 Task: Look for space in Simi Valley, United States from 6th September, 2023 to 15th September, 2023 for 6 adults in price range Rs.8000 to Rs.12000. Place can be entire place or private room with 6 bedrooms having 6 beds and 6 bathrooms. Property type can be house, flat, guest house. Amenities needed are: wifi, TV, free parkinig on premises, gym, breakfast. Booking option can be shelf check-in. Required host language is English.
Action: Mouse moved to (489, 119)
Screenshot: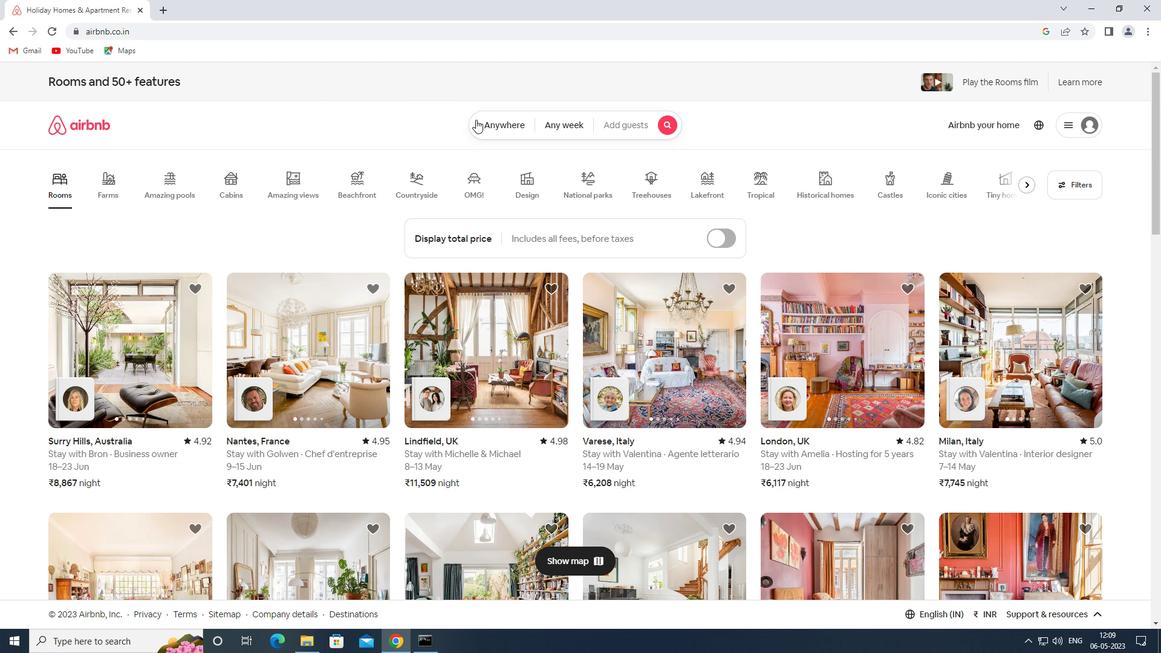 
Action: Mouse pressed left at (489, 119)
Screenshot: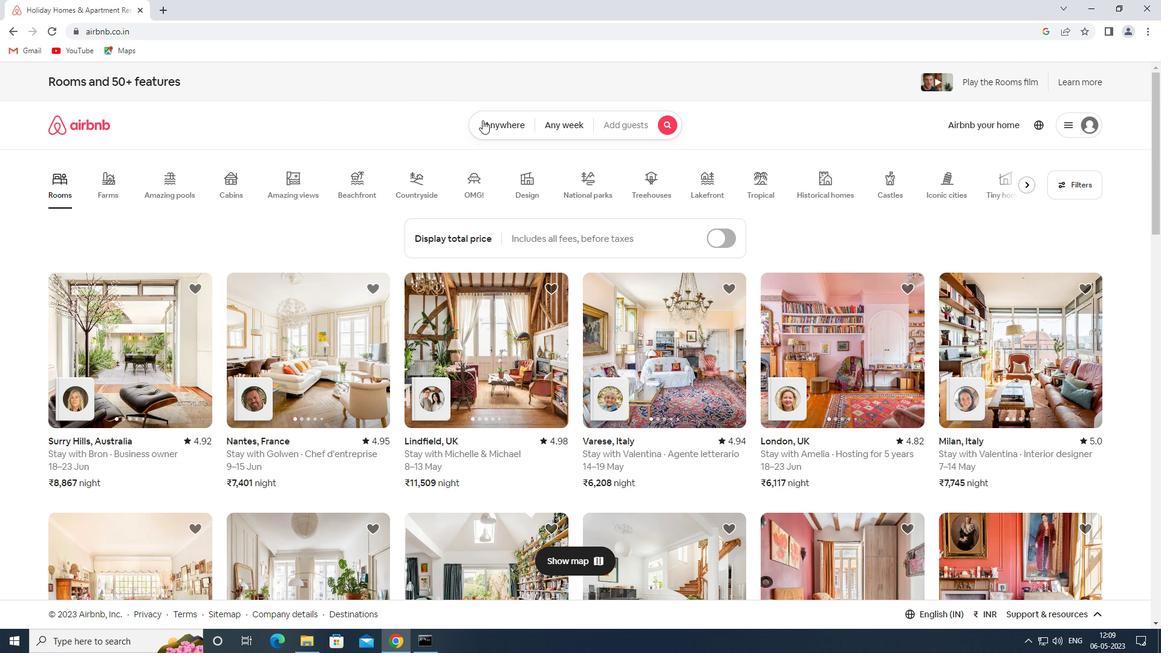 
Action: Mouse moved to (337, 182)
Screenshot: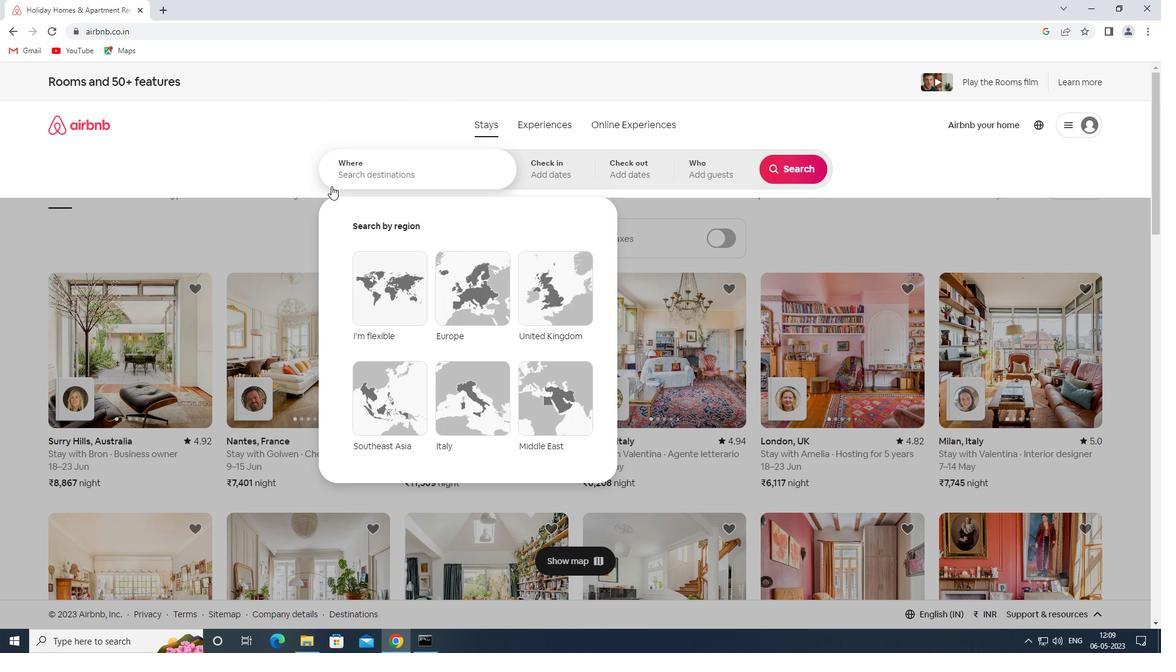 
Action: Mouse pressed left at (337, 182)
Screenshot: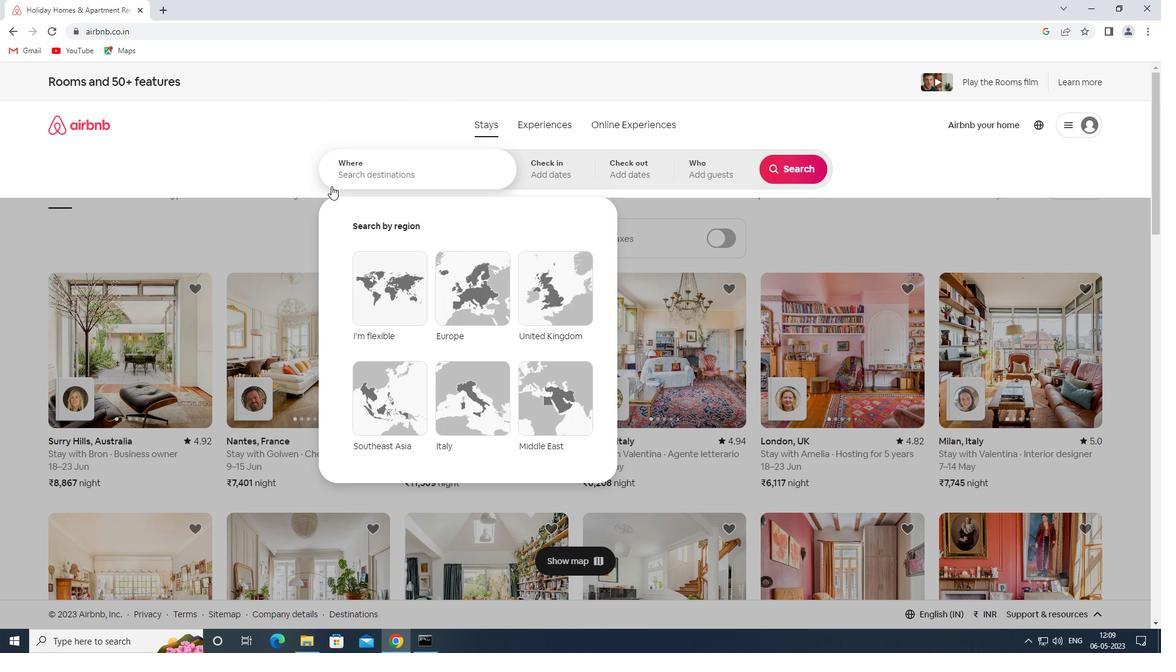 
Action: Key pressed <Key.shift>SPACE<Key.space>IN<Key.space><Key.shift>SIMI<Key.space><Key.shift>VALLEY,<Key.shift>UNITED<Key.space><Key.shift>STATES
Screenshot: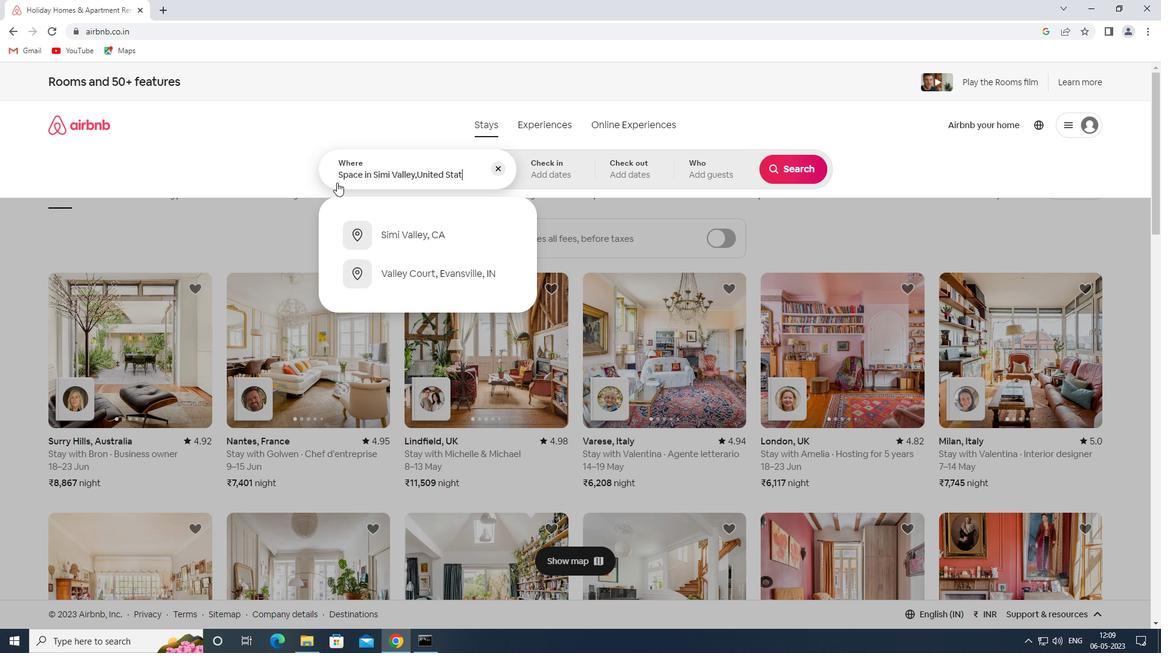 
Action: Mouse moved to (550, 162)
Screenshot: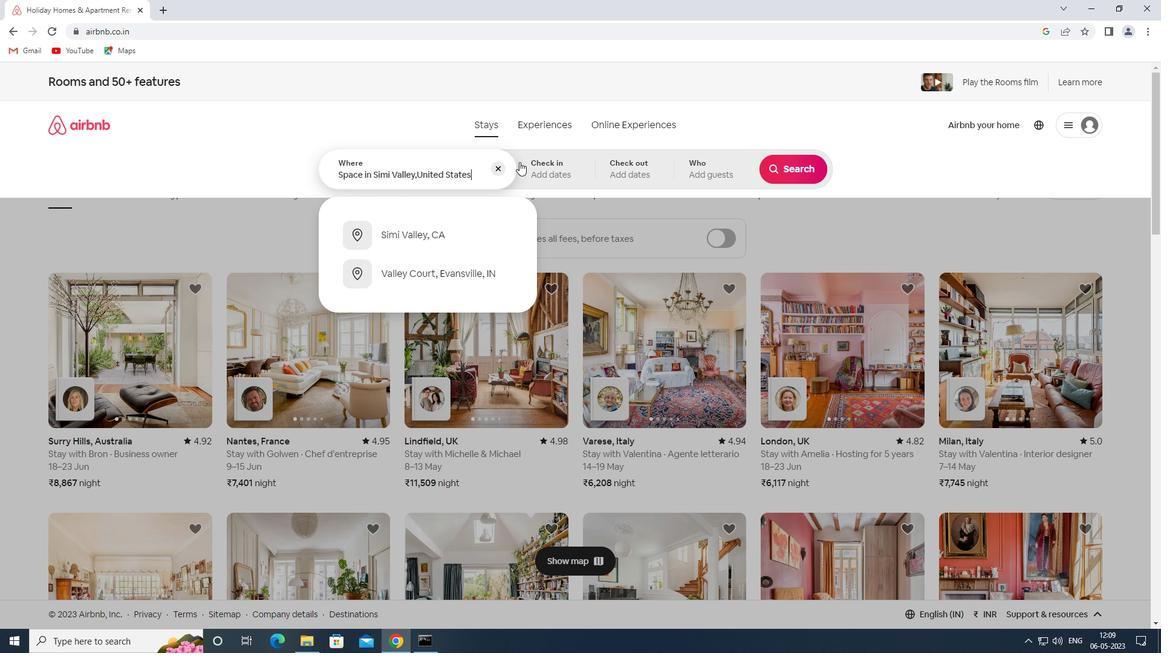 
Action: Mouse pressed left at (550, 162)
Screenshot: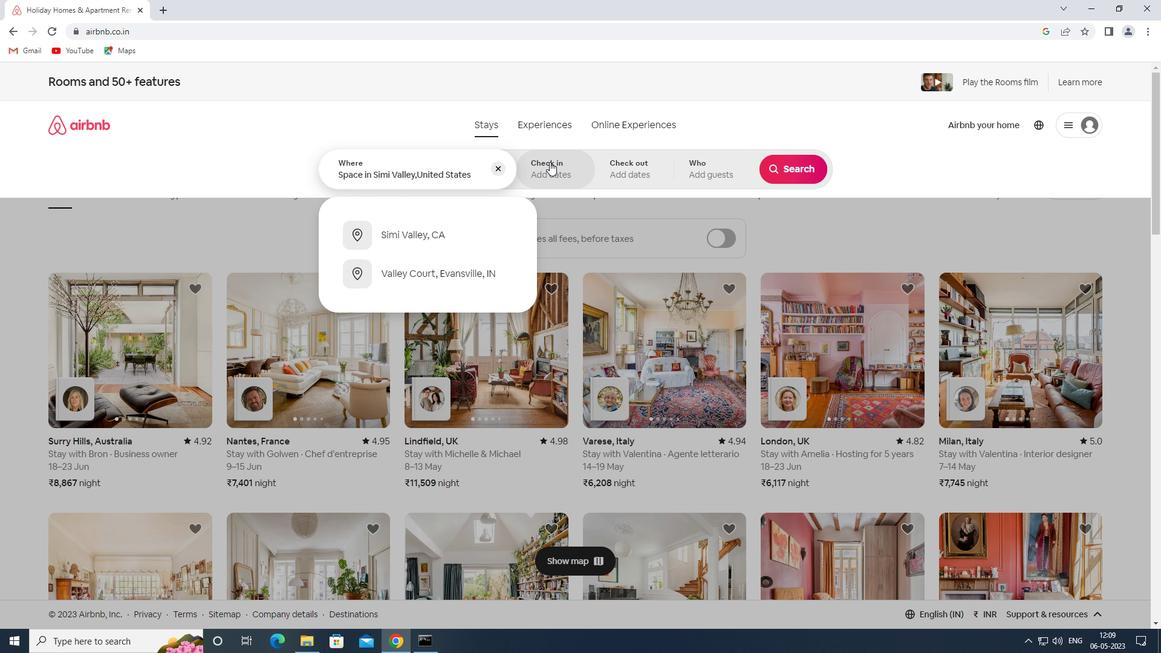 
Action: Mouse moved to (796, 269)
Screenshot: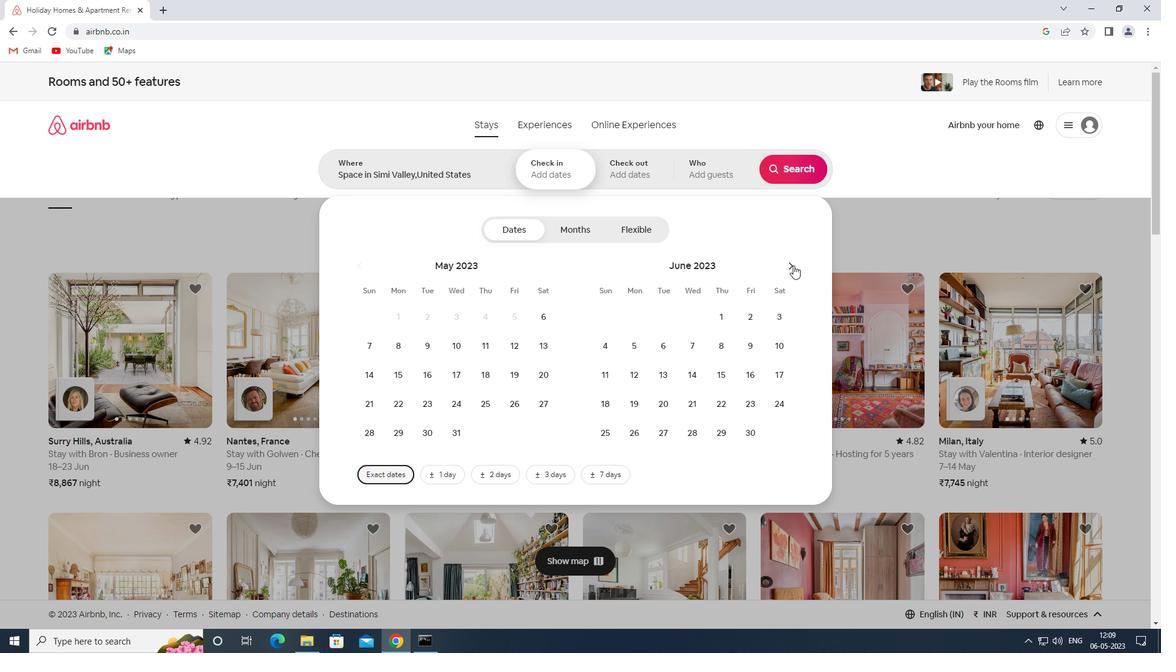 
Action: Mouse pressed left at (796, 269)
Screenshot: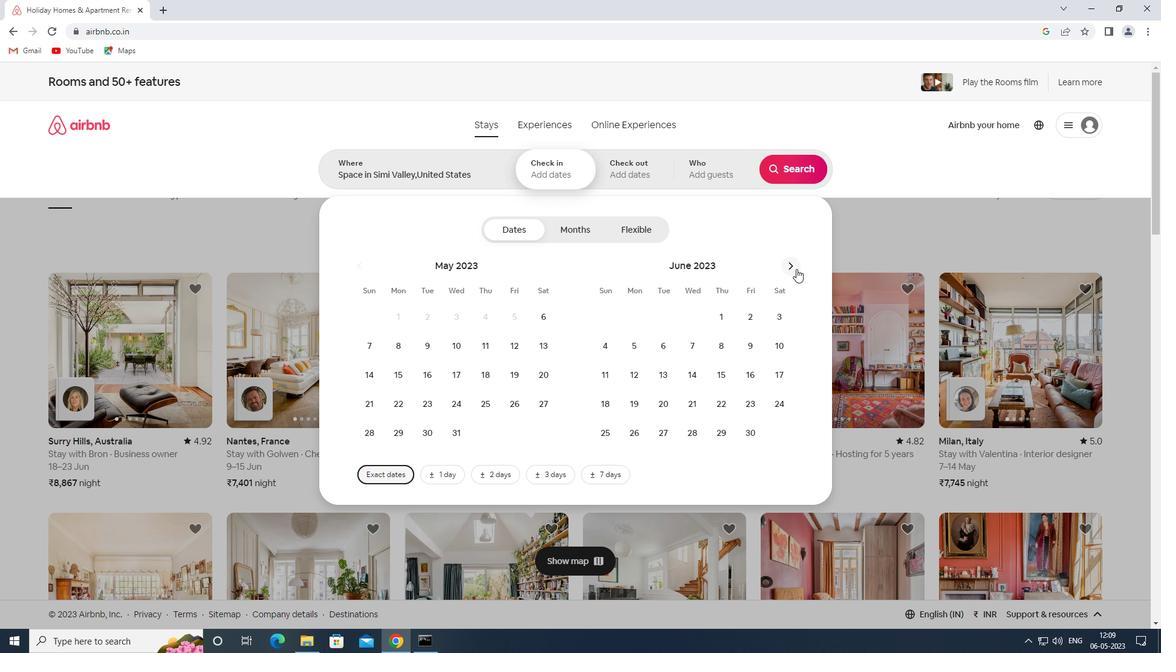 
Action: Mouse moved to (797, 269)
Screenshot: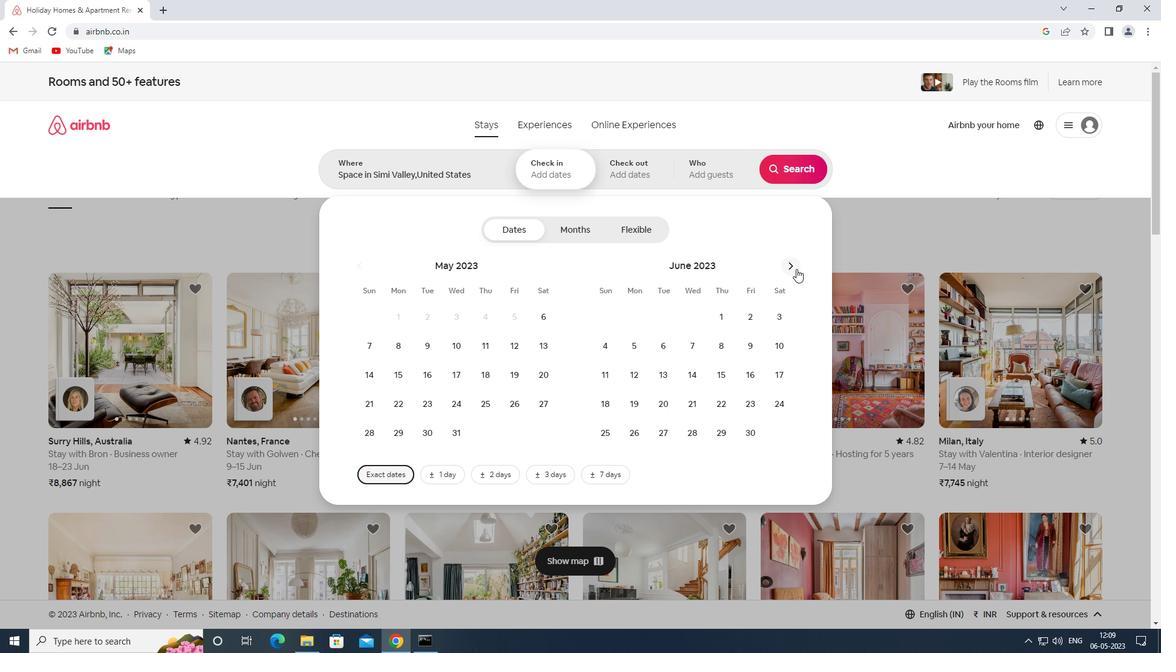 
Action: Mouse pressed left at (797, 269)
Screenshot: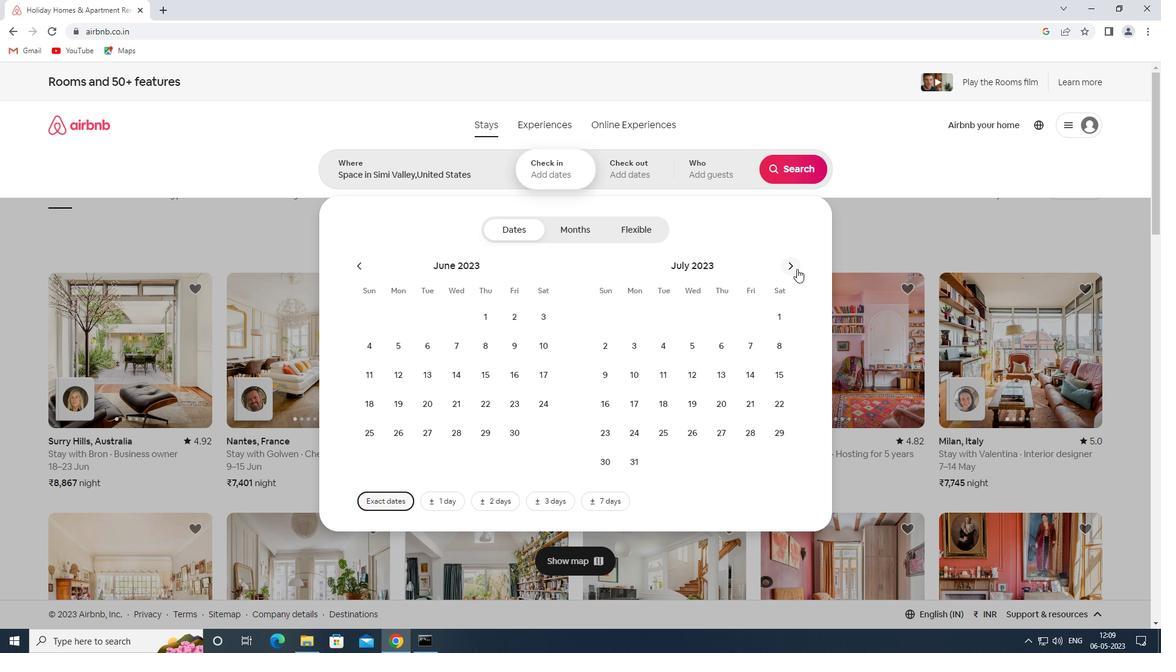 
Action: Mouse pressed left at (797, 269)
Screenshot: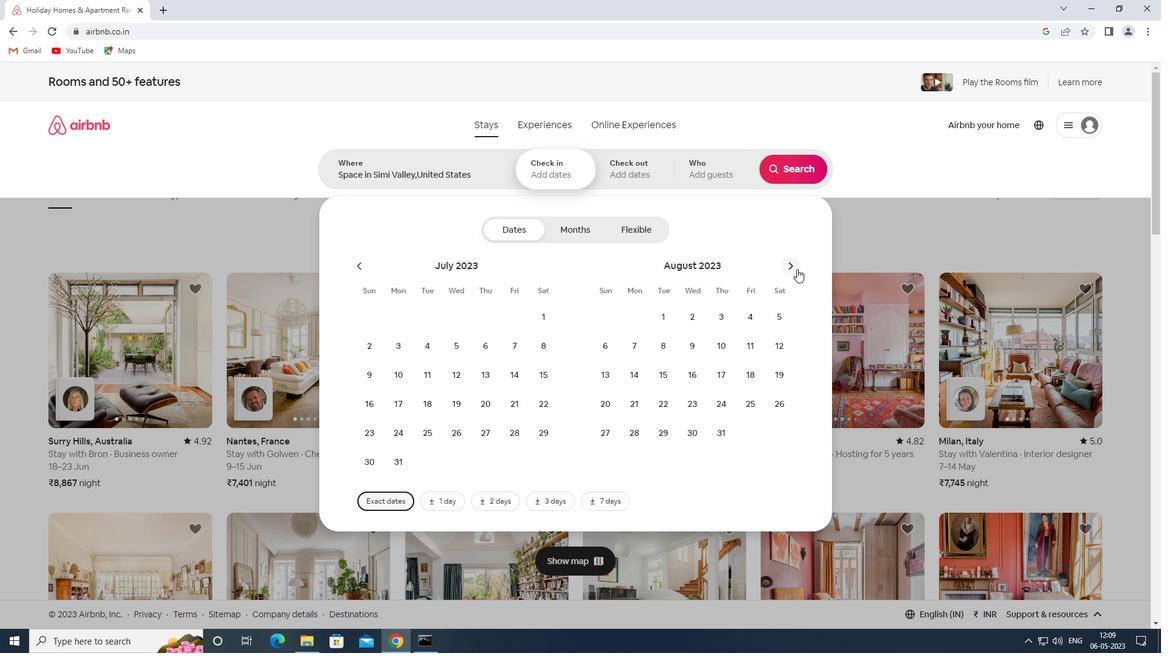 
Action: Mouse moved to (695, 340)
Screenshot: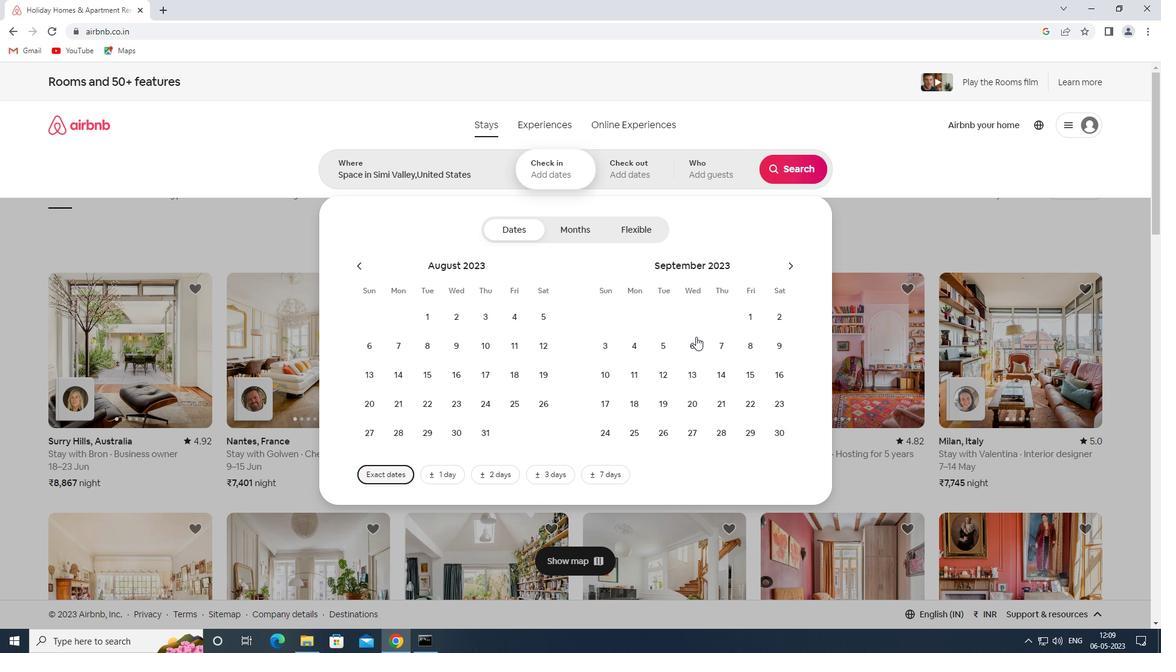 
Action: Mouse pressed left at (695, 340)
Screenshot: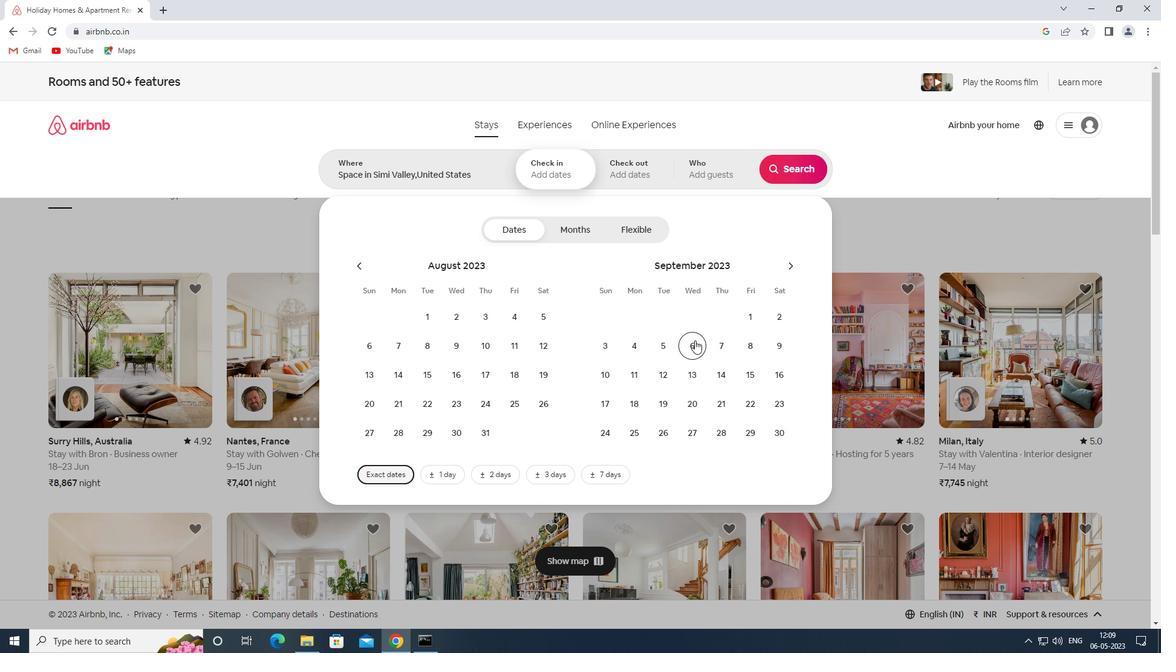 
Action: Mouse moved to (751, 374)
Screenshot: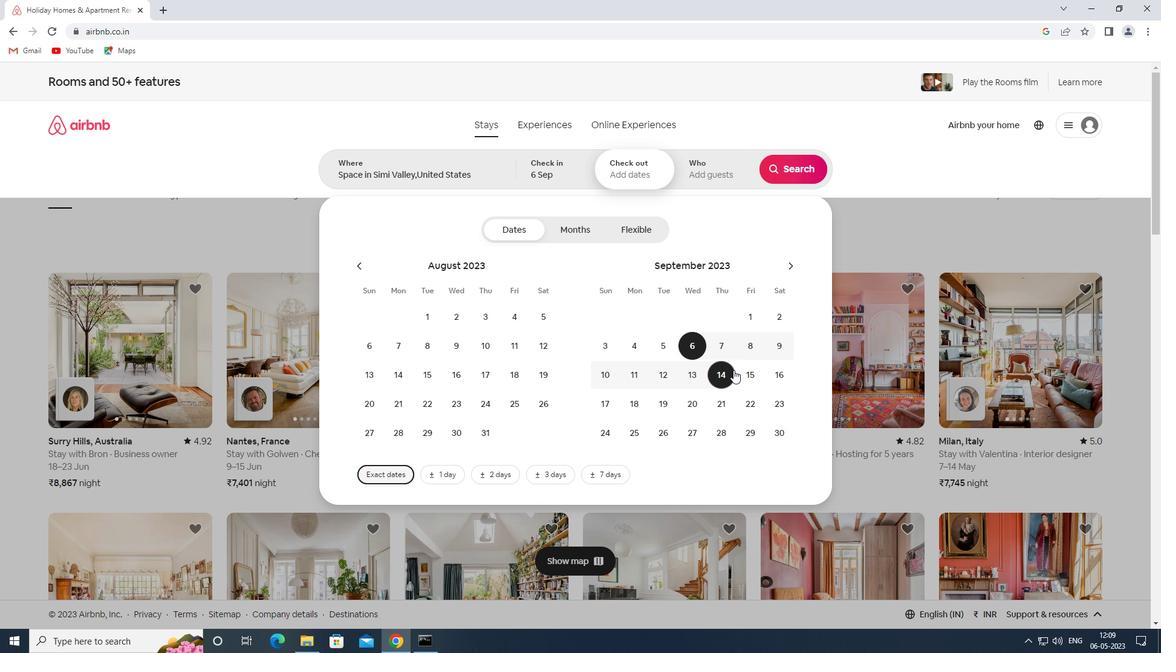 
Action: Mouse pressed left at (751, 374)
Screenshot: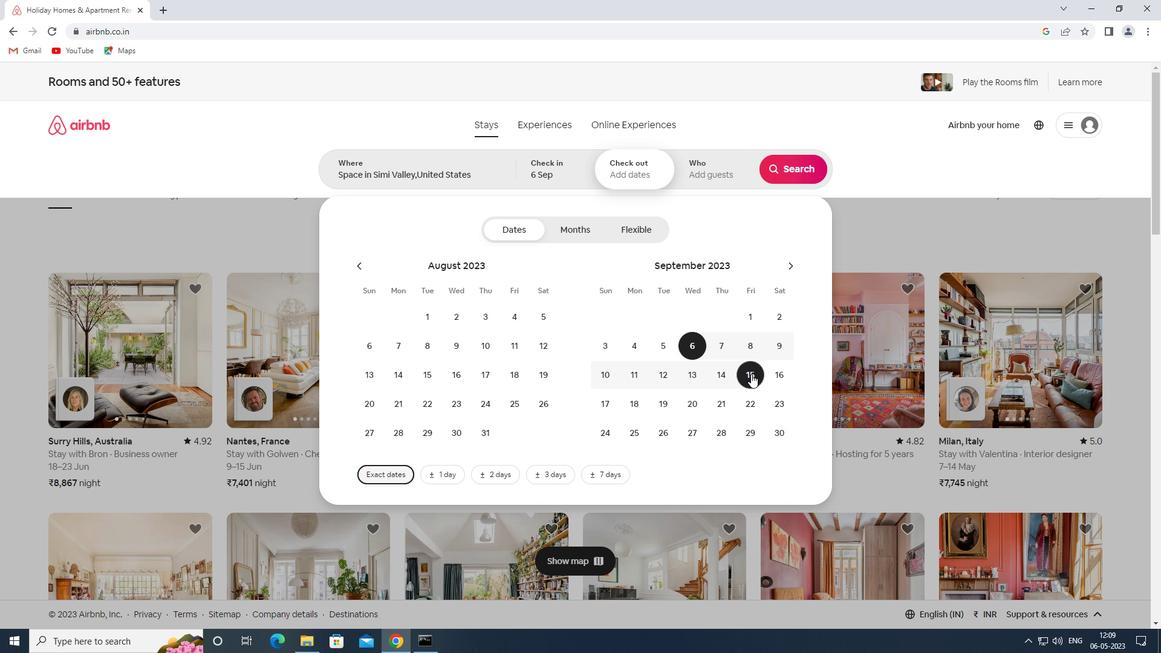 
Action: Mouse moved to (736, 168)
Screenshot: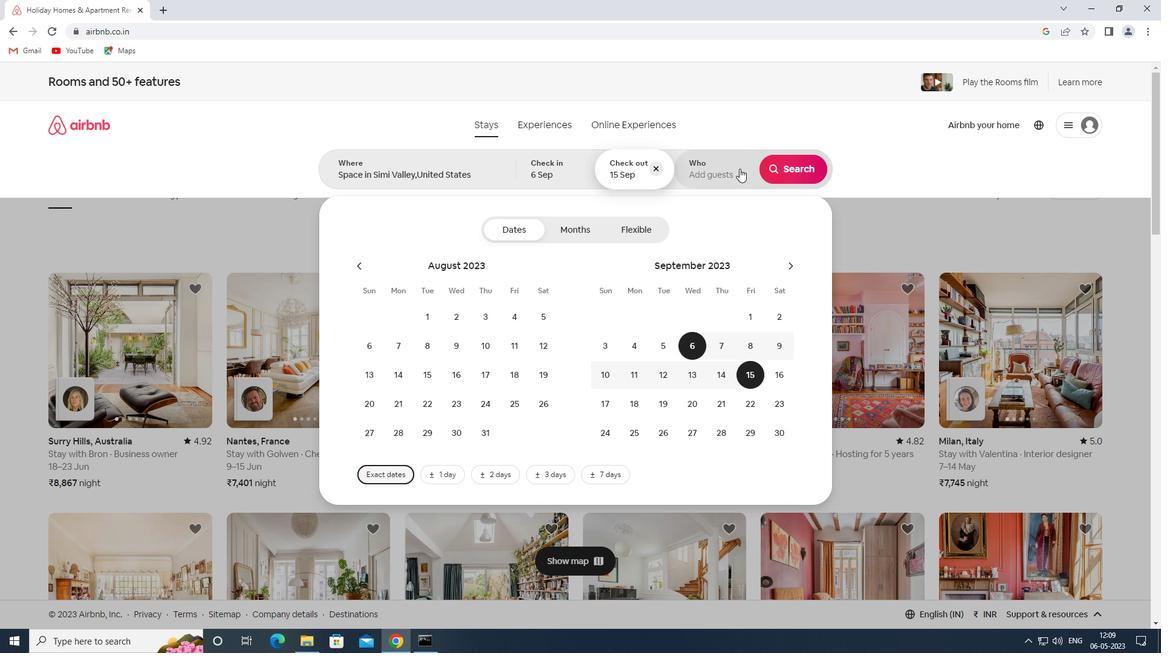 
Action: Mouse pressed left at (736, 168)
Screenshot: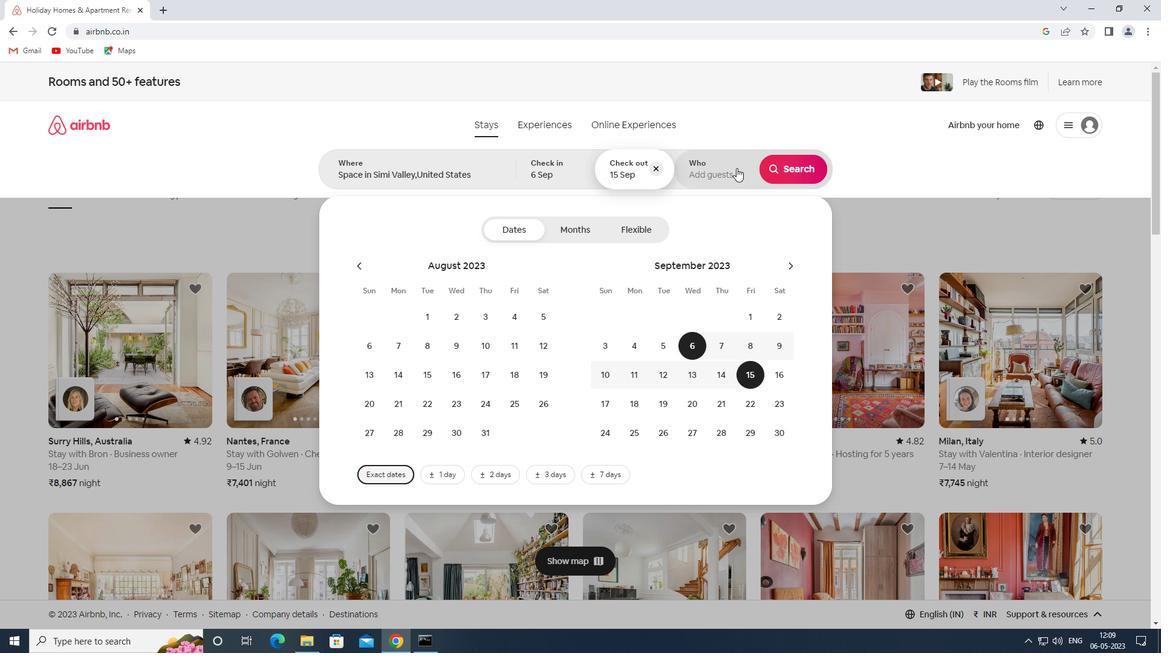 
Action: Mouse moved to (790, 235)
Screenshot: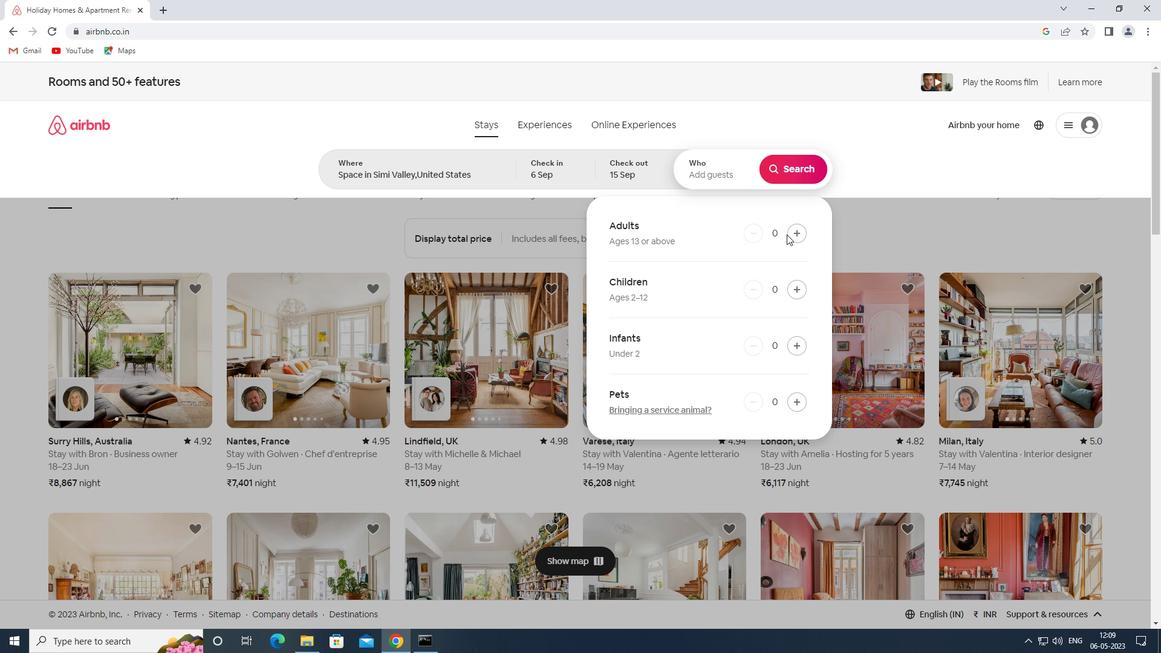 
Action: Mouse pressed left at (790, 235)
Screenshot: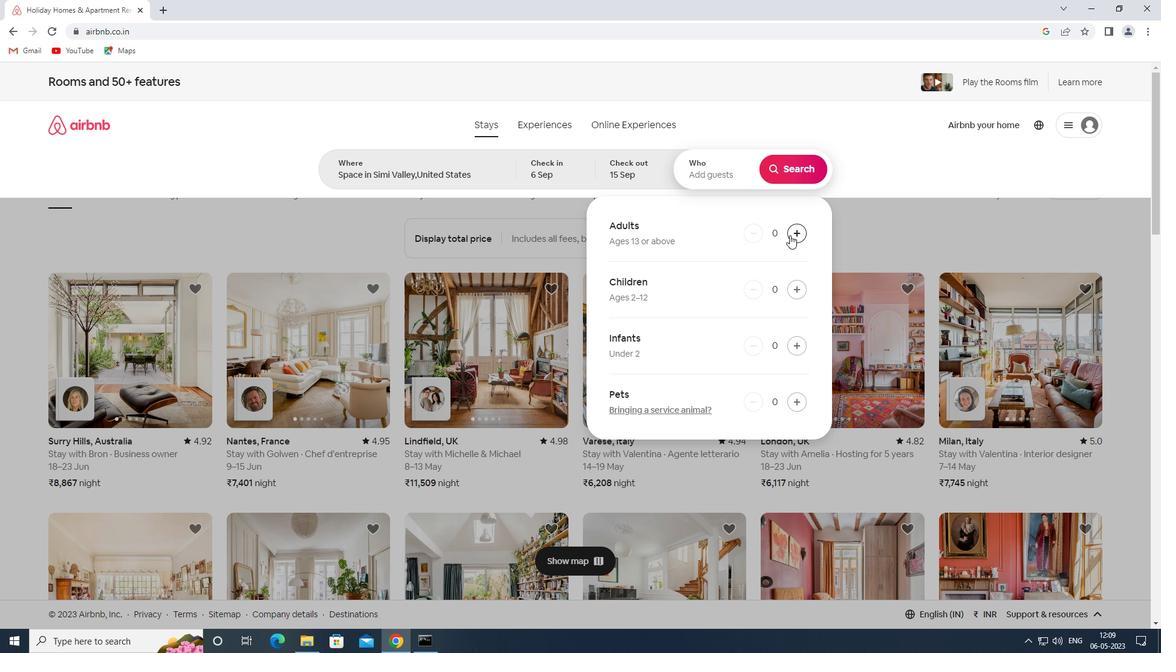 
Action: Mouse moved to (790, 235)
Screenshot: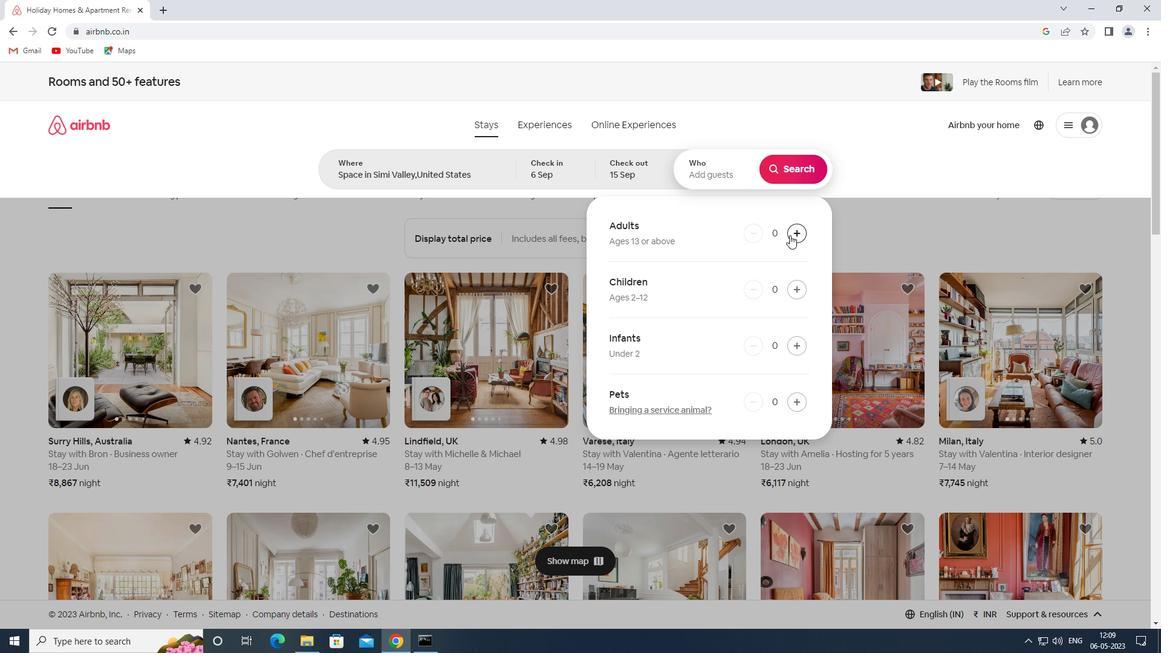 
Action: Mouse pressed left at (790, 235)
Screenshot: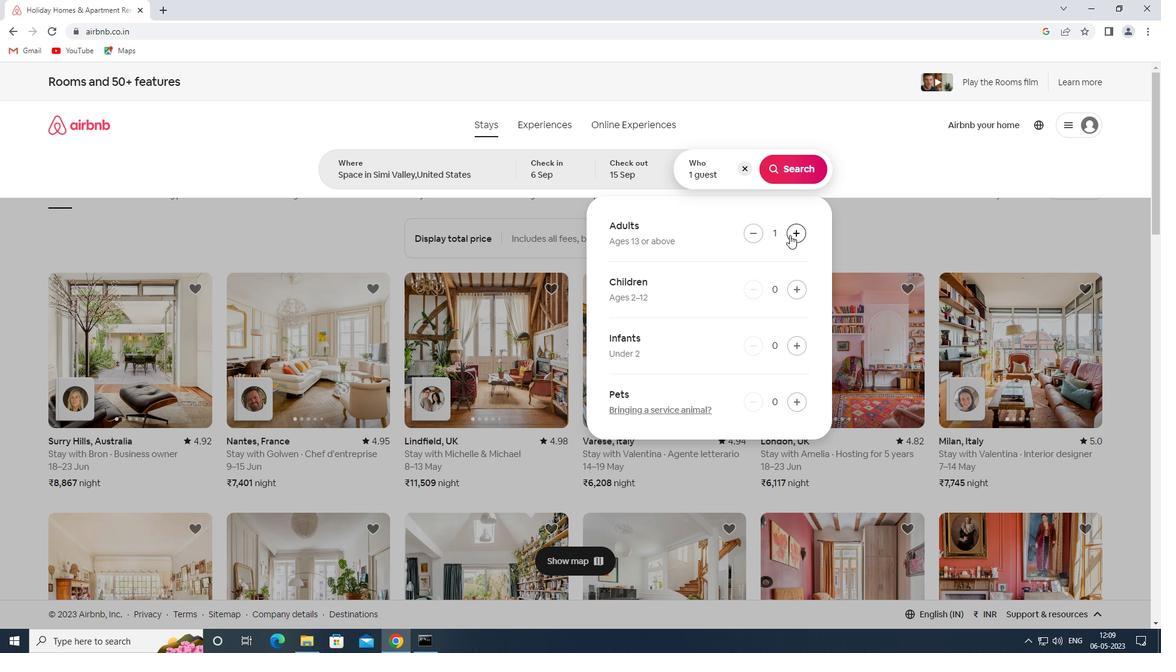 
Action: Mouse pressed left at (790, 235)
Screenshot: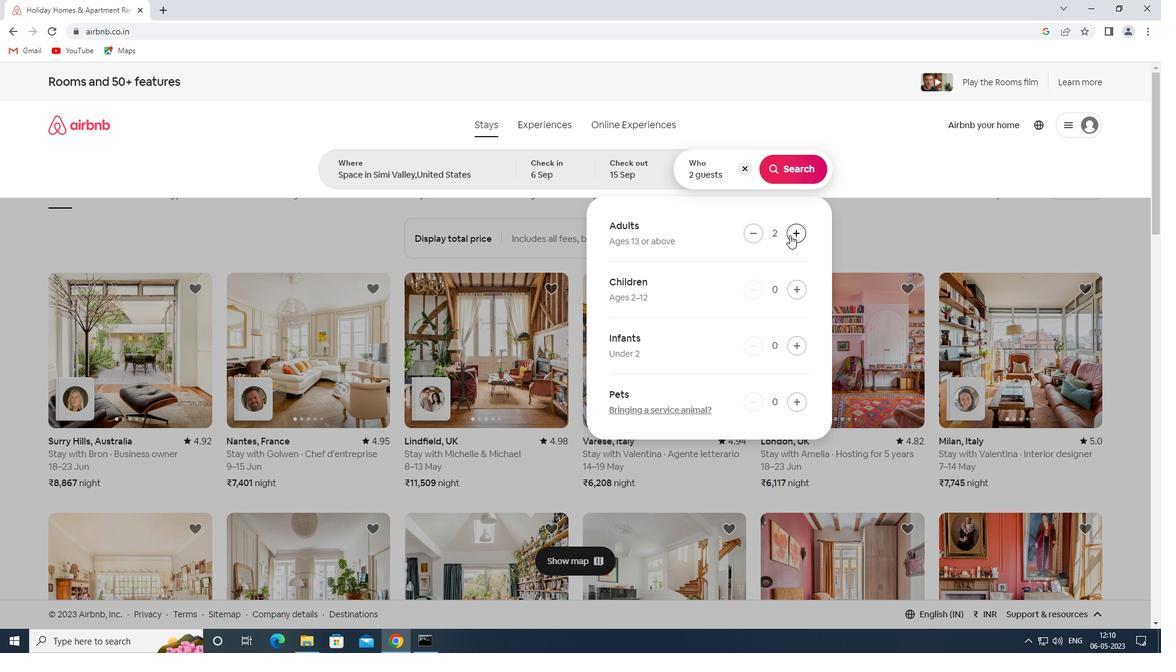 
Action: Mouse pressed left at (790, 235)
Screenshot: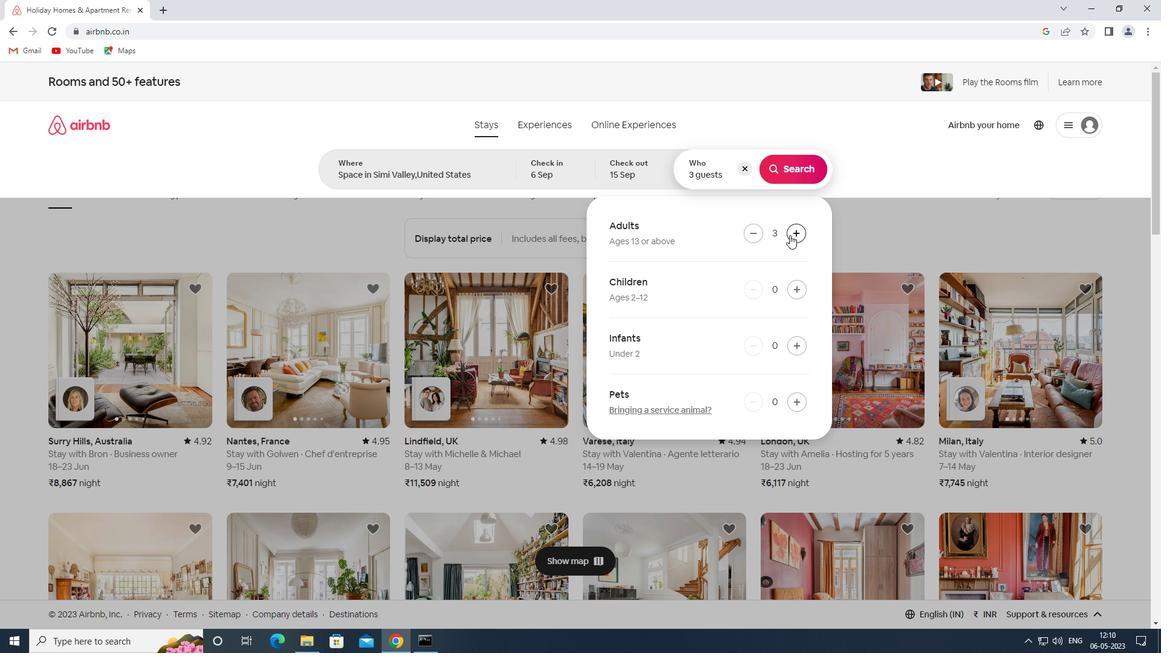 
Action: Mouse pressed left at (790, 235)
Screenshot: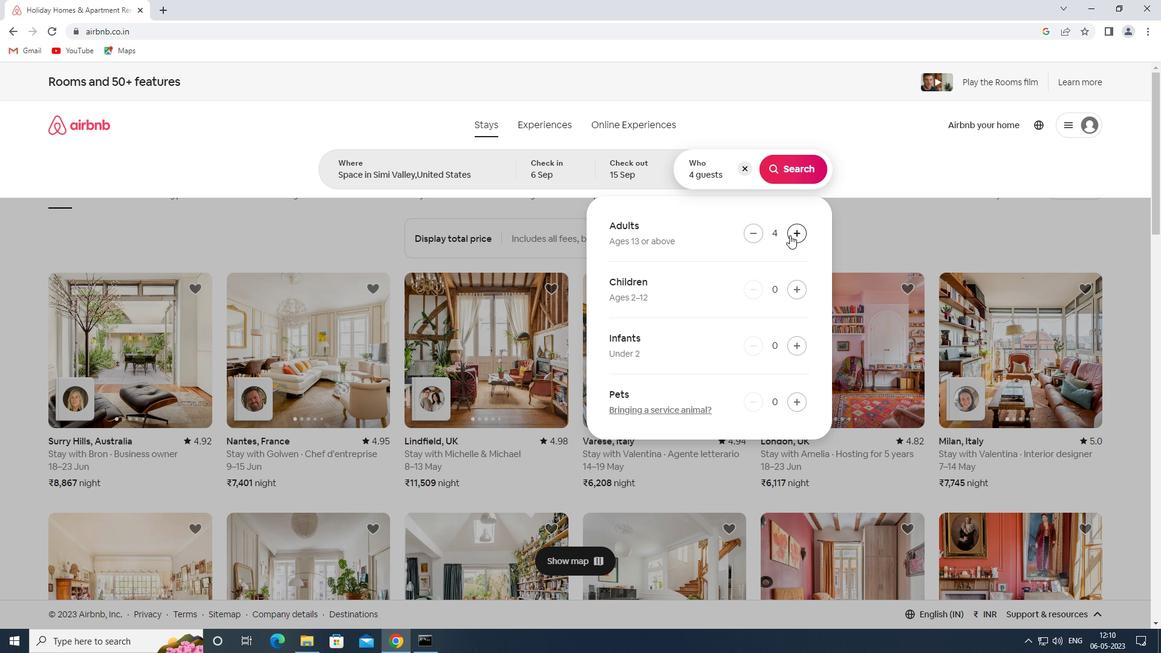 
Action: Mouse pressed left at (790, 235)
Screenshot: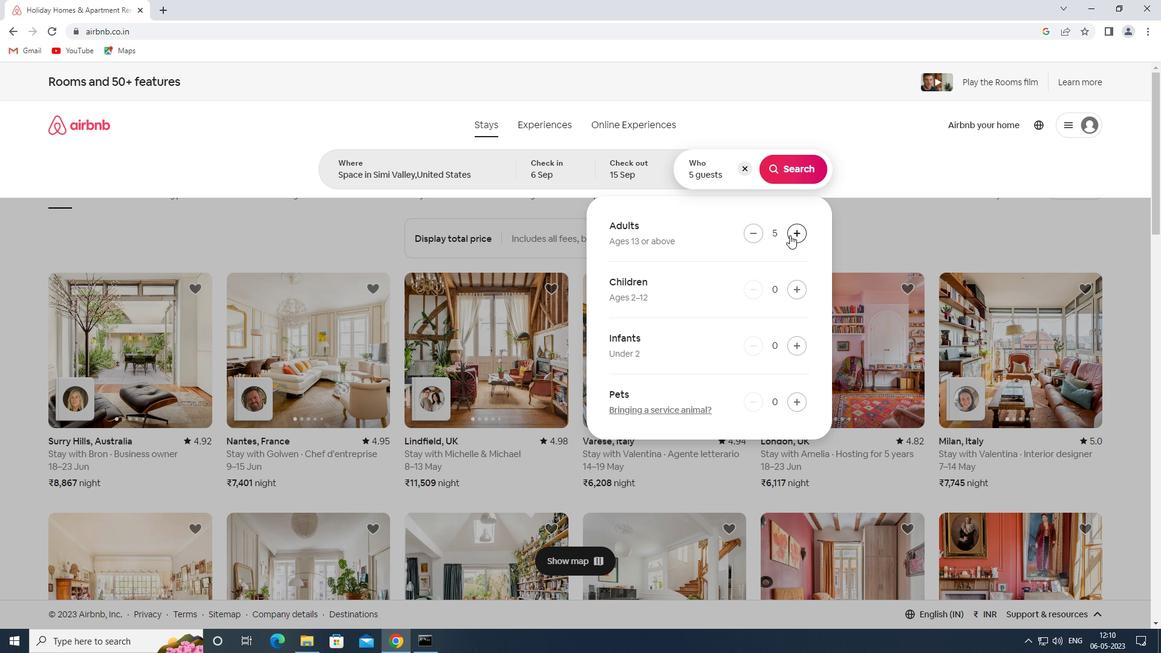 
Action: Mouse moved to (790, 165)
Screenshot: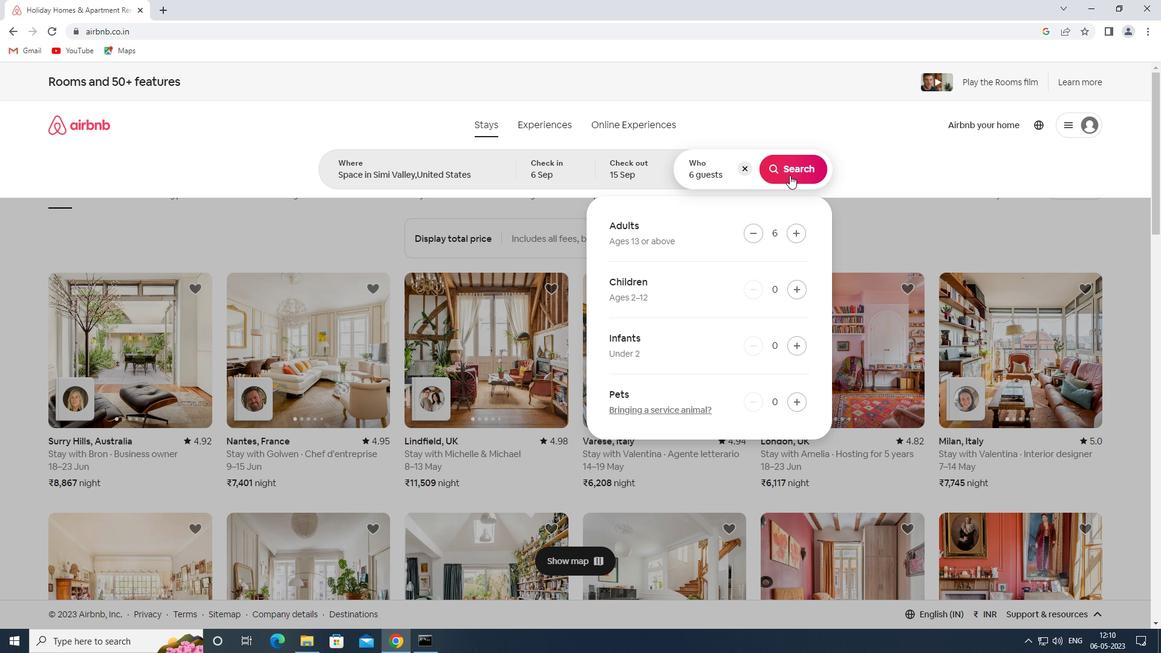 
Action: Mouse pressed left at (790, 165)
Screenshot: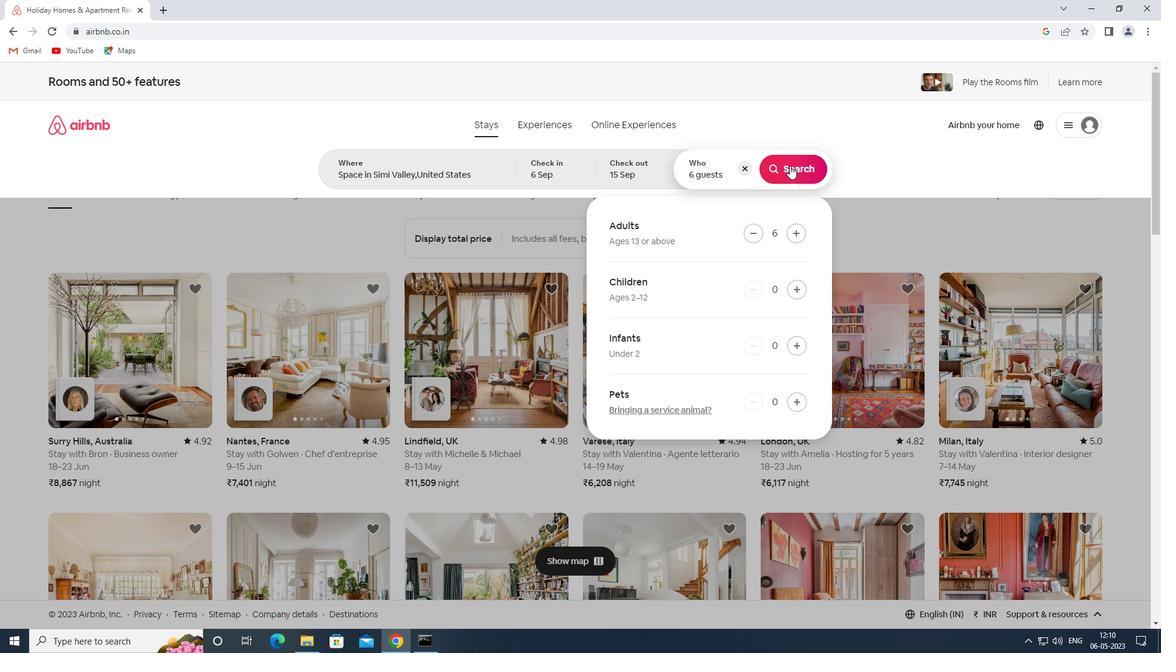 
Action: Mouse moved to (1097, 140)
Screenshot: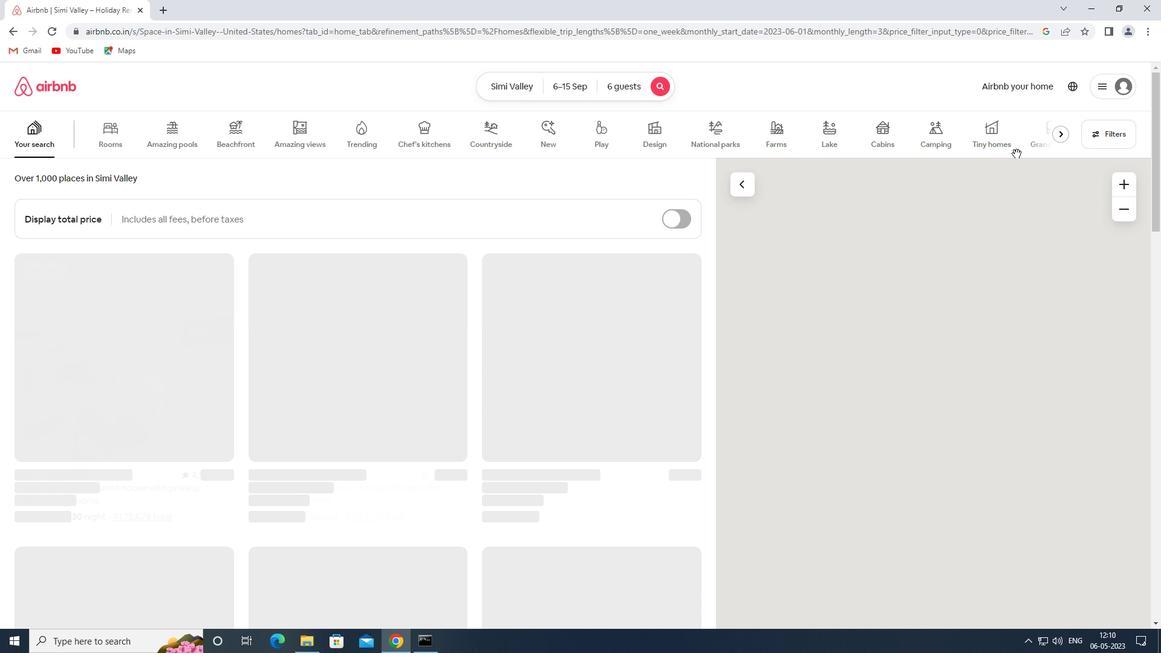 
Action: Mouse pressed left at (1097, 140)
Screenshot: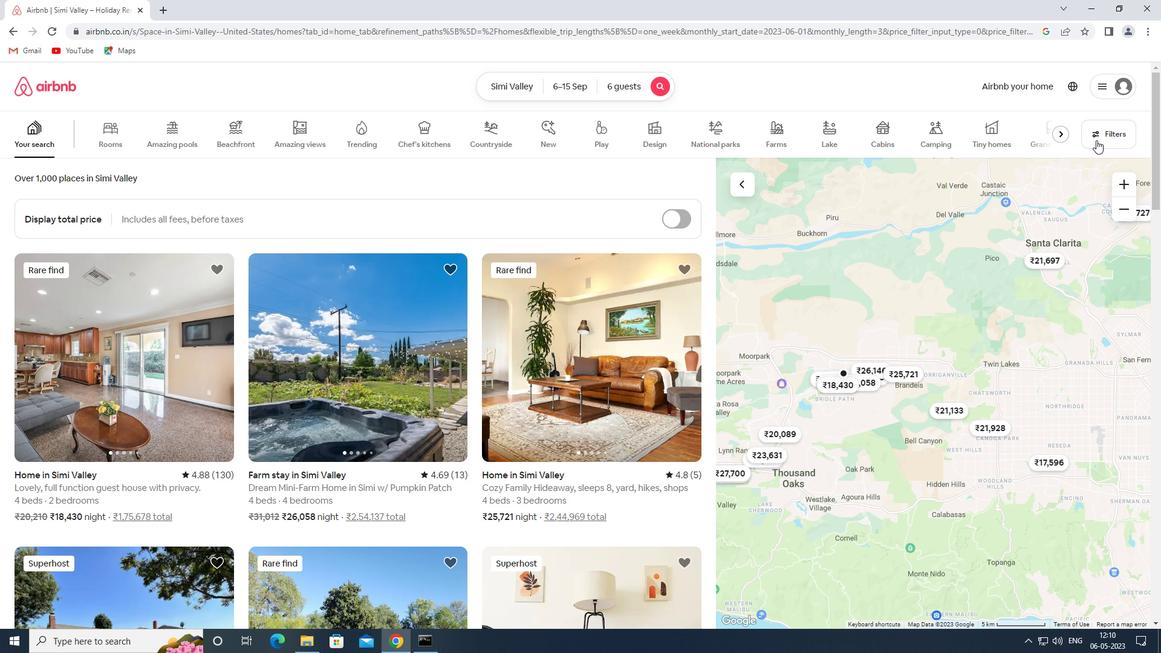 
Action: Mouse moved to (422, 434)
Screenshot: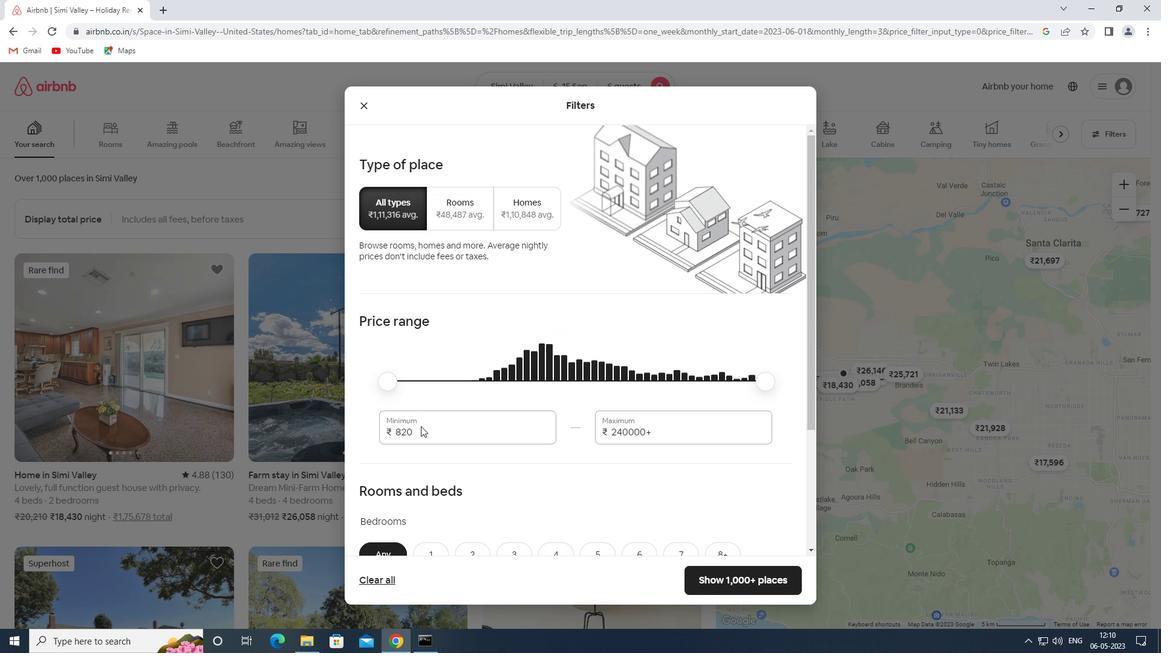 
Action: Mouse pressed left at (422, 434)
Screenshot: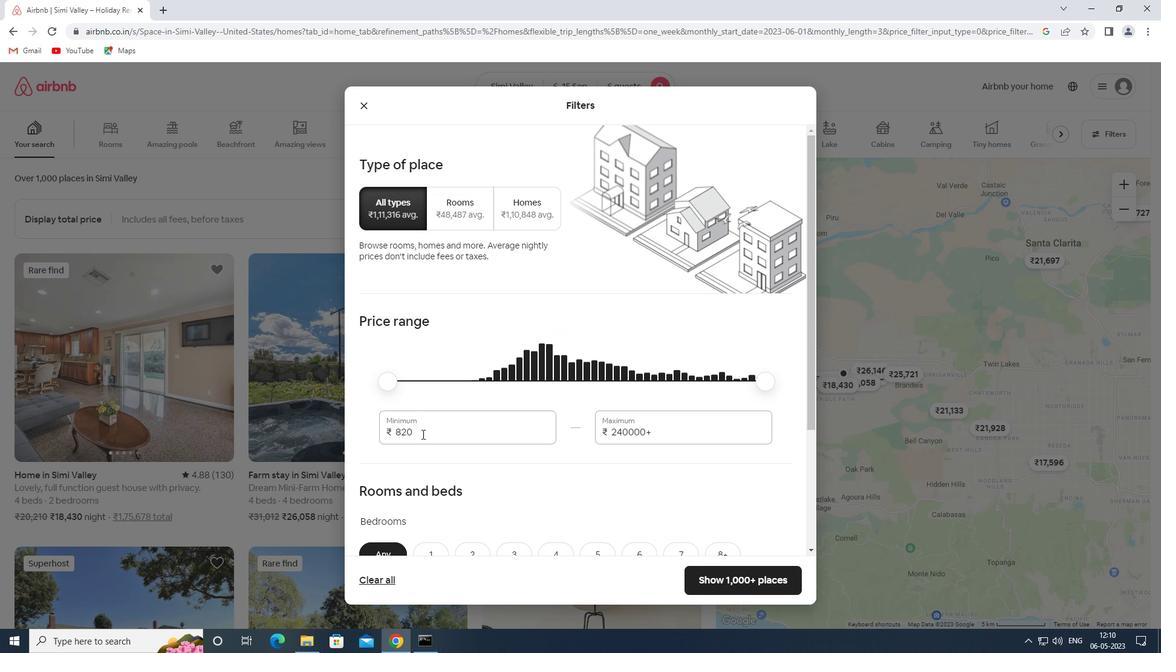 
Action: Mouse moved to (372, 435)
Screenshot: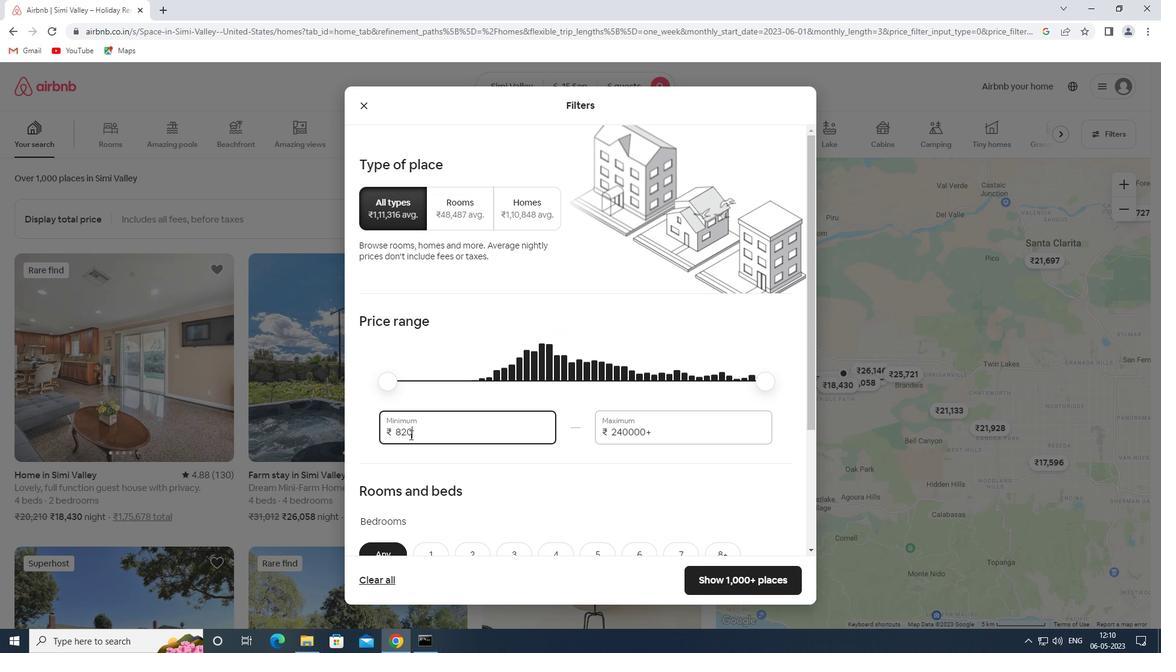 
Action: Key pressed 8000
Screenshot: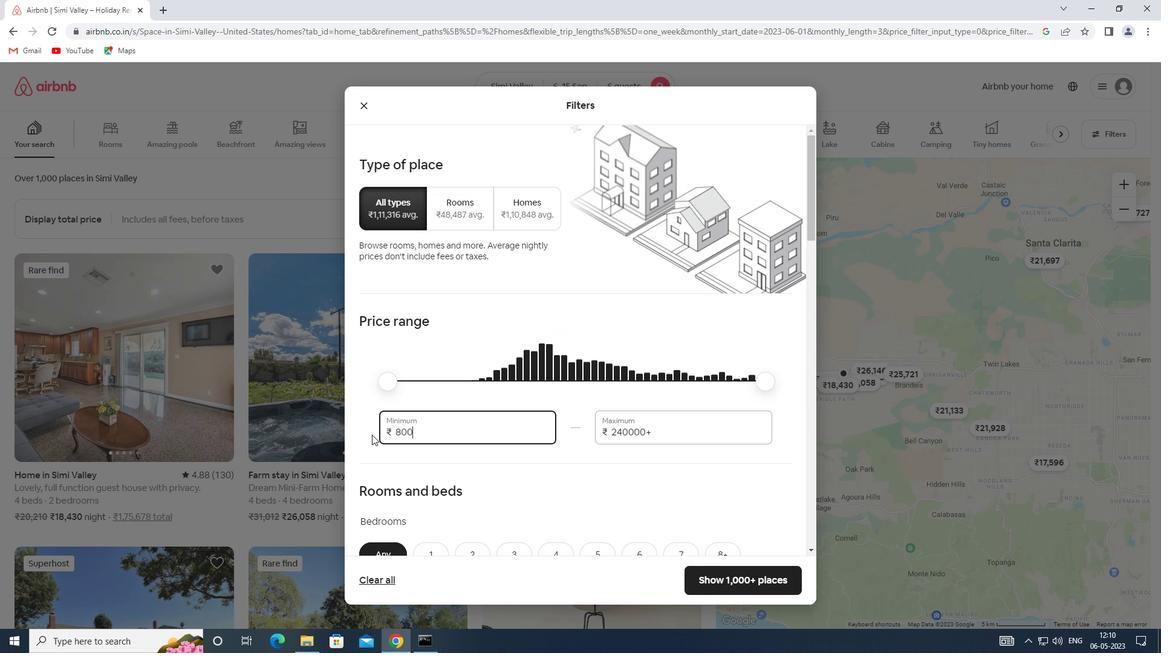 
Action: Mouse moved to (666, 432)
Screenshot: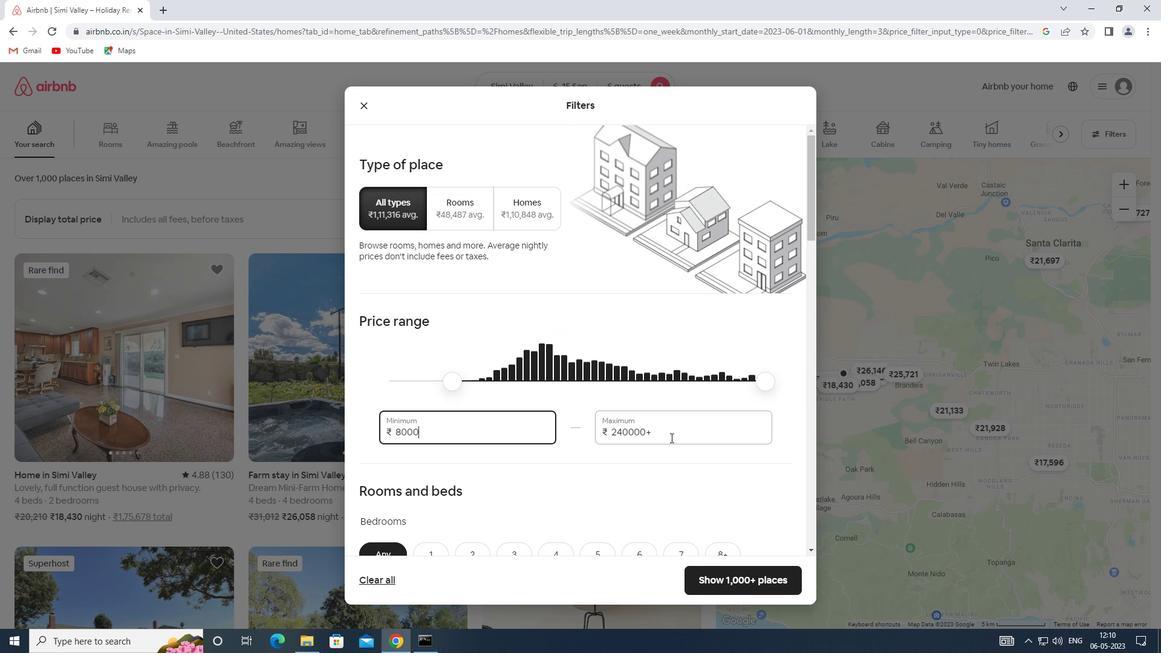 
Action: Mouse pressed left at (666, 432)
Screenshot: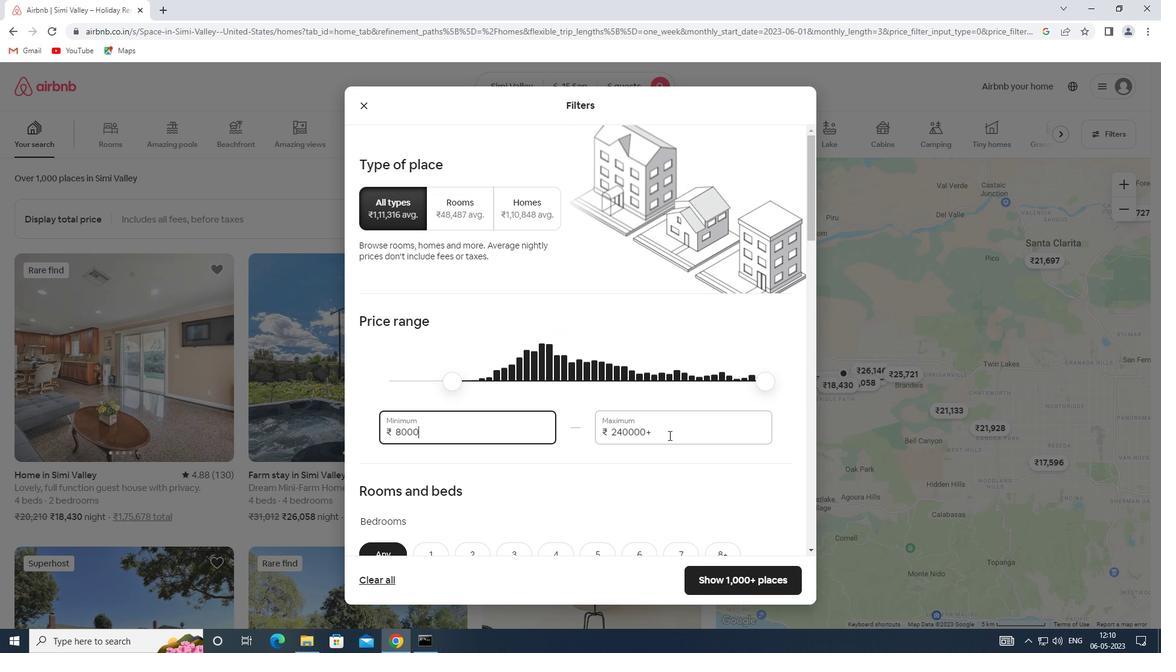 
Action: Mouse moved to (586, 432)
Screenshot: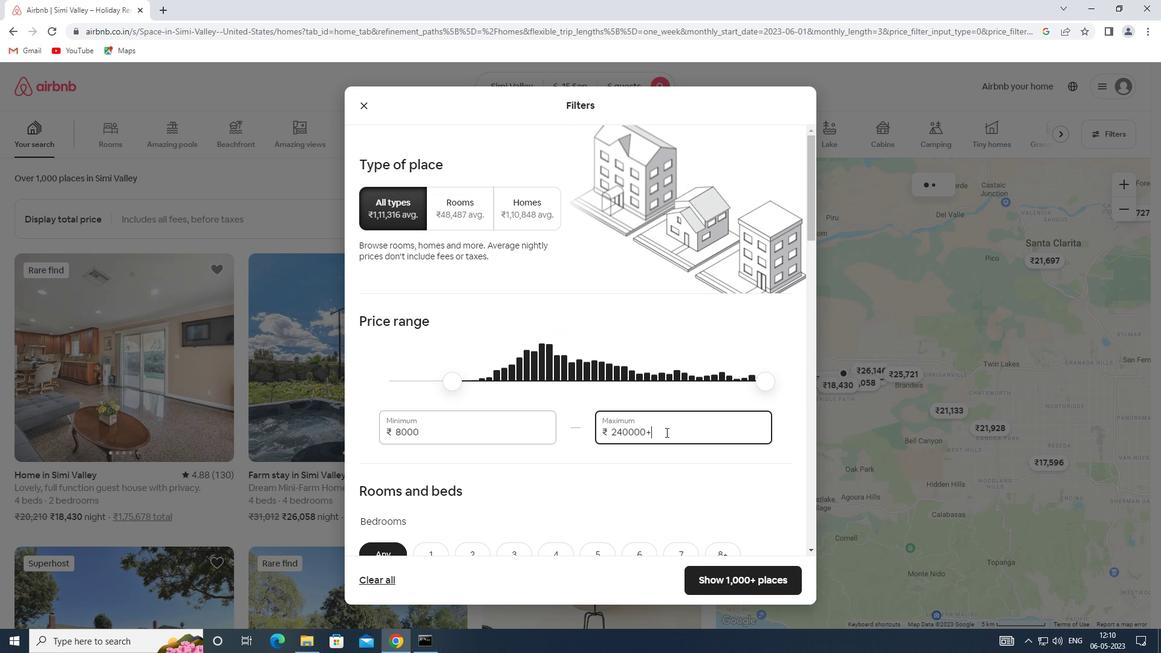 
Action: Key pressed 12000
Screenshot: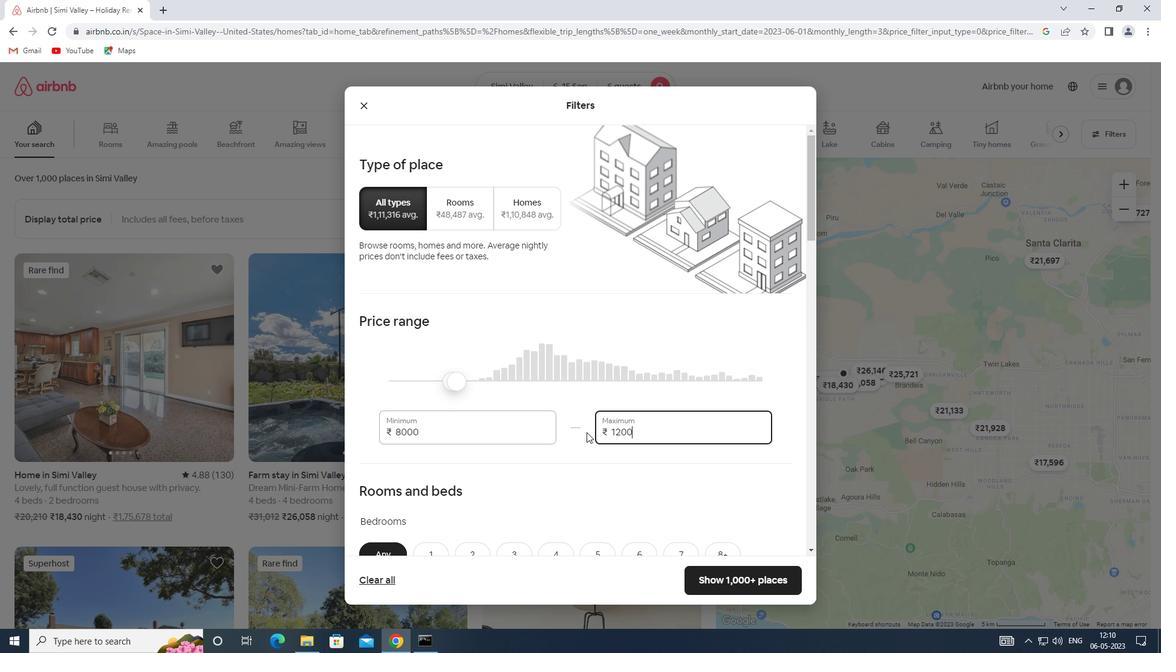 
Action: Mouse moved to (484, 432)
Screenshot: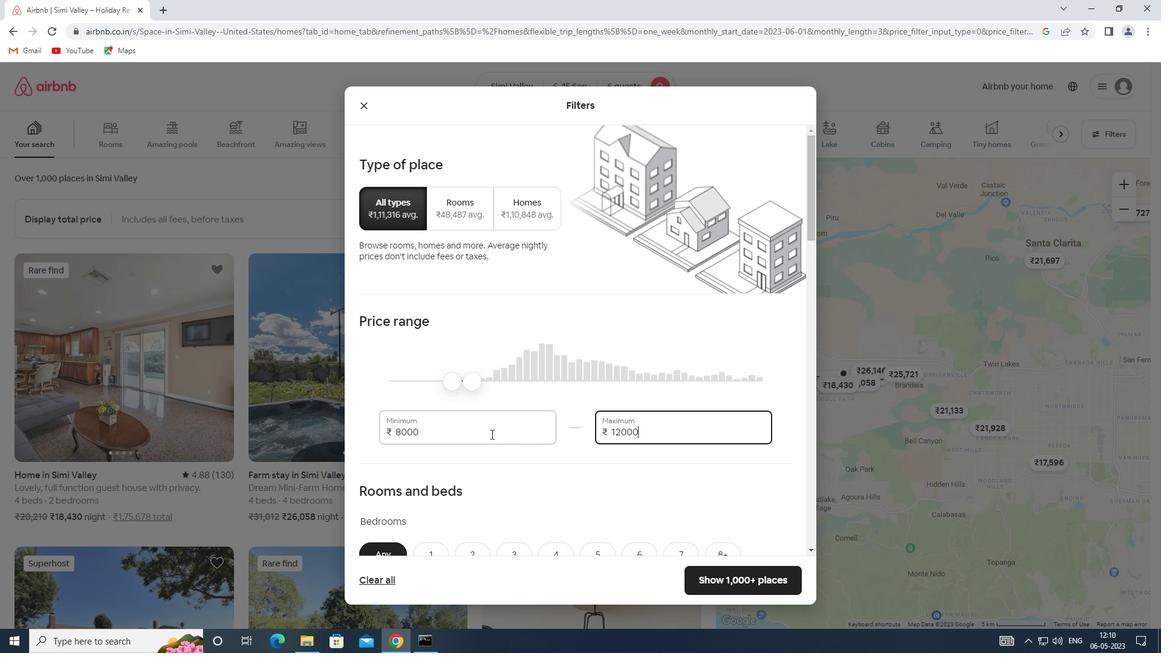 
Action: Mouse scrolled (484, 432) with delta (0, 0)
Screenshot: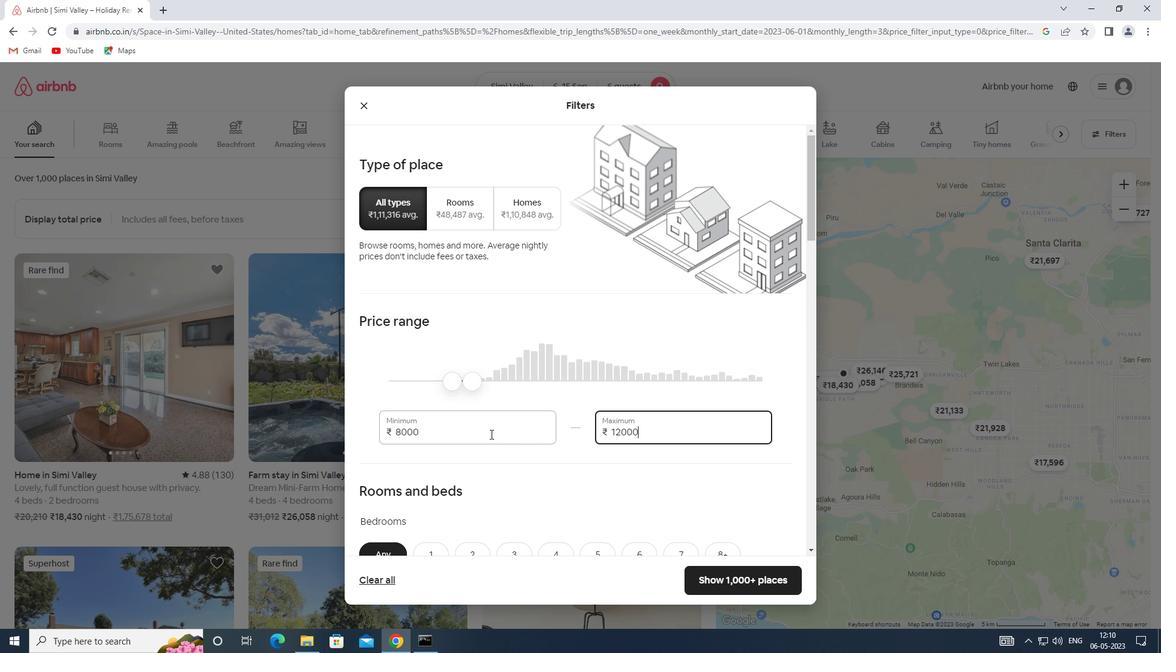 
Action: Mouse scrolled (484, 432) with delta (0, 0)
Screenshot: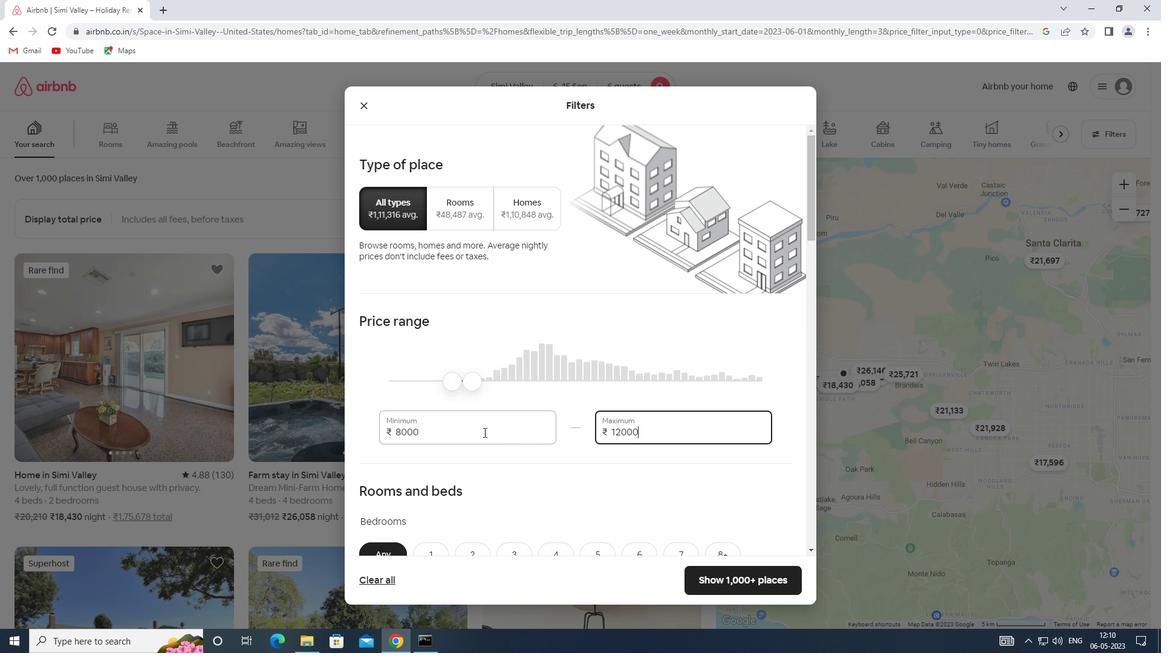
Action: Mouse scrolled (484, 432) with delta (0, 0)
Screenshot: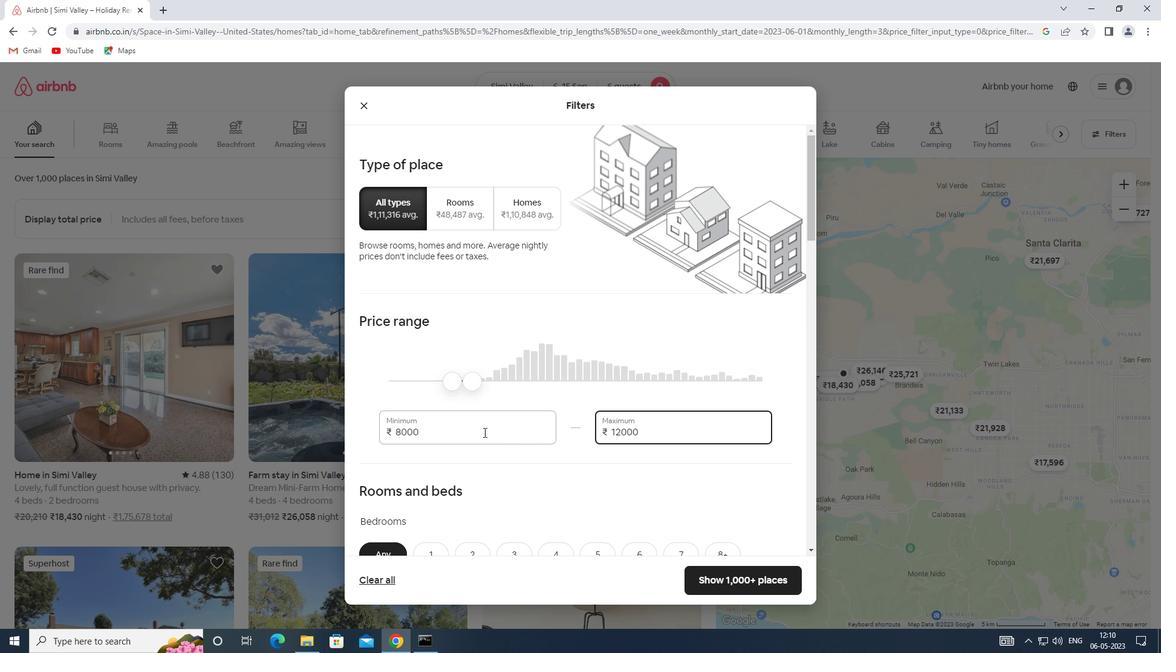 
Action: Mouse moved to (627, 381)
Screenshot: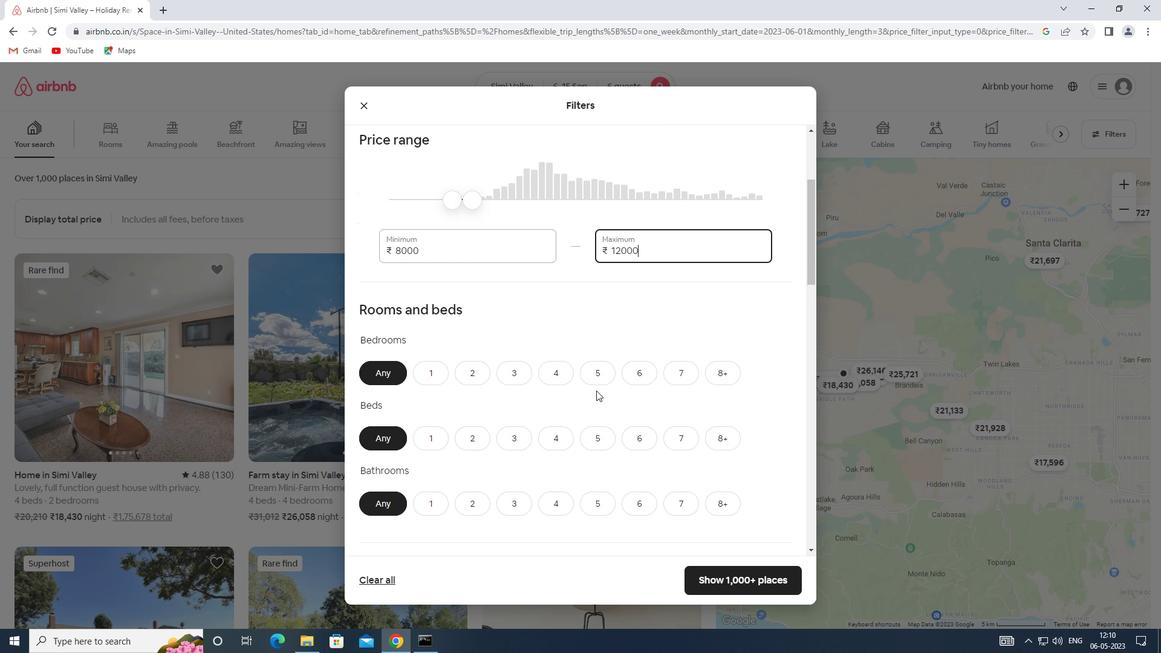 
Action: Mouse pressed left at (627, 381)
Screenshot: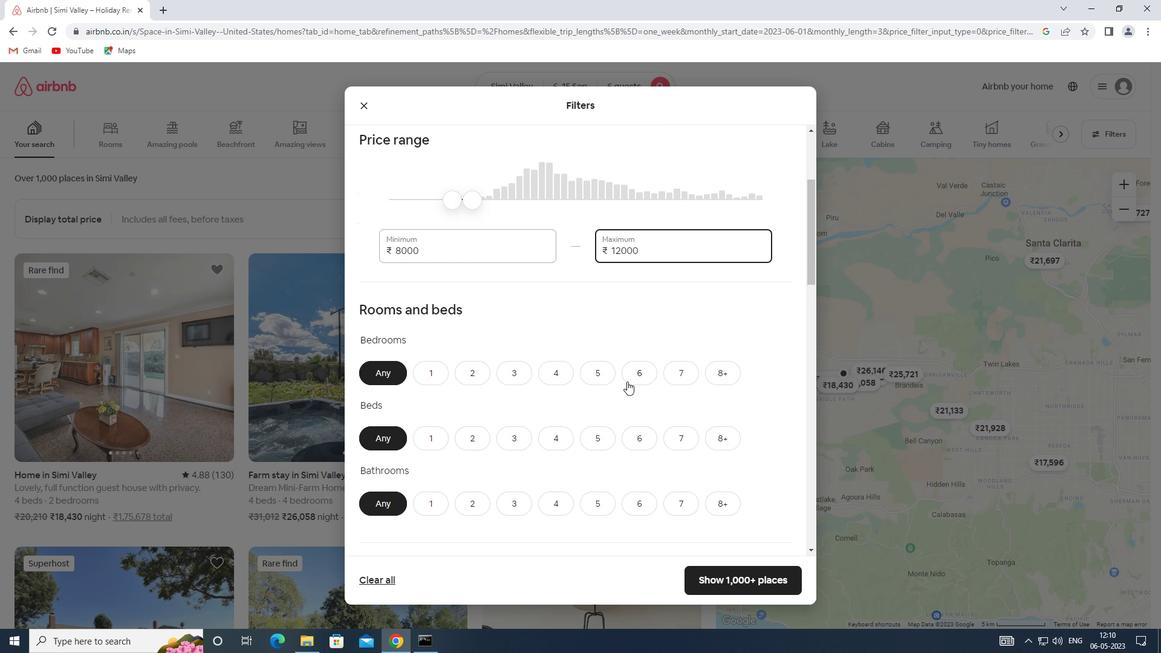 
Action: Mouse moved to (646, 438)
Screenshot: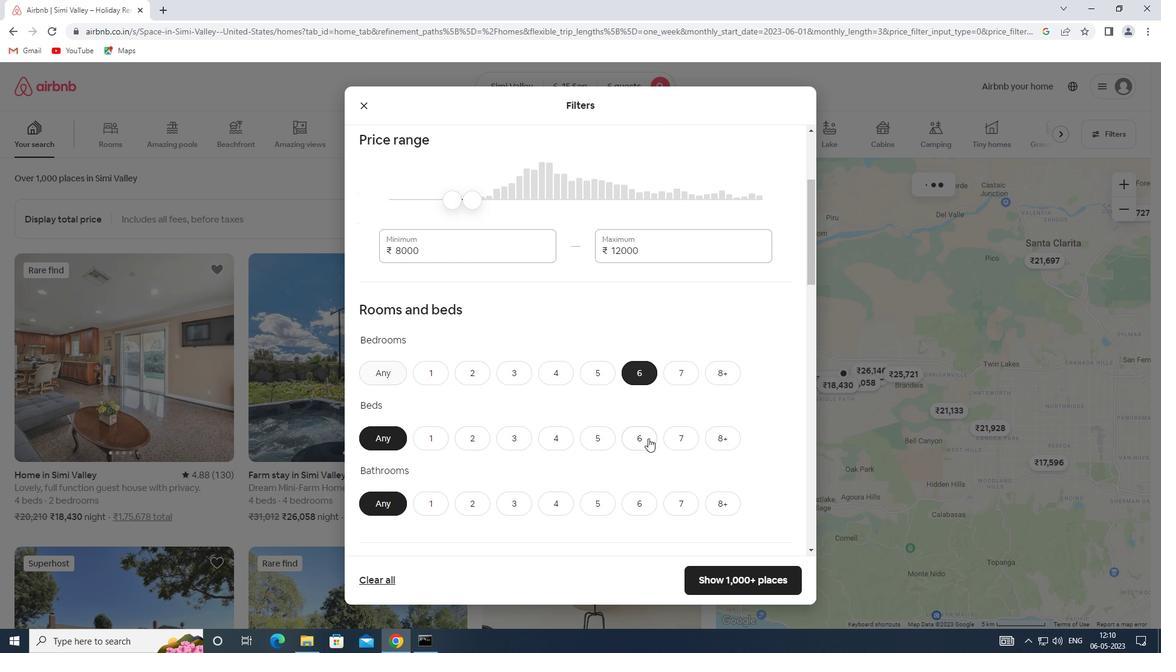 
Action: Mouse pressed left at (646, 438)
Screenshot: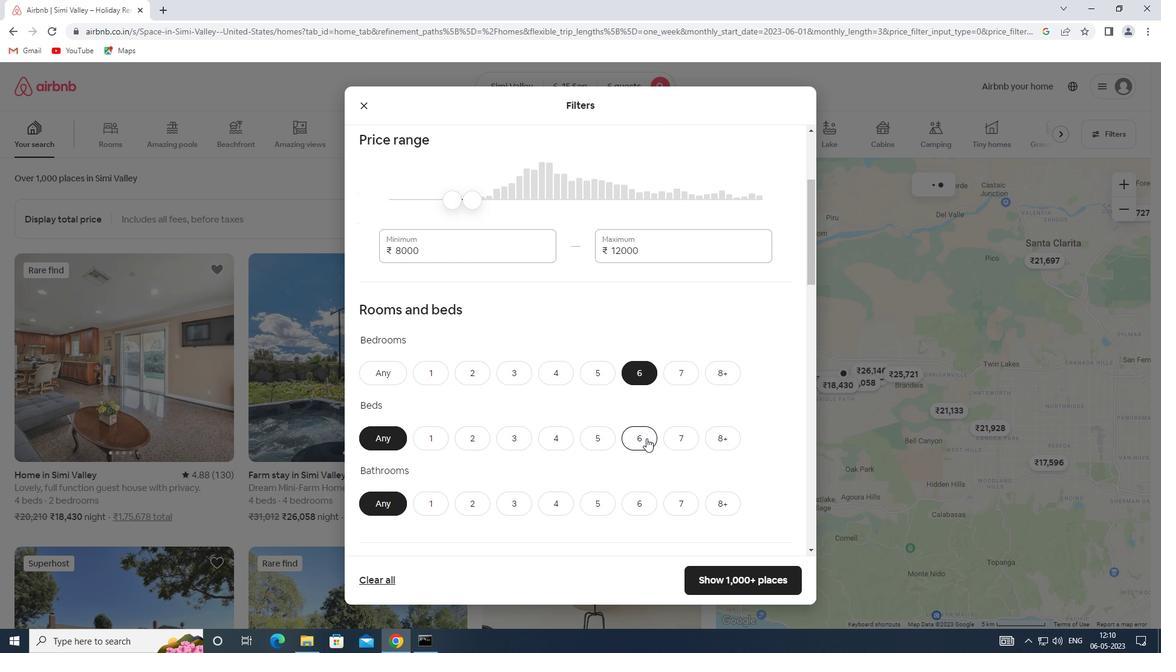 
Action: Mouse moved to (634, 497)
Screenshot: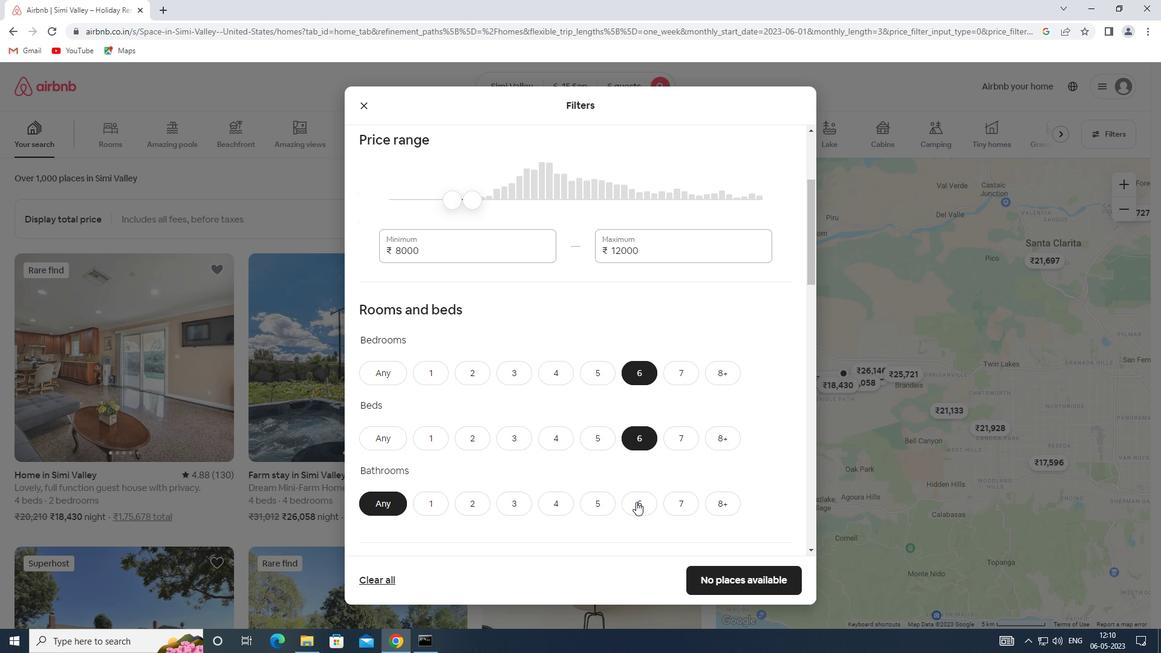 
Action: Mouse pressed left at (634, 497)
Screenshot: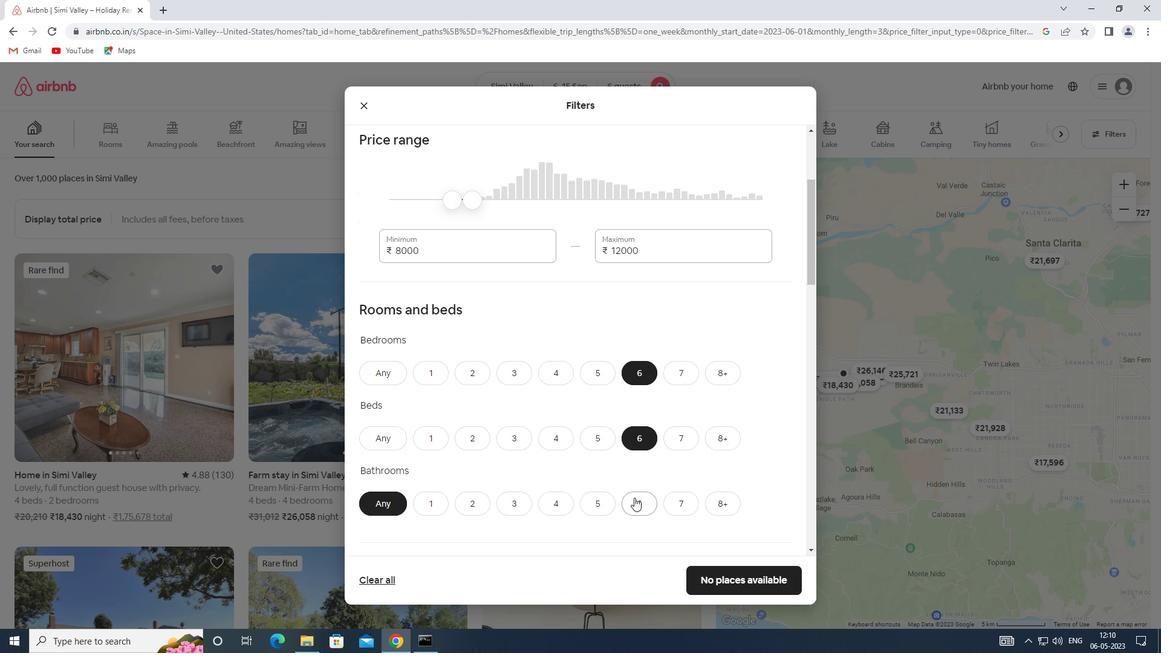 
Action: Mouse moved to (513, 481)
Screenshot: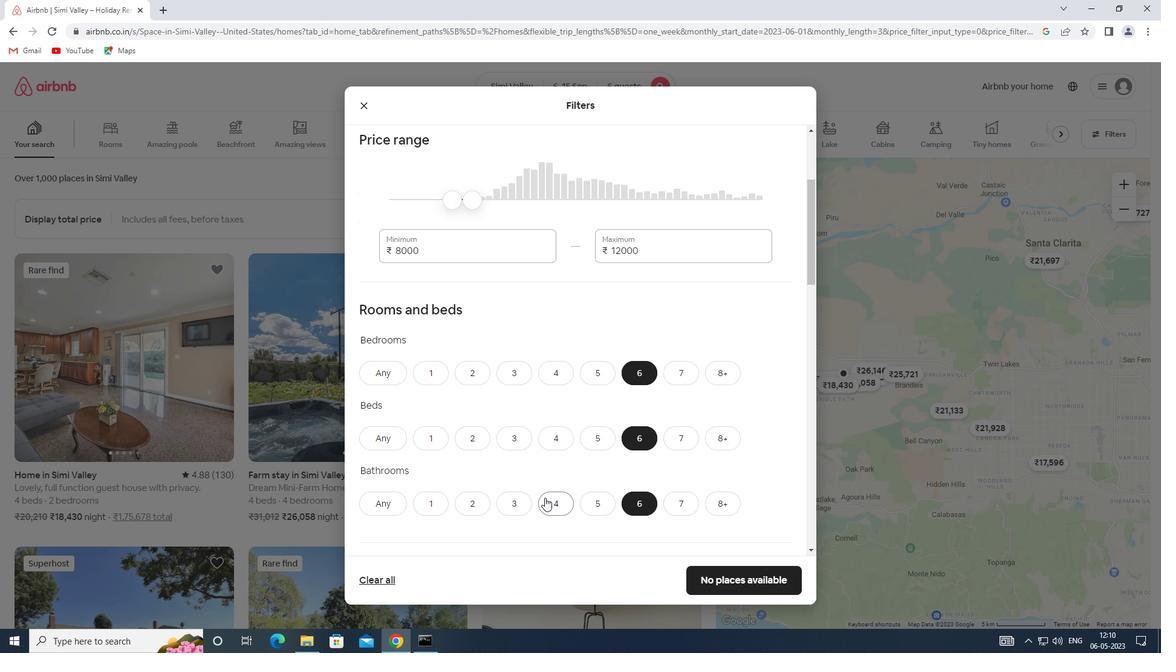 
Action: Mouse scrolled (513, 480) with delta (0, 0)
Screenshot: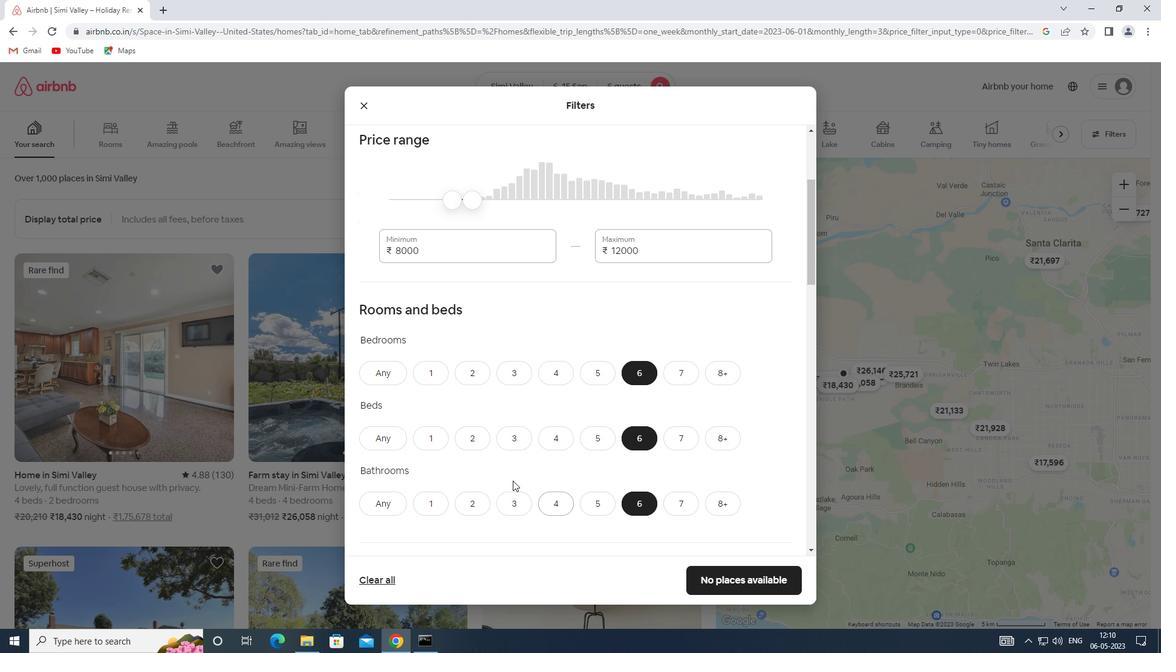 
Action: Mouse scrolled (513, 480) with delta (0, 0)
Screenshot: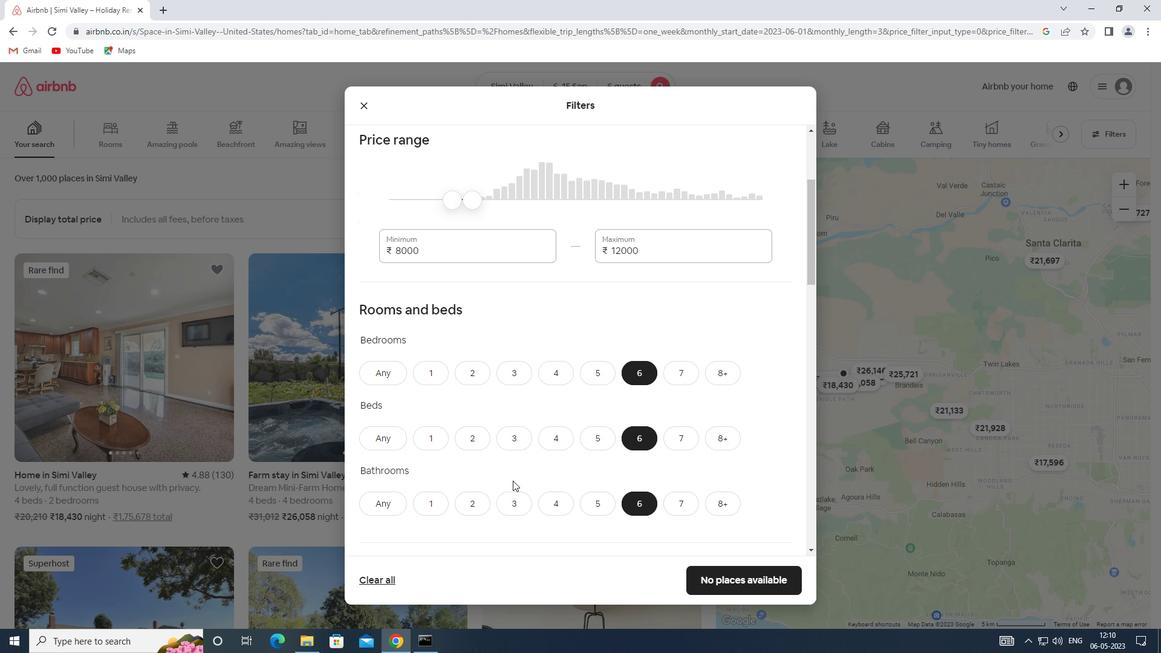 
Action: Mouse scrolled (513, 480) with delta (0, 0)
Screenshot: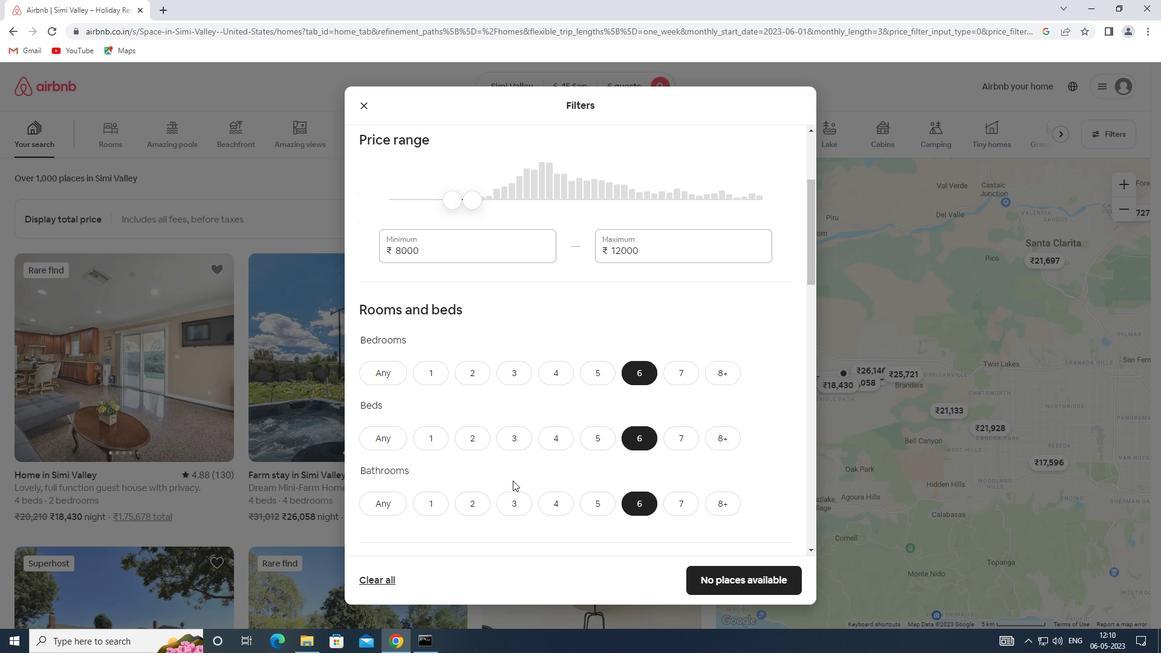 
Action: Mouse moved to (434, 459)
Screenshot: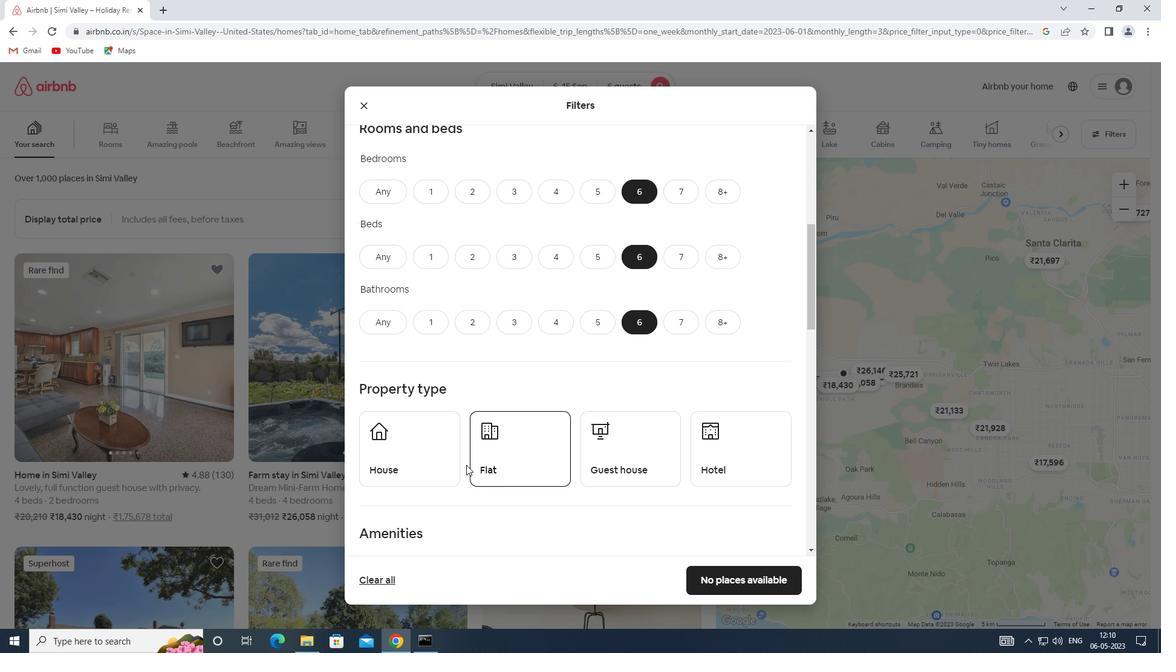 
Action: Mouse pressed left at (434, 459)
Screenshot: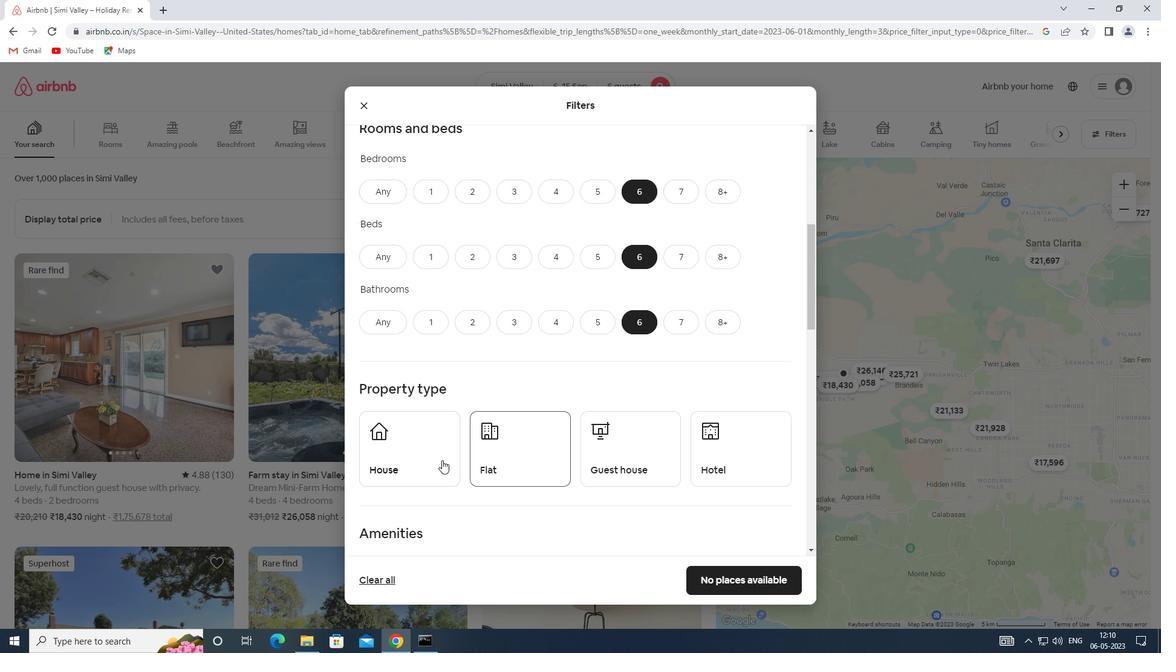 
Action: Mouse moved to (506, 464)
Screenshot: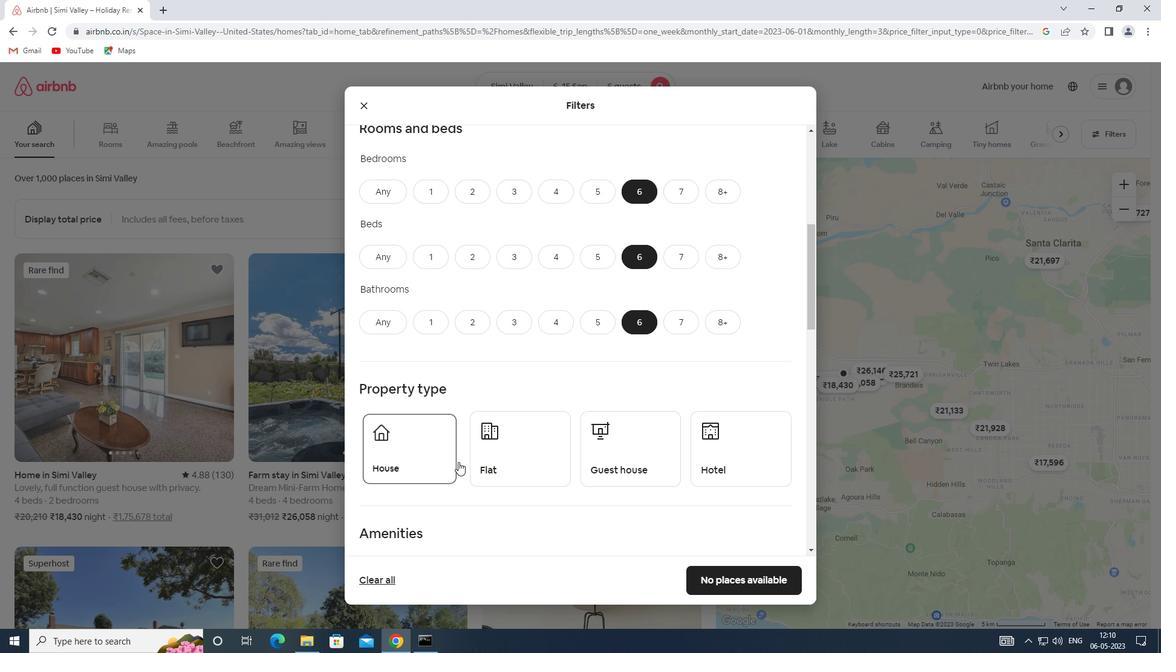 
Action: Mouse pressed left at (506, 464)
Screenshot: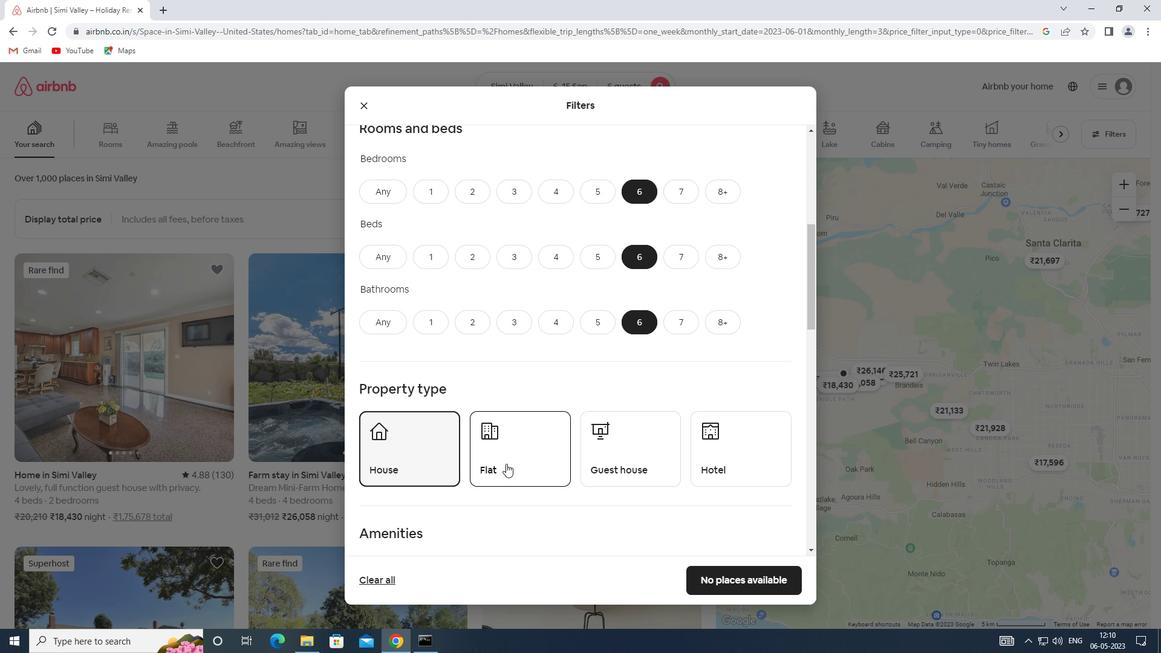 
Action: Mouse moved to (617, 468)
Screenshot: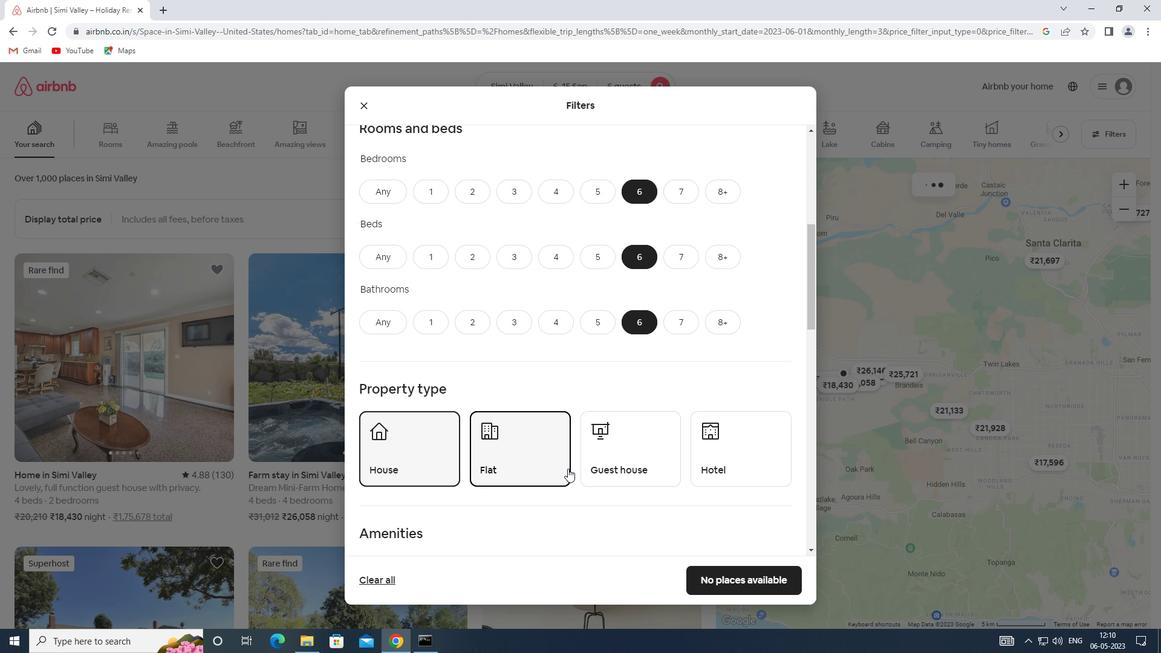 
Action: Mouse pressed left at (617, 468)
Screenshot: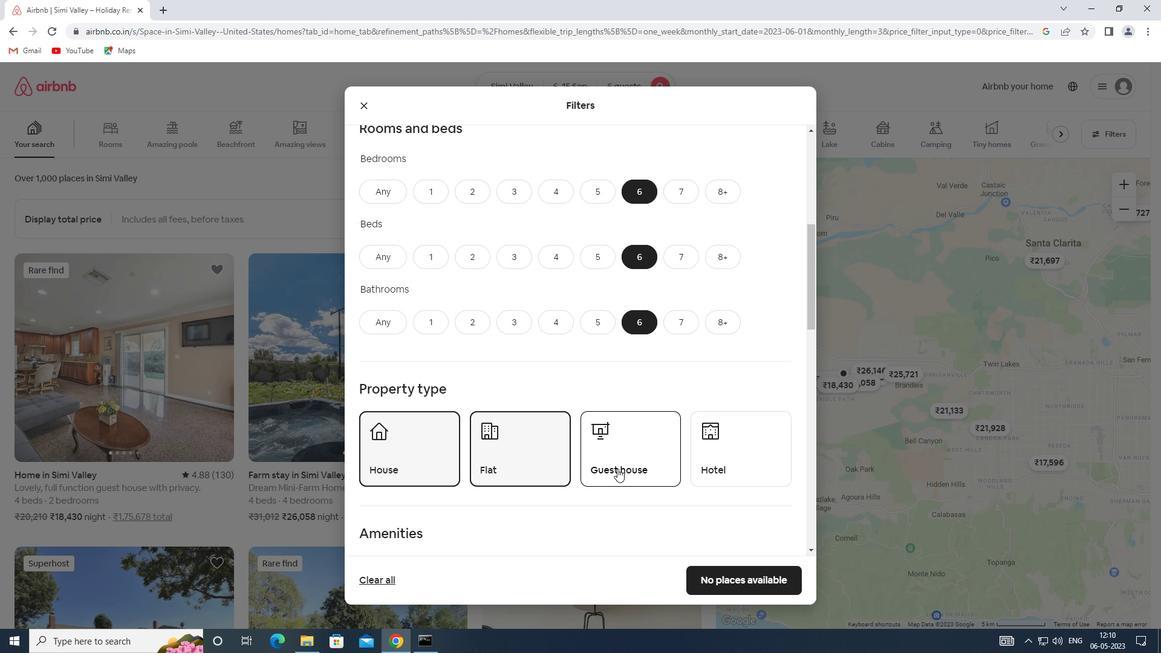 
Action: Mouse moved to (548, 464)
Screenshot: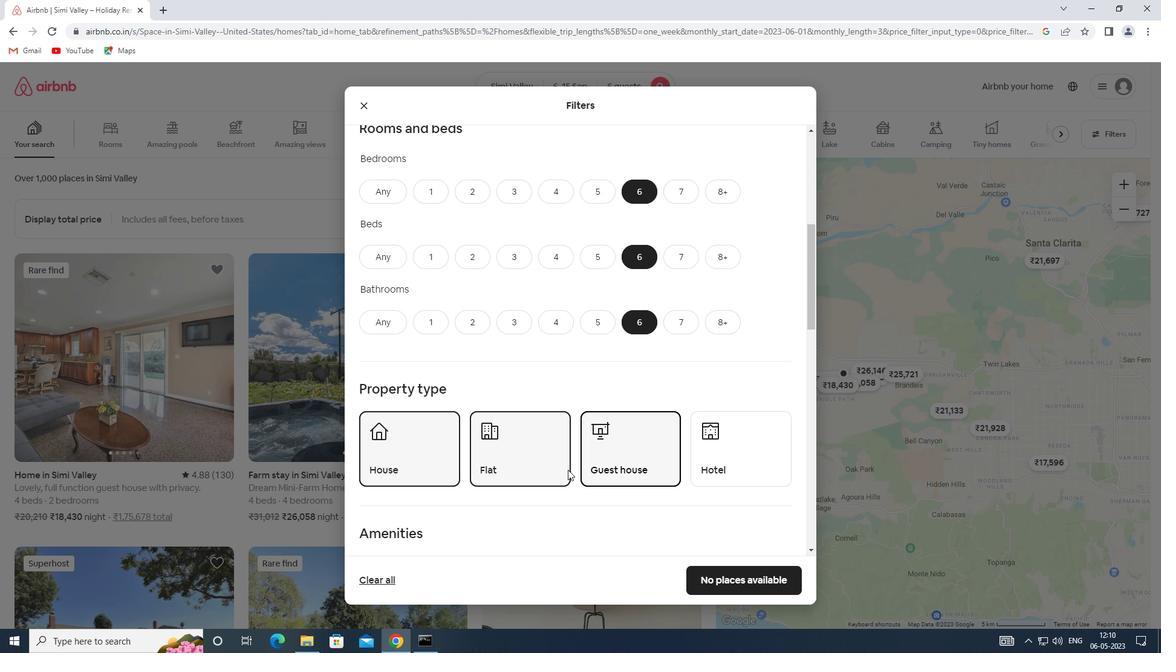 
Action: Mouse scrolled (548, 464) with delta (0, 0)
Screenshot: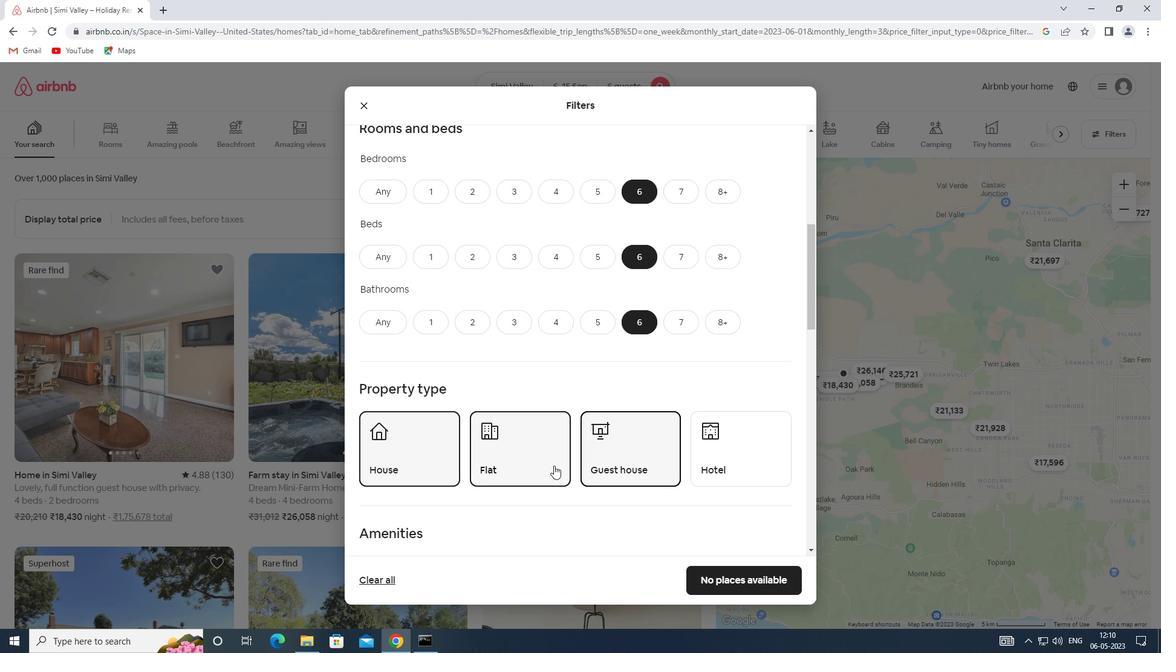 
Action: Mouse scrolled (548, 464) with delta (0, 0)
Screenshot: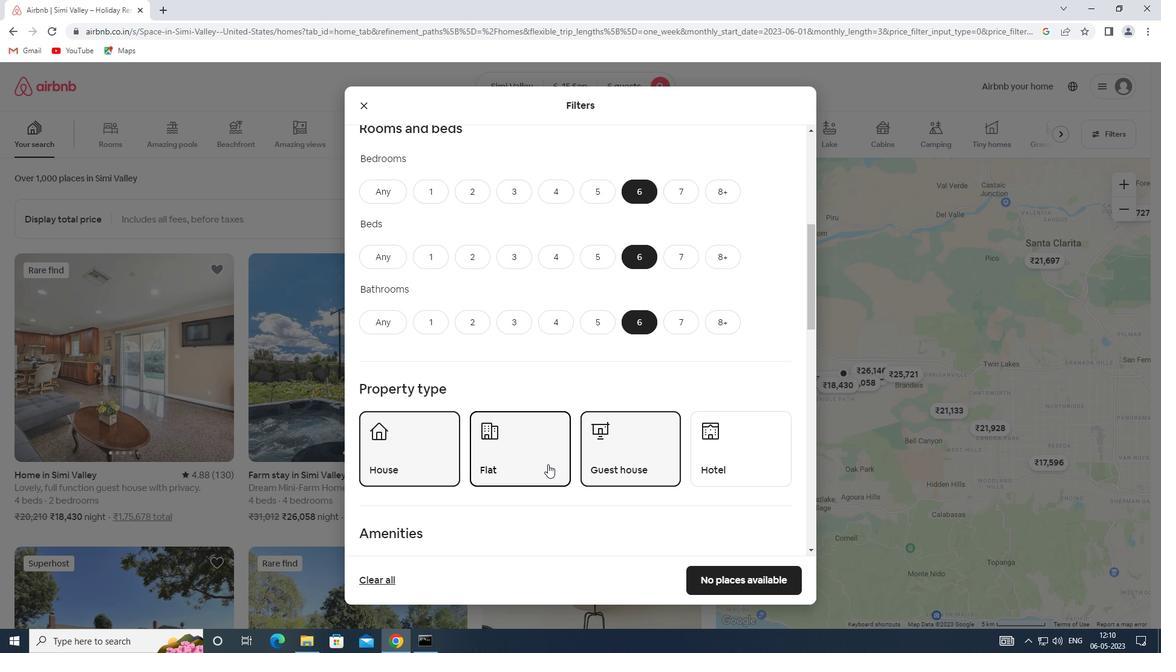 
Action: Mouse scrolled (548, 464) with delta (0, 0)
Screenshot: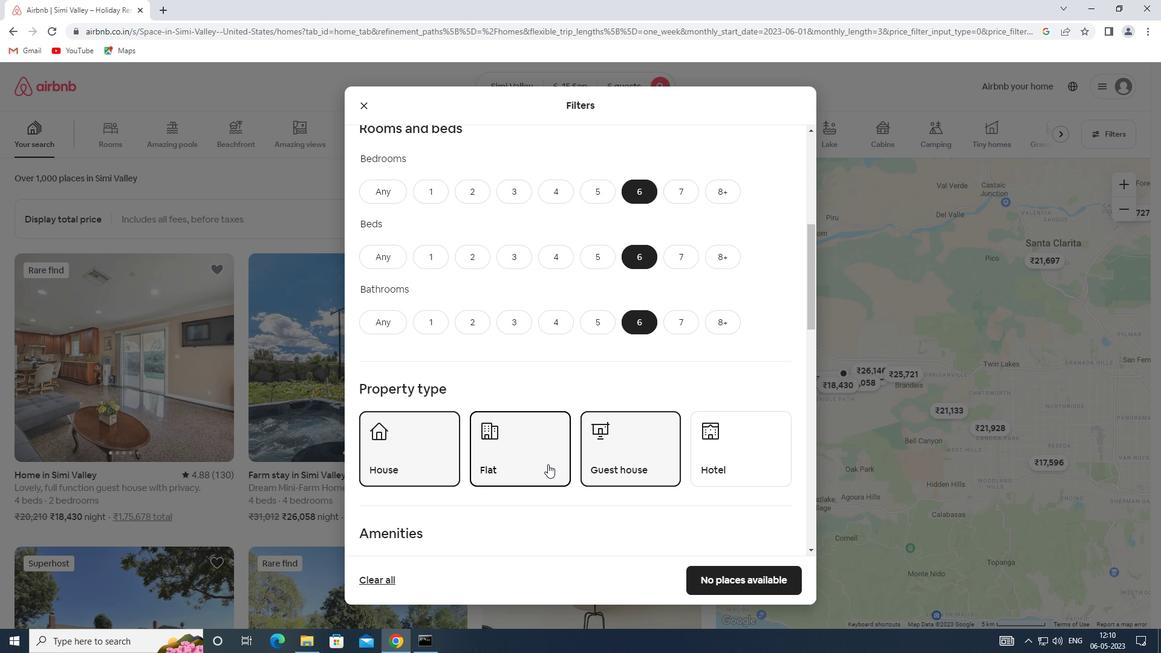 
Action: Mouse moved to (548, 464)
Screenshot: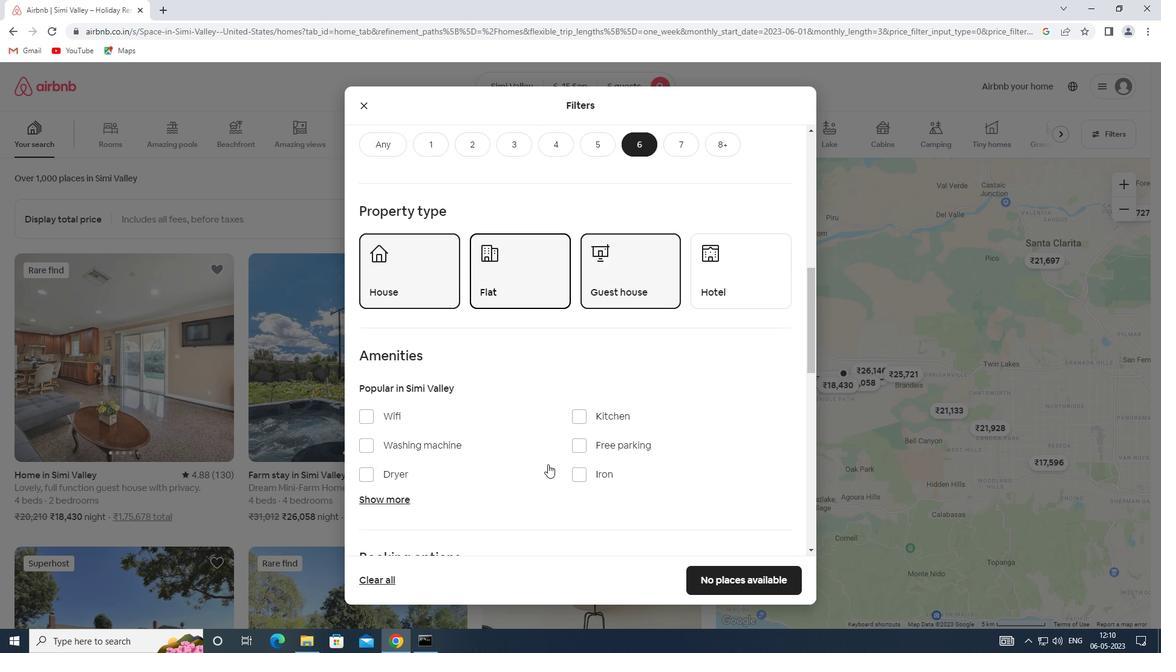 
Action: Mouse scrolled (548, 464) with delta (0, 0)
Screenshot: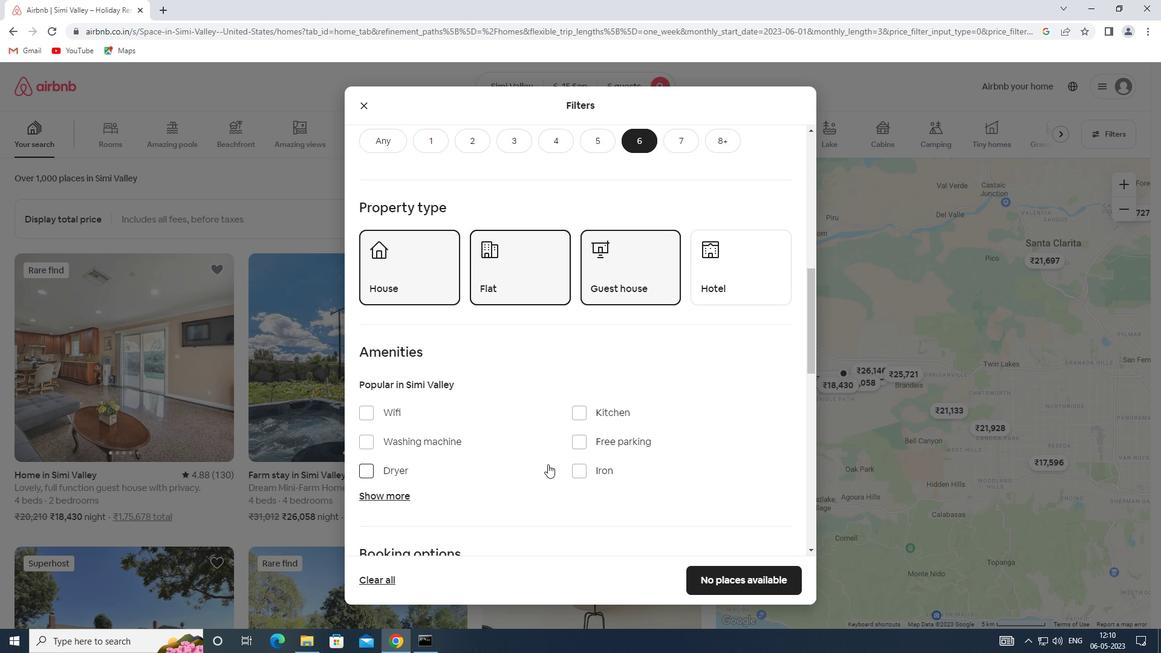 
Action: Mouse moved to (359, 352)
Screenshot: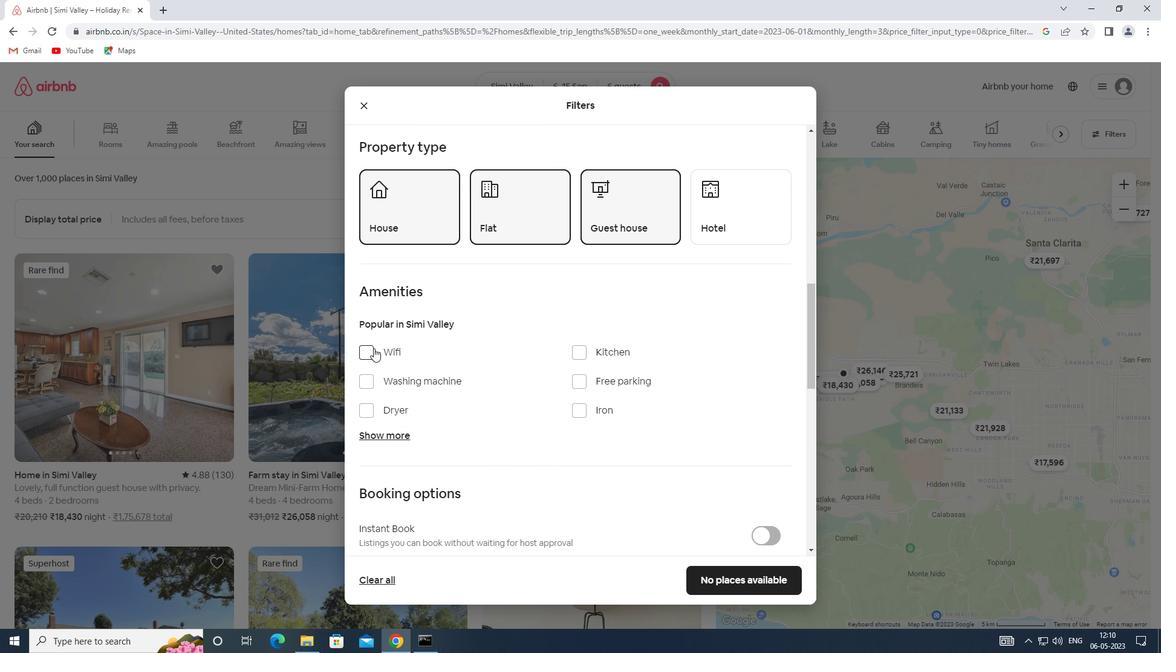 
Action: Mouse pressed left at (359, 352)
Screenshot: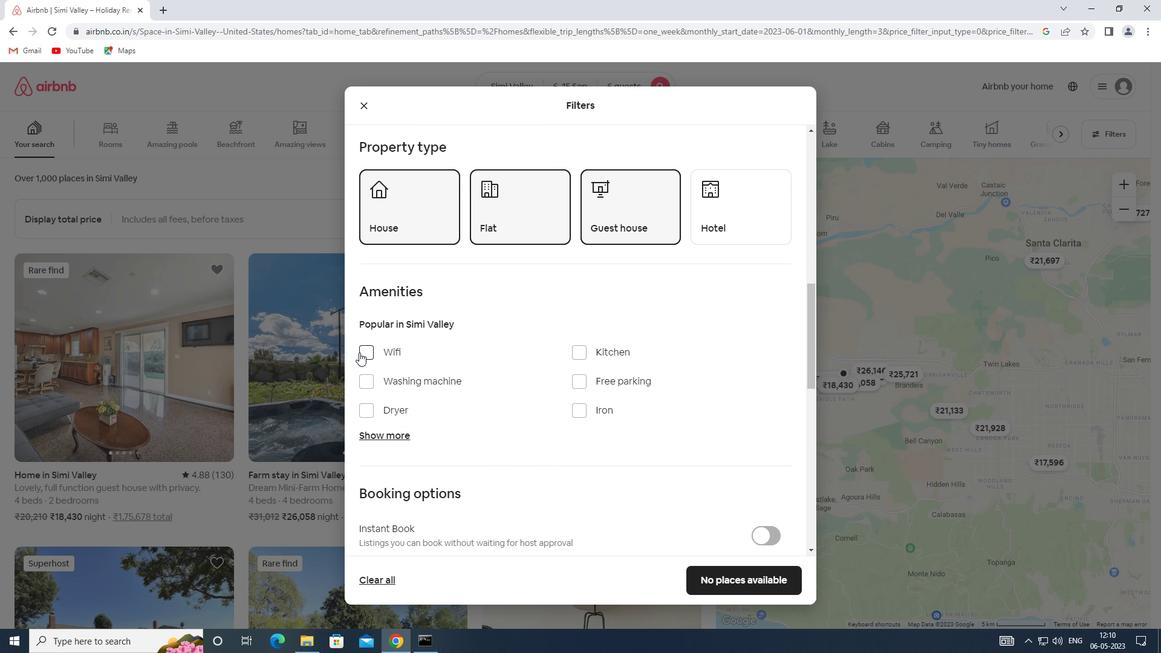 
Action: Mouse moved to (395, 434)
Screenshot: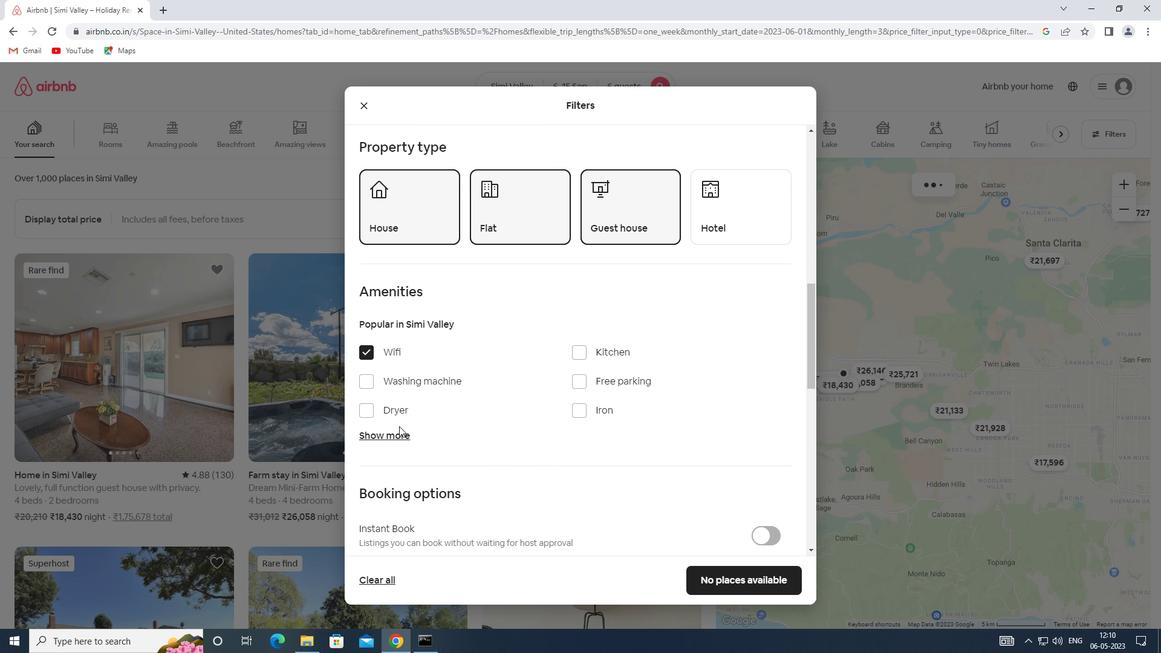 
Action: Mouse pressed left at (395, 434)
Screenshot: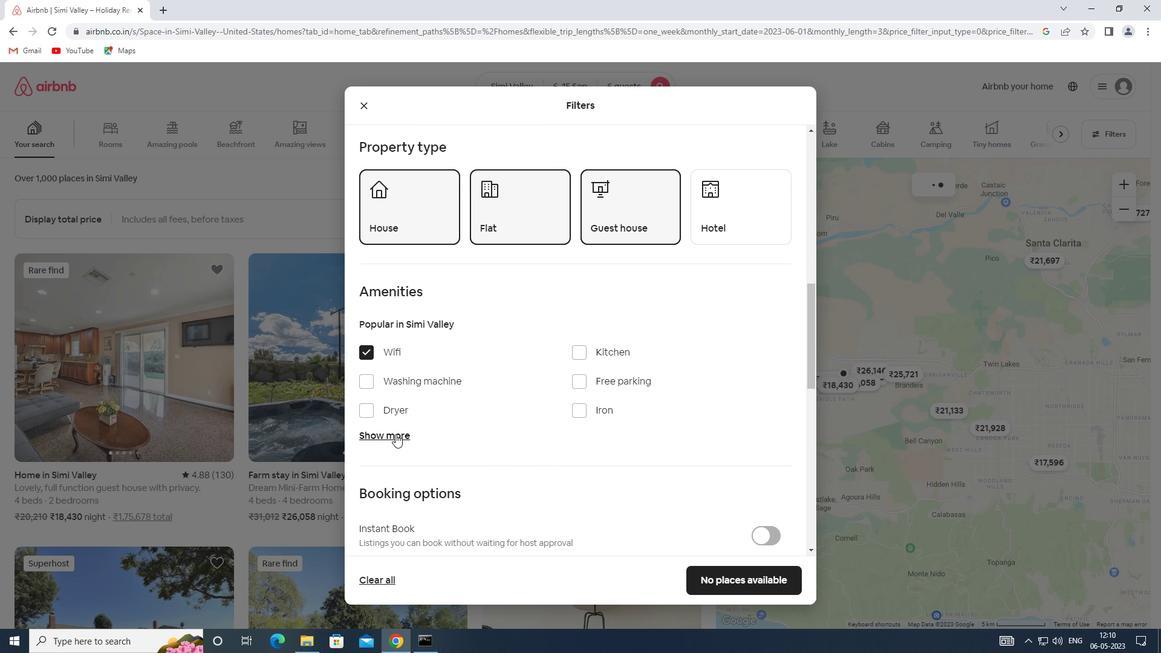 
Action: Mouse moved to (399, 433)
Screenshot: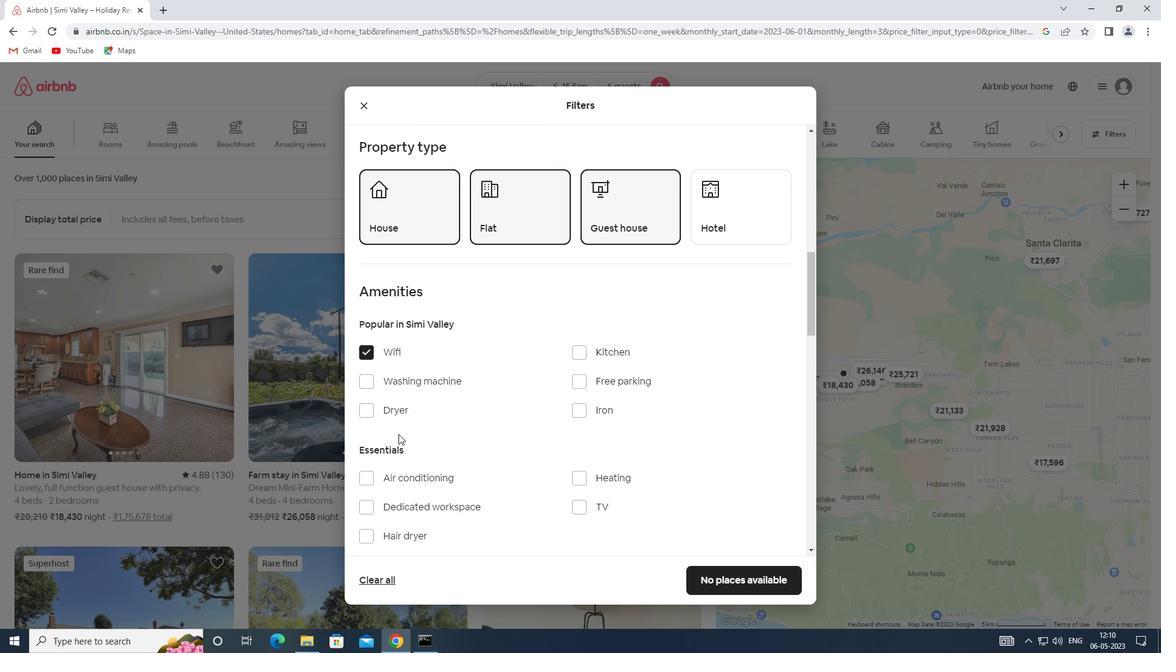 
Action: Mouse scrolled (399, 433) with delta (0, 0)
Screenshot: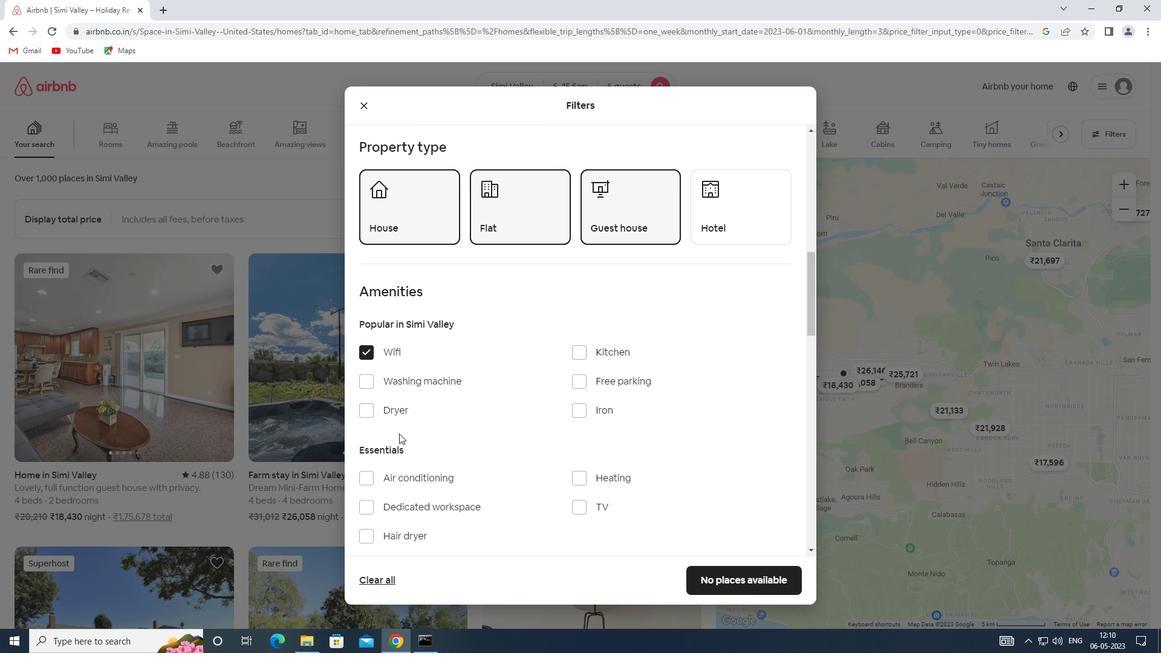 
Action: Mouse scrolled (399, 433) with delta (0, 0)
Screenshot: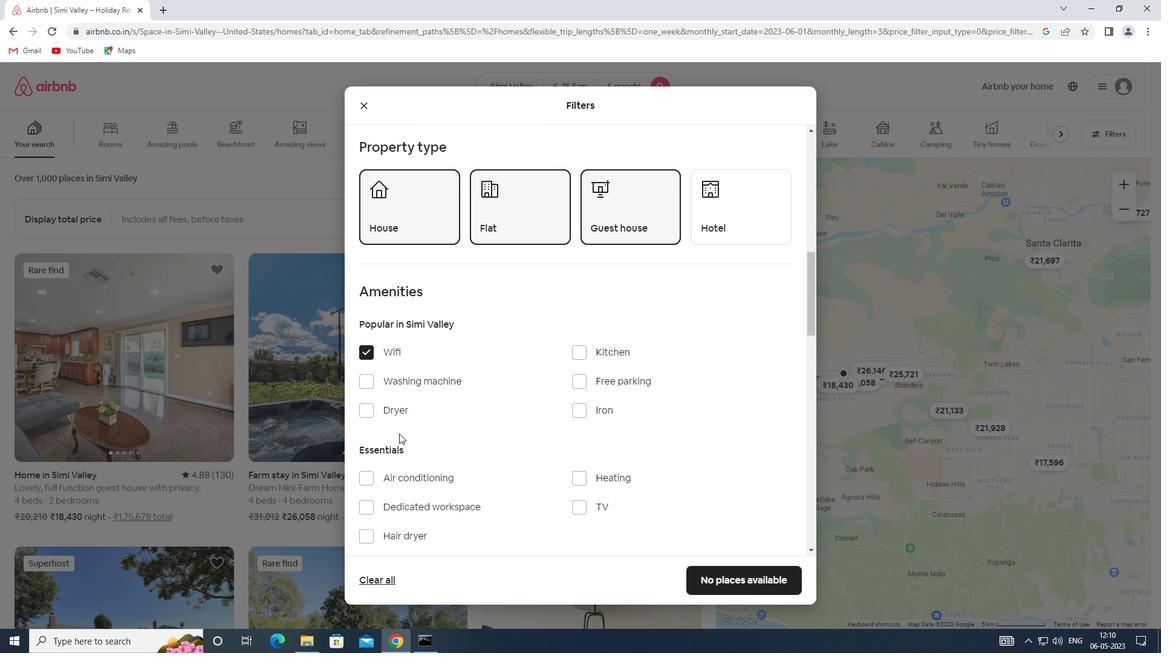 
Action: Mouse moved to (583, 383)
Screenshot: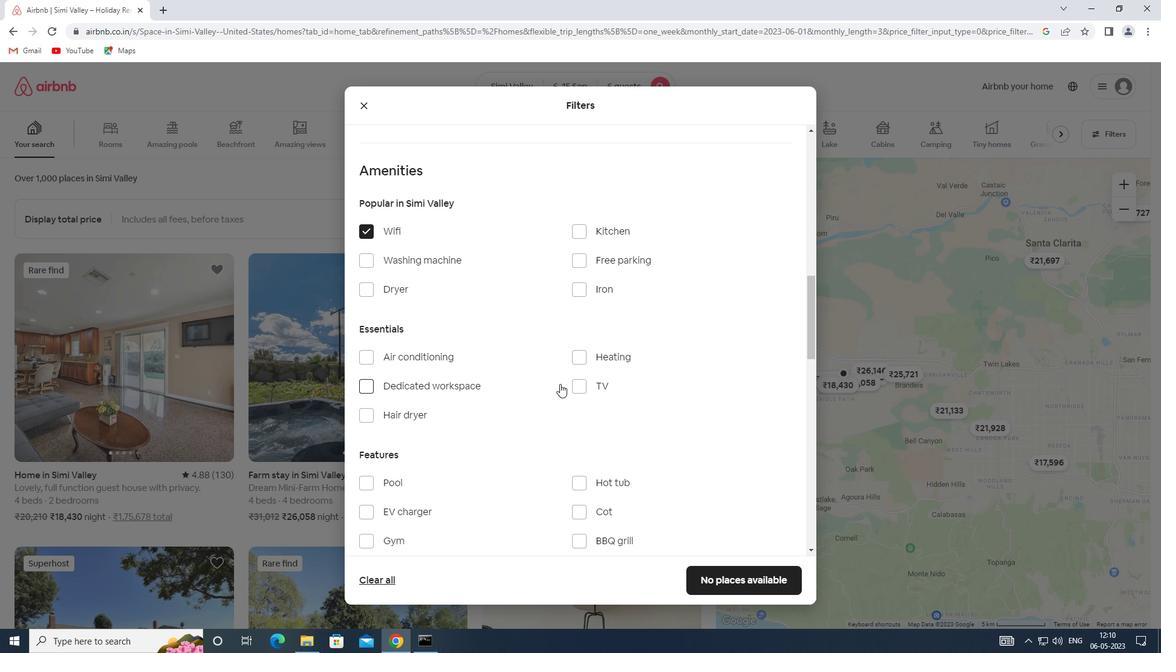 
Action: Mouse pressed left at (583, 383)
Screenshot: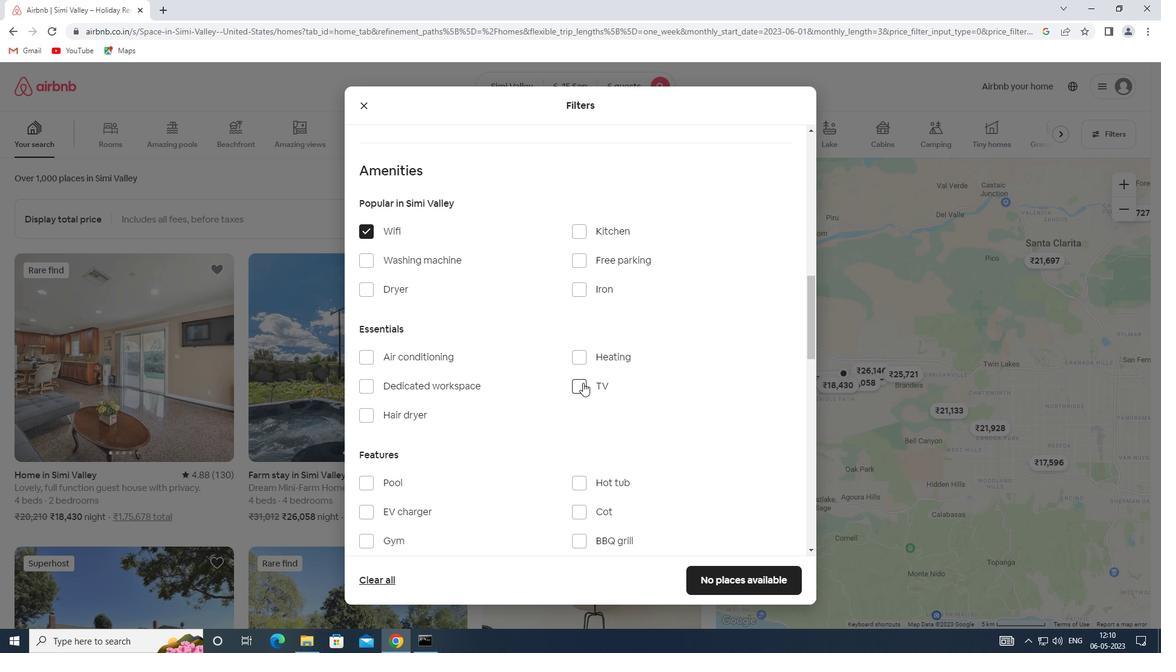 
Action: Mouse moved to (581, 262)
Screenshot: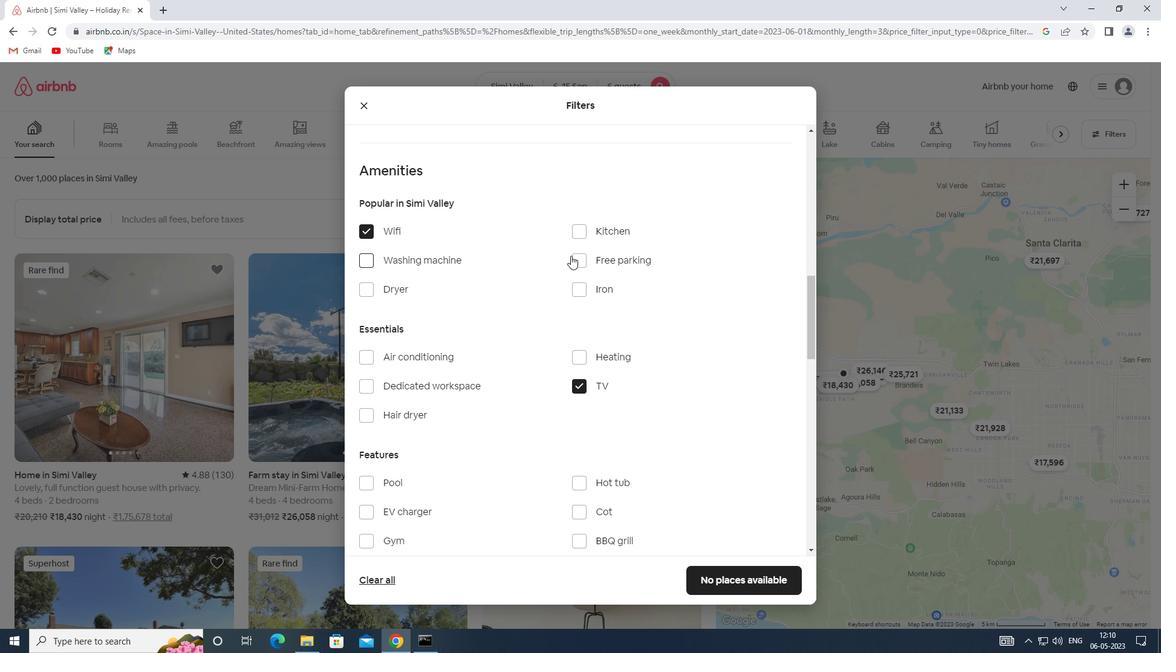 
Action: Mouse pressed left at (581, 262)
Screenshot: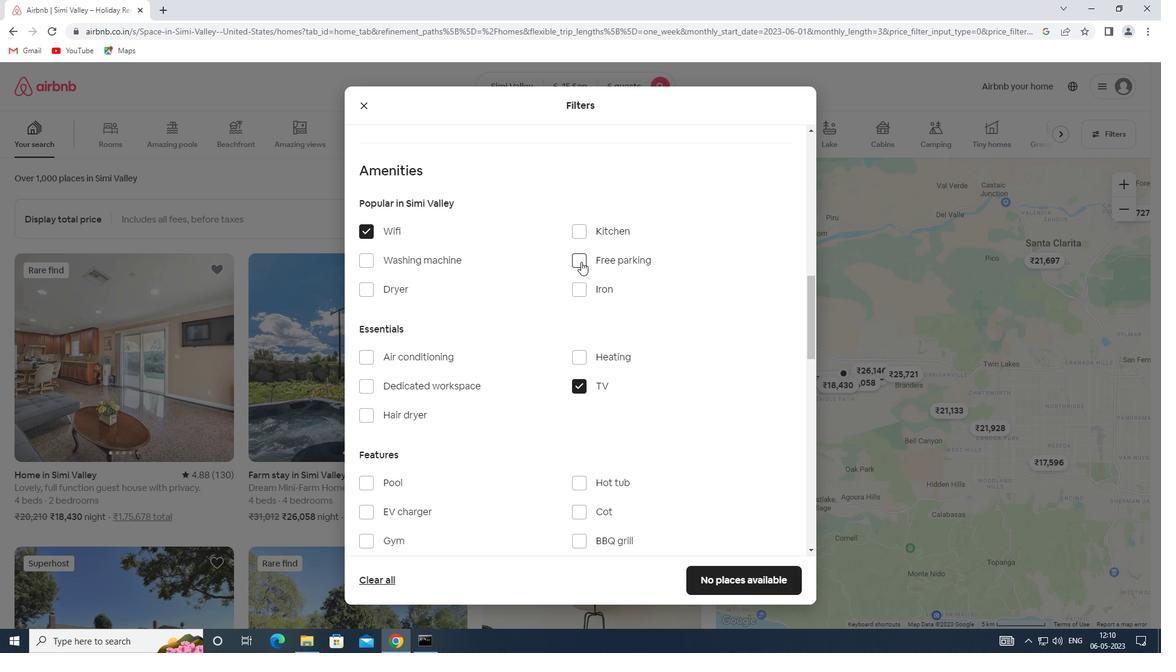 
Action: Mouse moved to (469, 401)
Screenshot: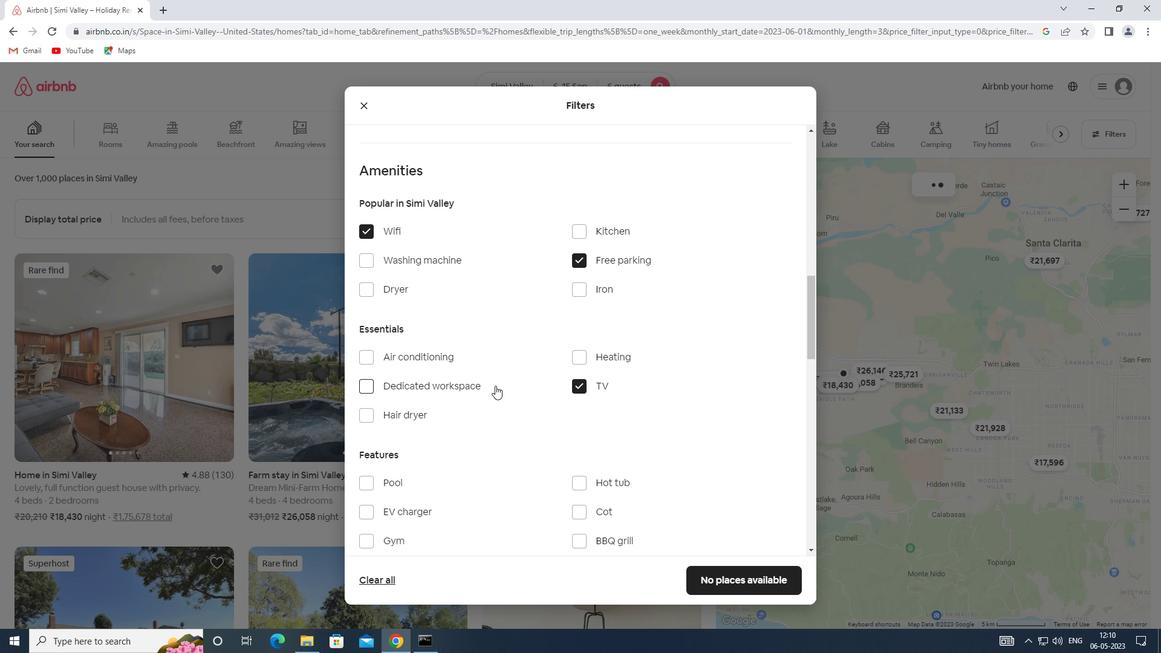 
Action: Mouse scrolled (469, 400) with delta (0, 0)
Screenshot: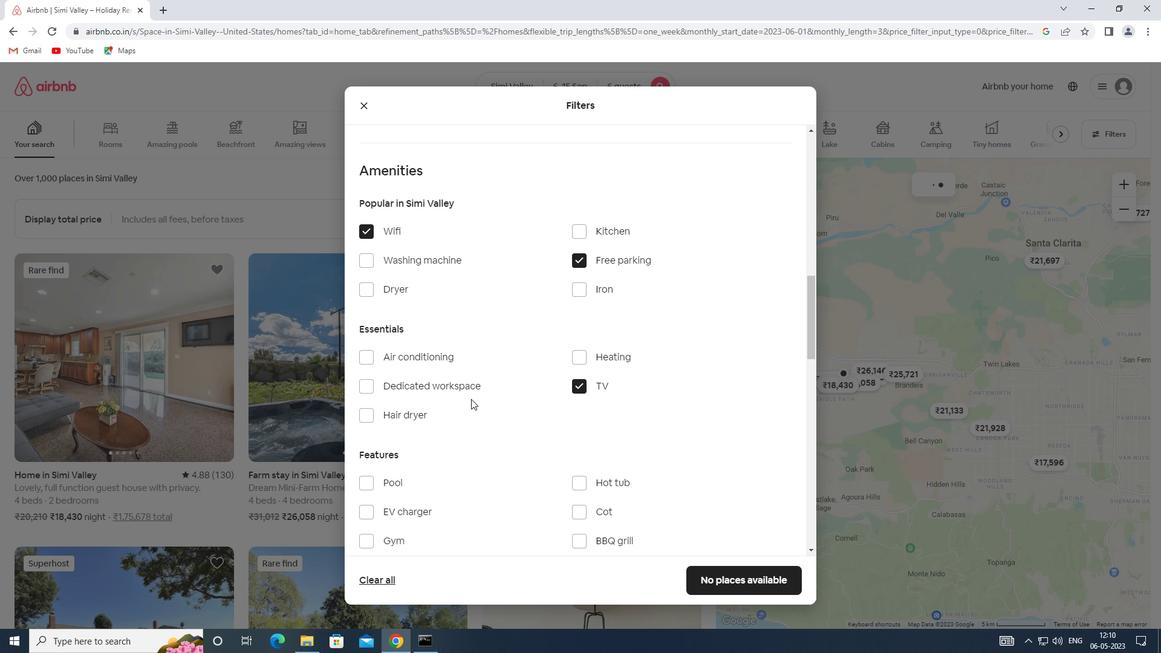 
Action: Mouse scrolled (469, 400) with delta (0, 0)
Screenshot: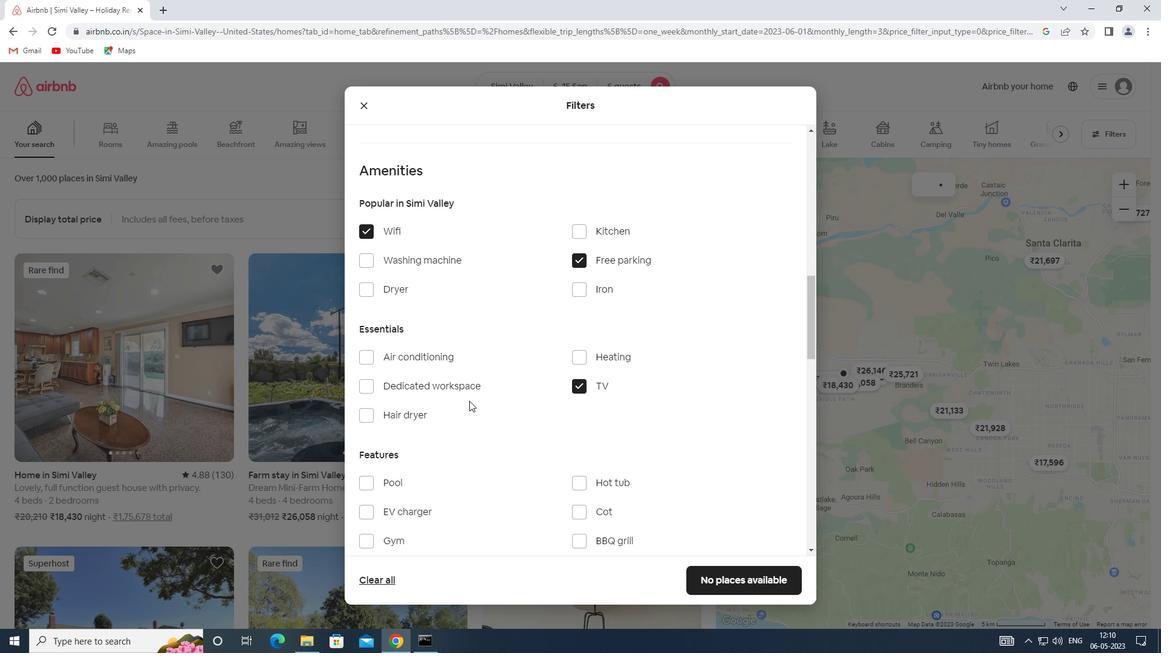 
Action: Mouse moved to (384, 420)
Screenshot: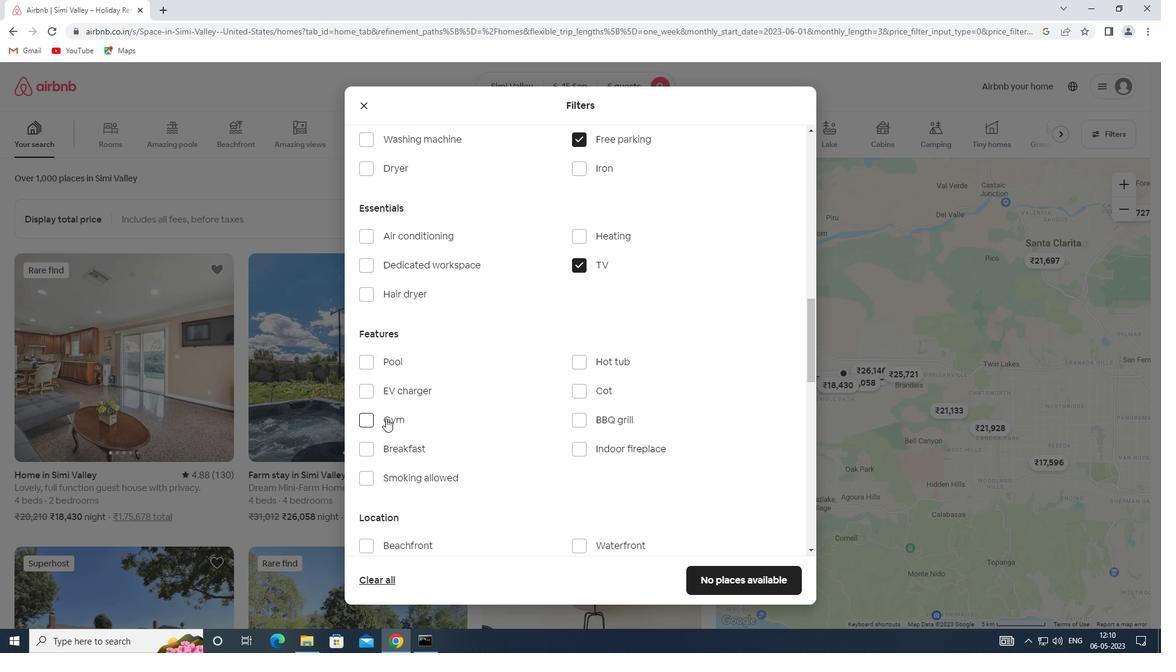 
Action: Mouse pressed left at (384, 420)
Screenshot: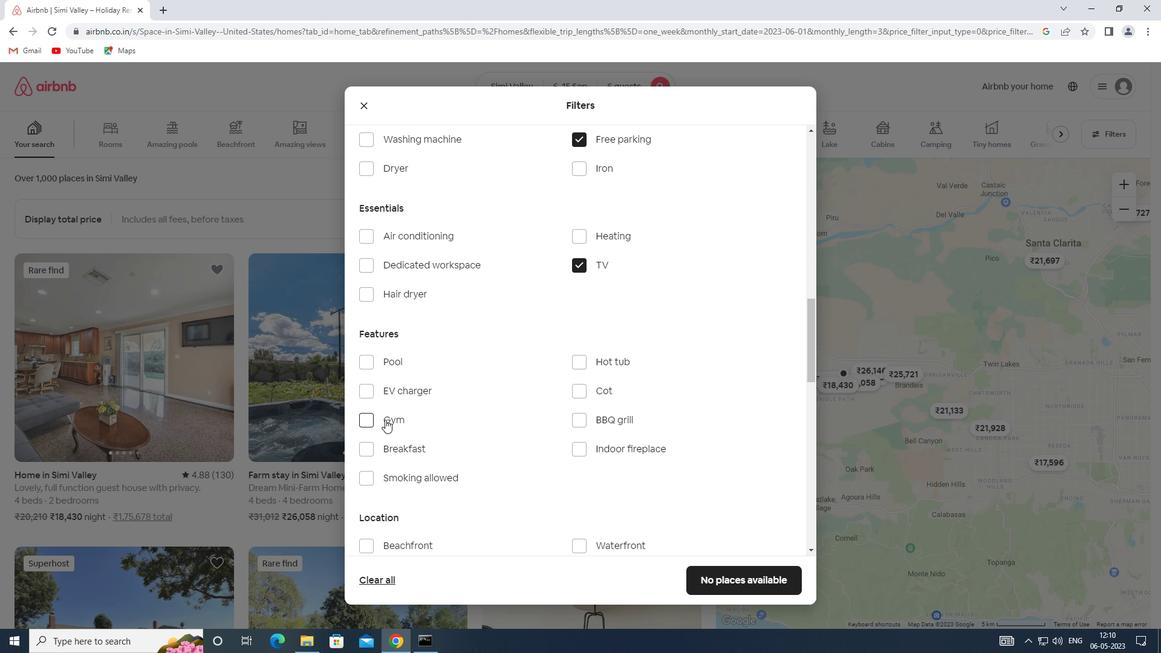 
Action: Mouse moved to (388, 447)
Screenshot: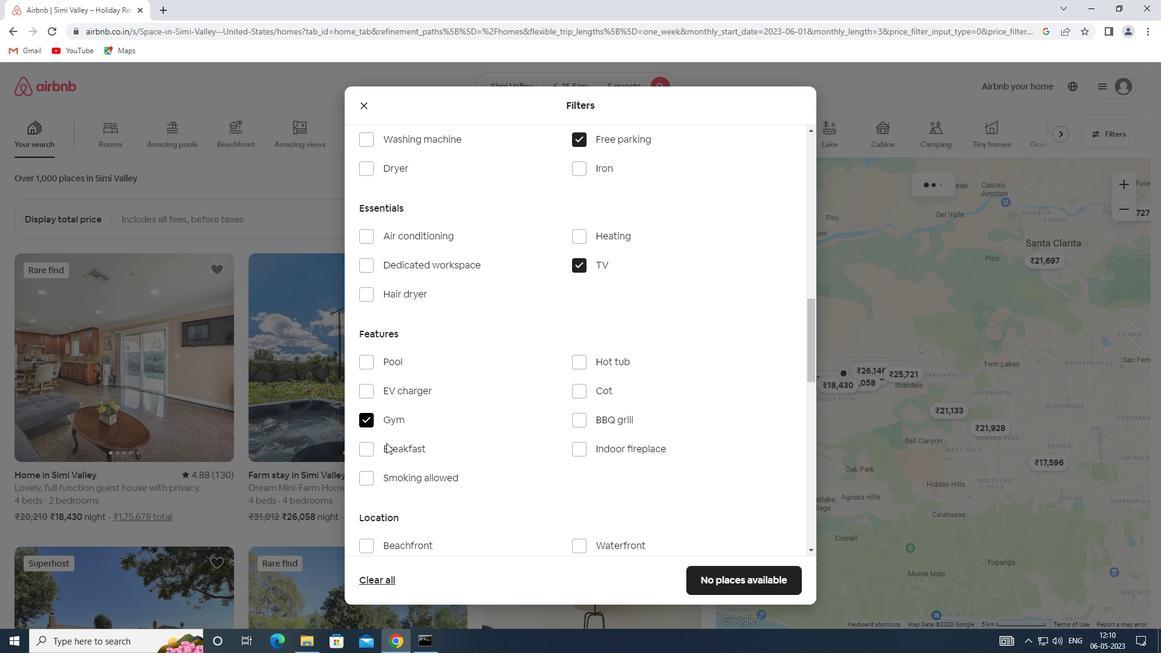 
Action: Mouse pressed left at (388, 447)
Screenshot: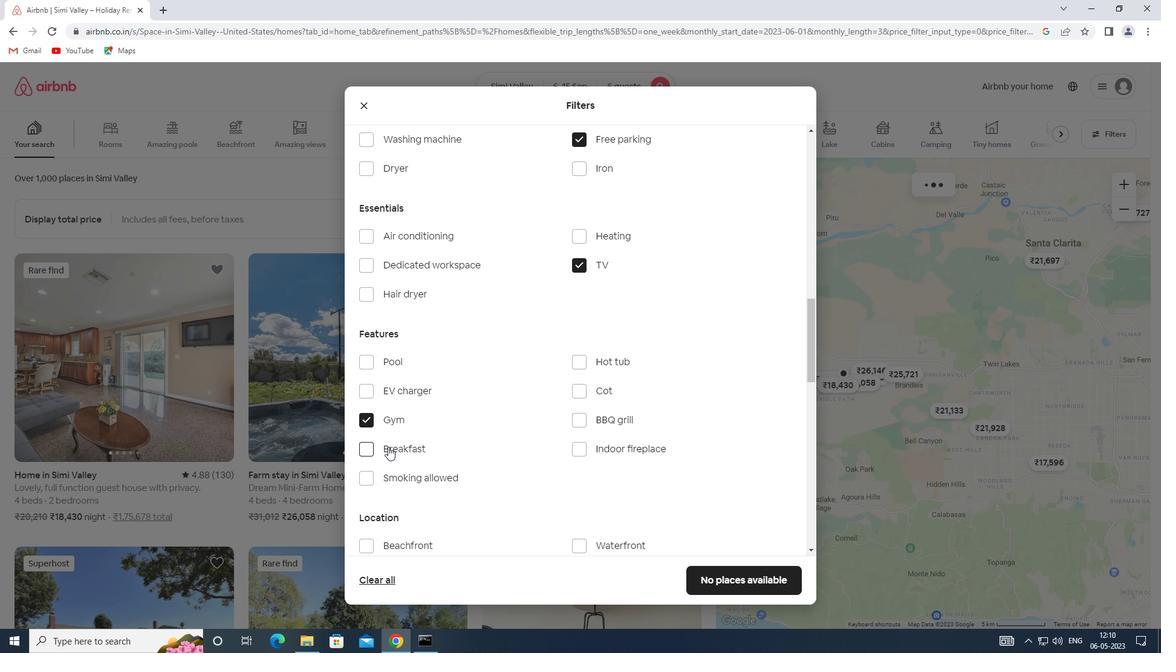 
Action: Mouse moved to (491, 423)
Screenshot: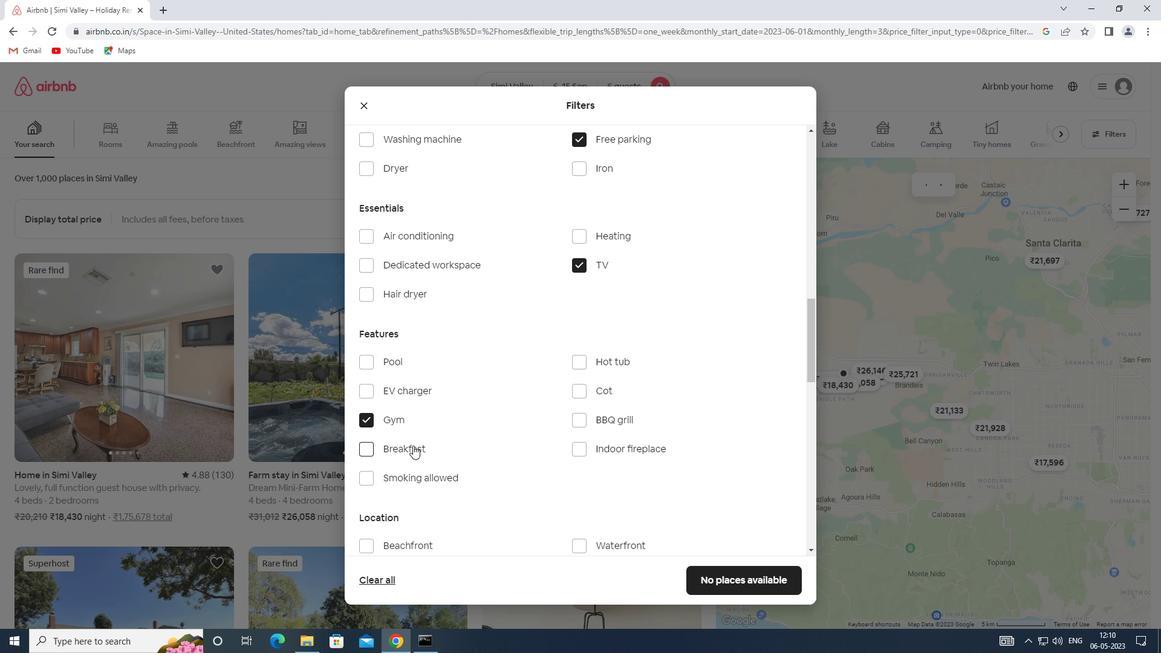 
Action: Mouse scrolled (491, 422) with delta (0, 0)
Screenshot: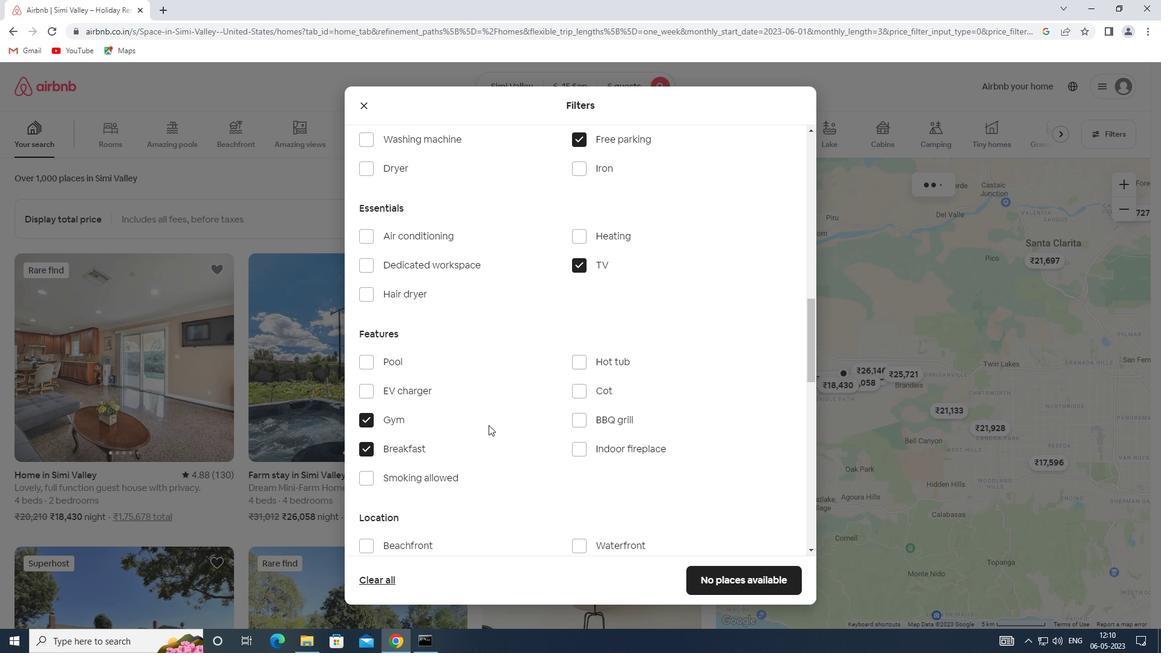 
Action: Mouse scrolled (491, 422) with delta (0, 0)
Screenshot: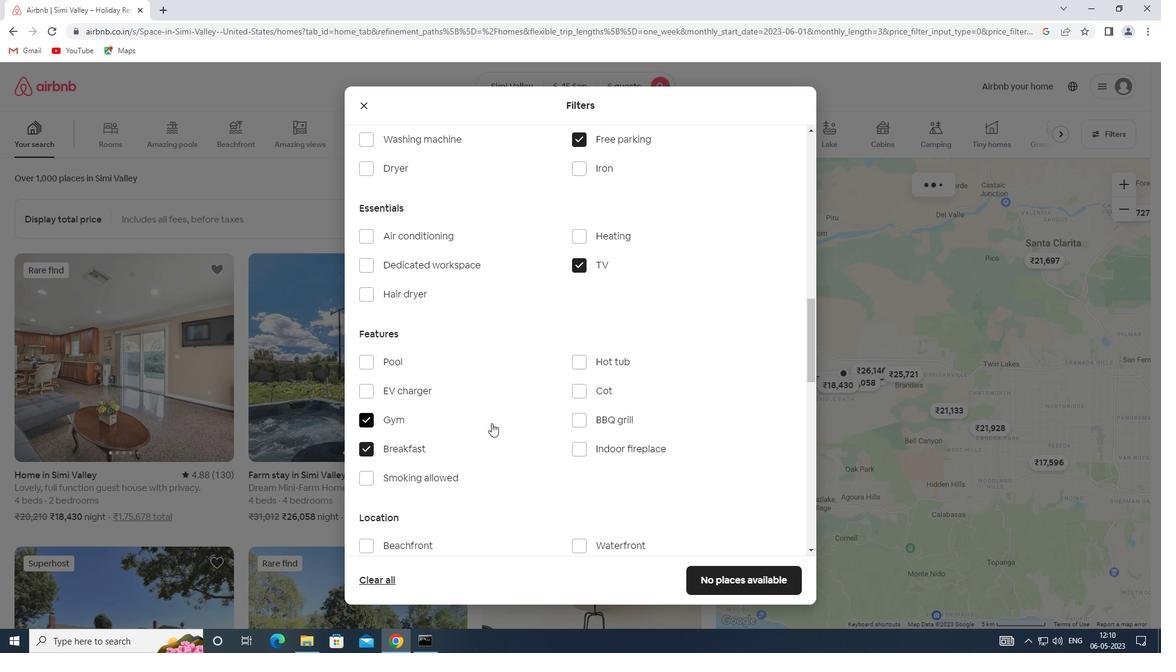 
Action: Mouse scrolled (491, 422) with delta (0, 0)
Screenshot: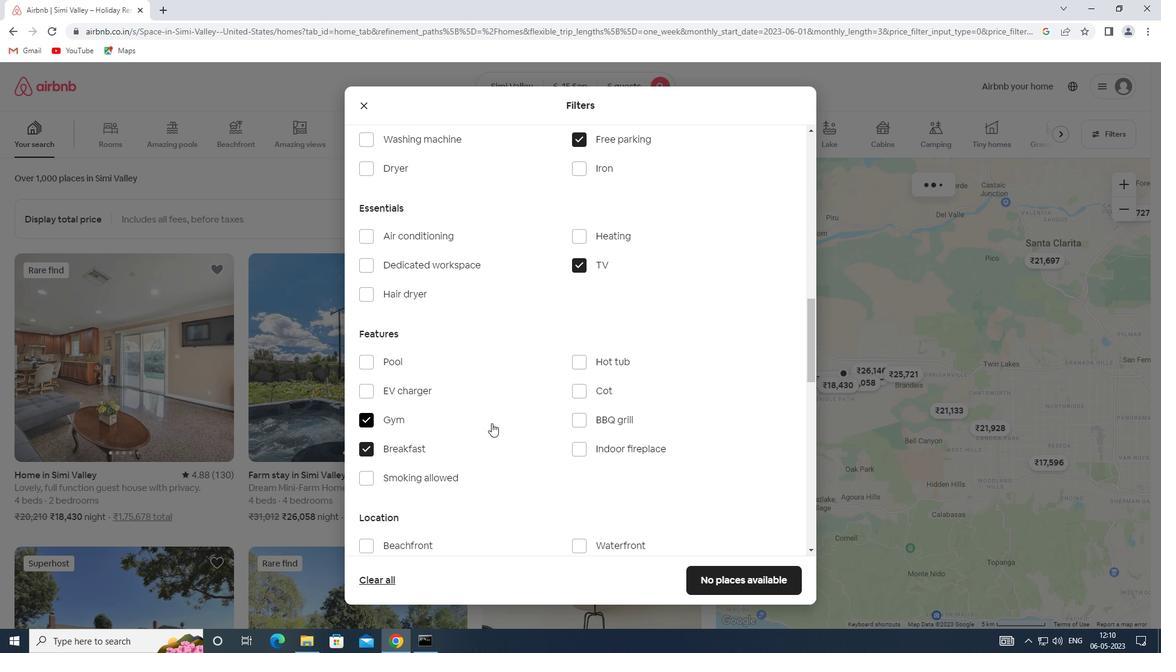 
Action: Mouse scrolled (491, 422) with delta (0, 0)
Screenshot: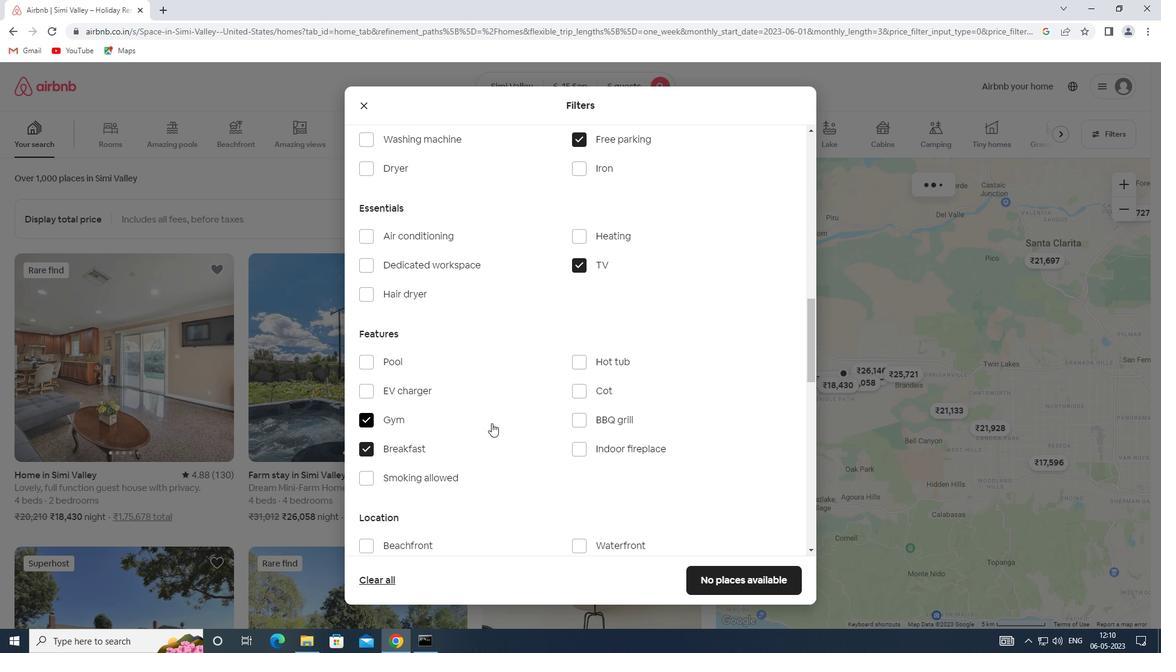 
Action: Mouse moved to (501, 421)
Screenshot: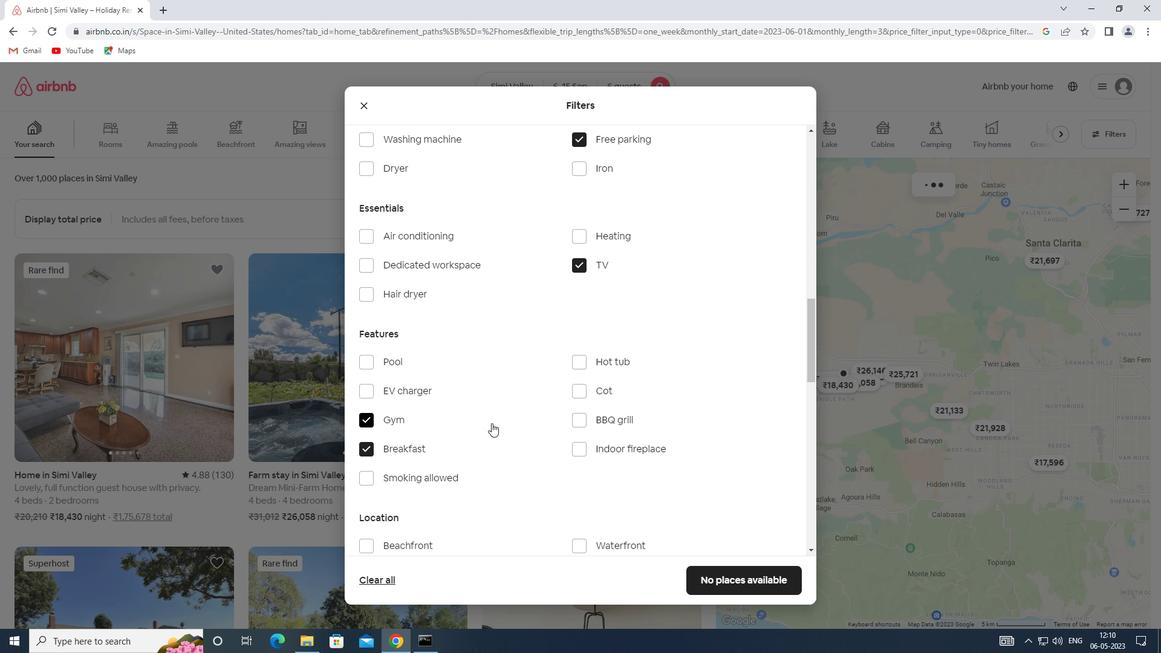 
Action: Mouse scrolled (501, 421) with delta (0, 0)
Screenshot: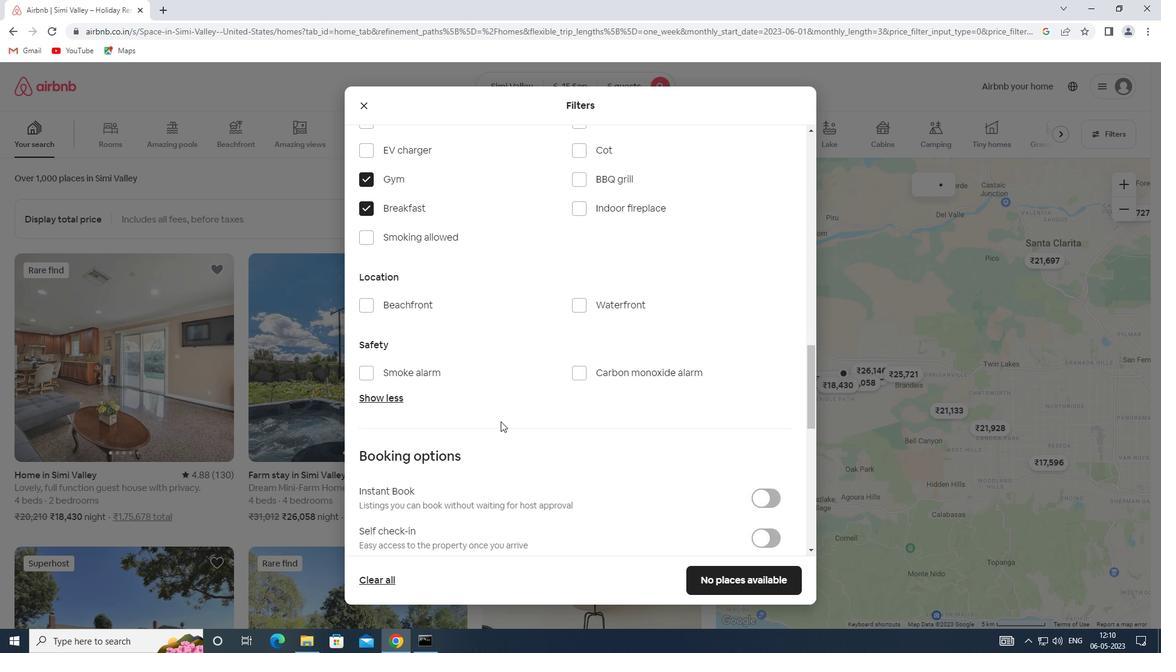 
Action: Mouse scrolled (501, 421) with delta (0, 0)
Screenshot: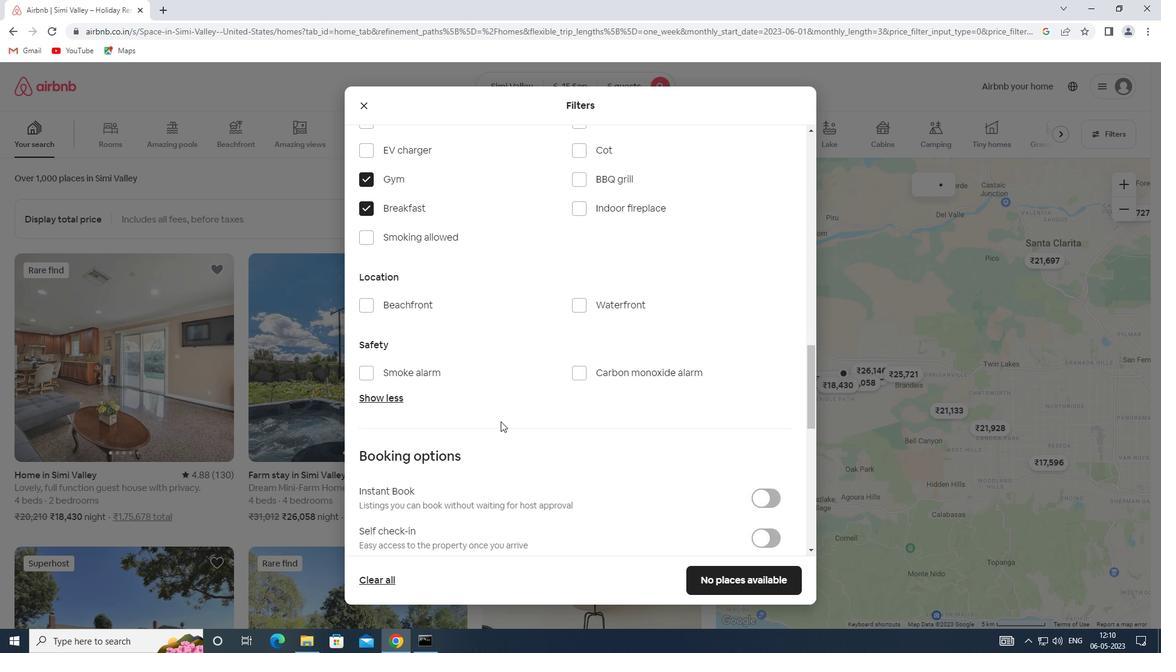 
Action: Mouse scrolled (501, 421) with delta (0, 0)
Screenshot: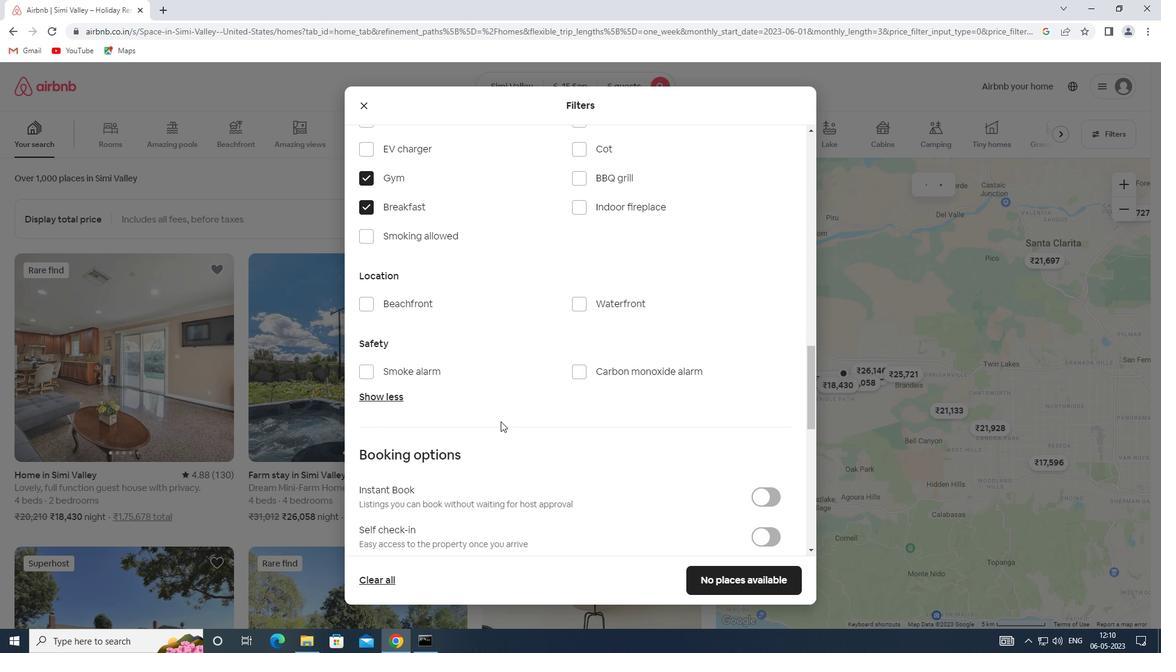 
Action: Mouse moved to (758, 349)
Screenshot: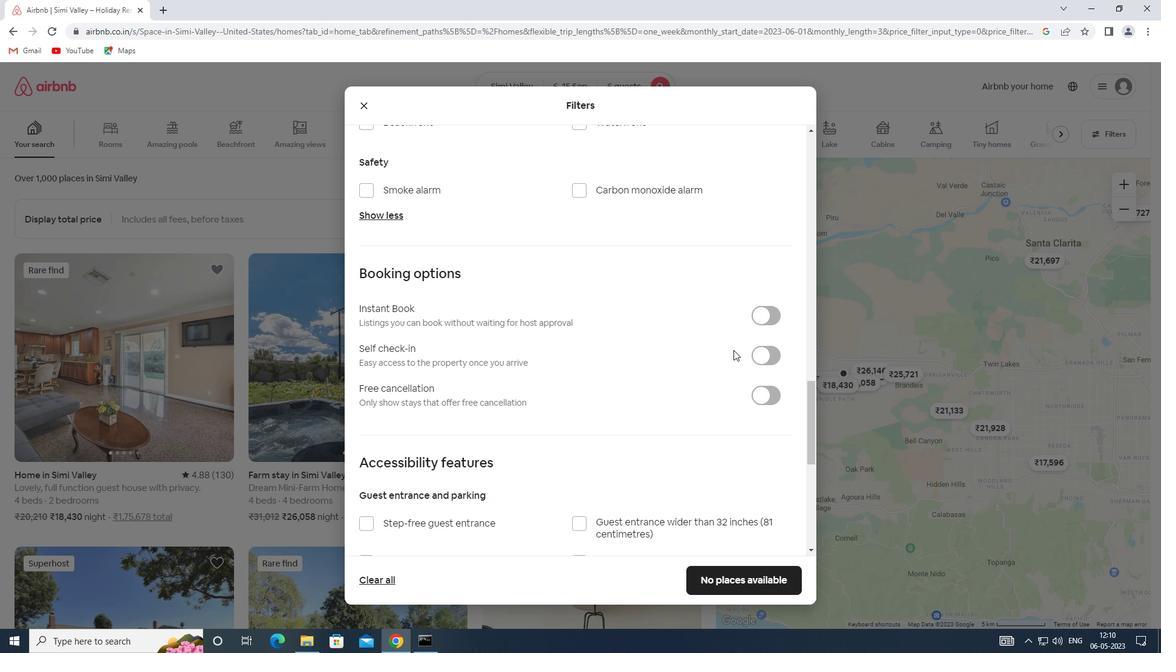 
Action: Mouse pressed left at (758, 349)
Screenshot: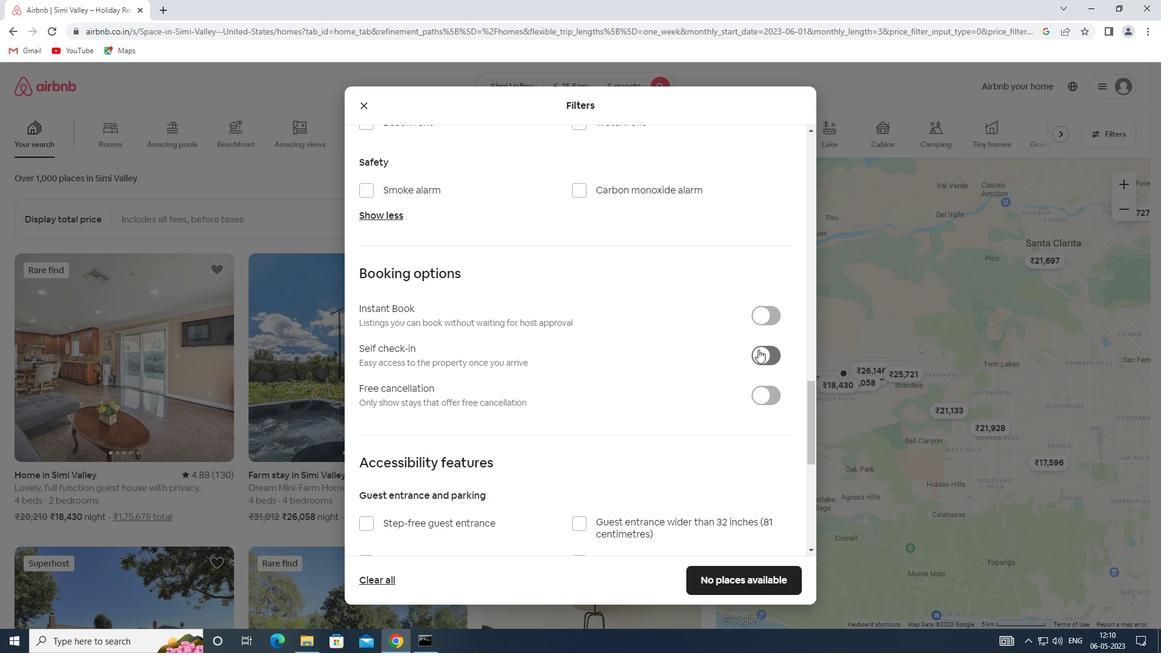 
Action: Mouse moved to (301, 404)
Screenshot: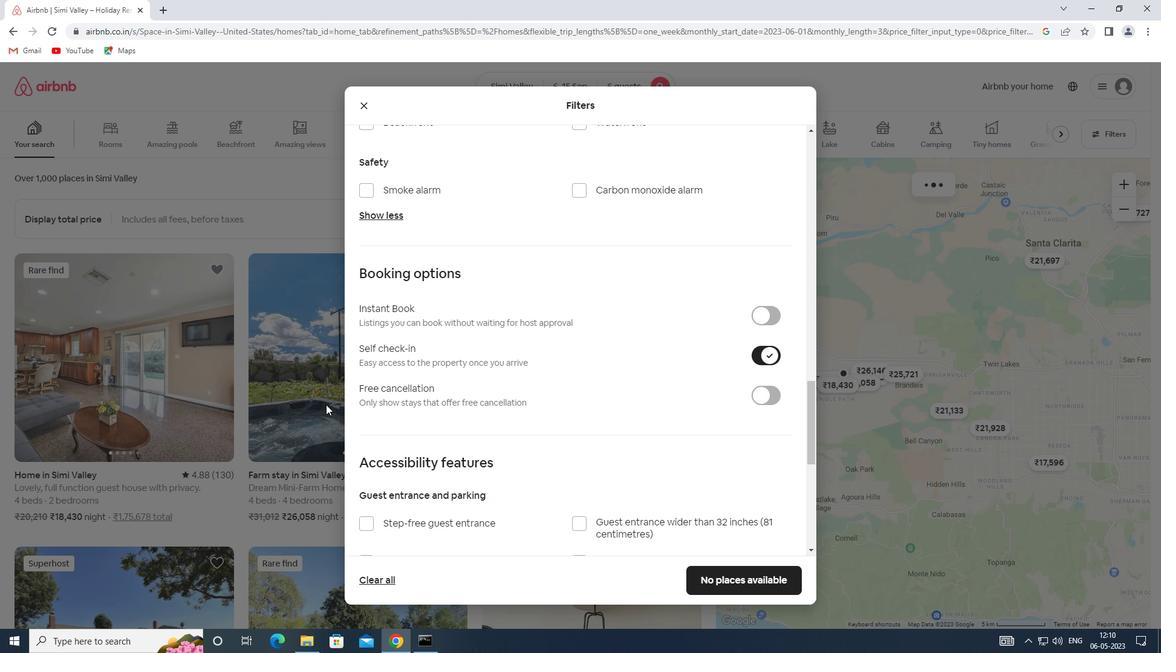 
Action: Mouse scrolled (301, 404) with delta (0, 0)
Screenshot: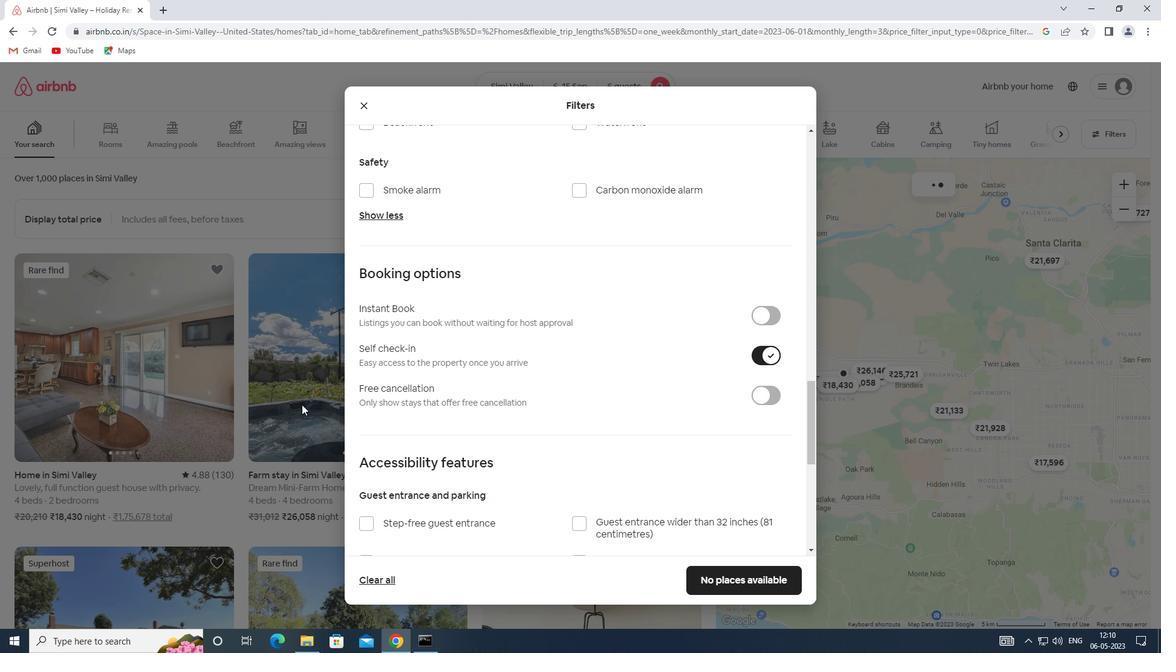 
Action: Mouse scrolled (301, 404) with delta (0, 0)
Screenshot: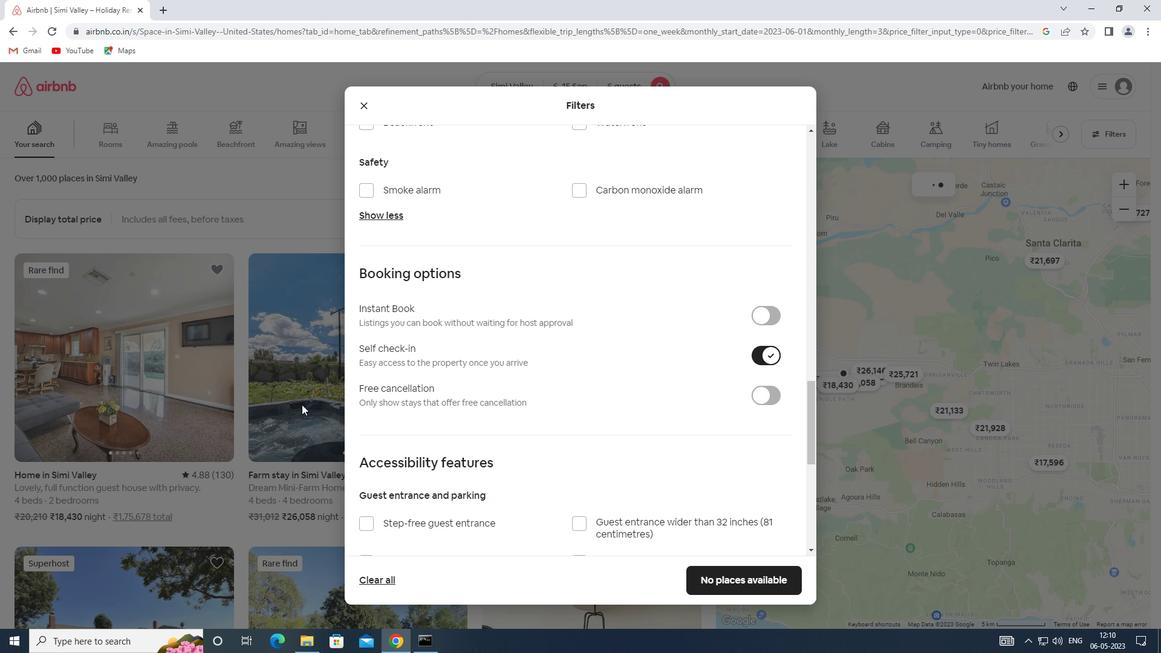 
Action: Mouse scrolled (301, 404) with delta (0, 0)
Screenshot: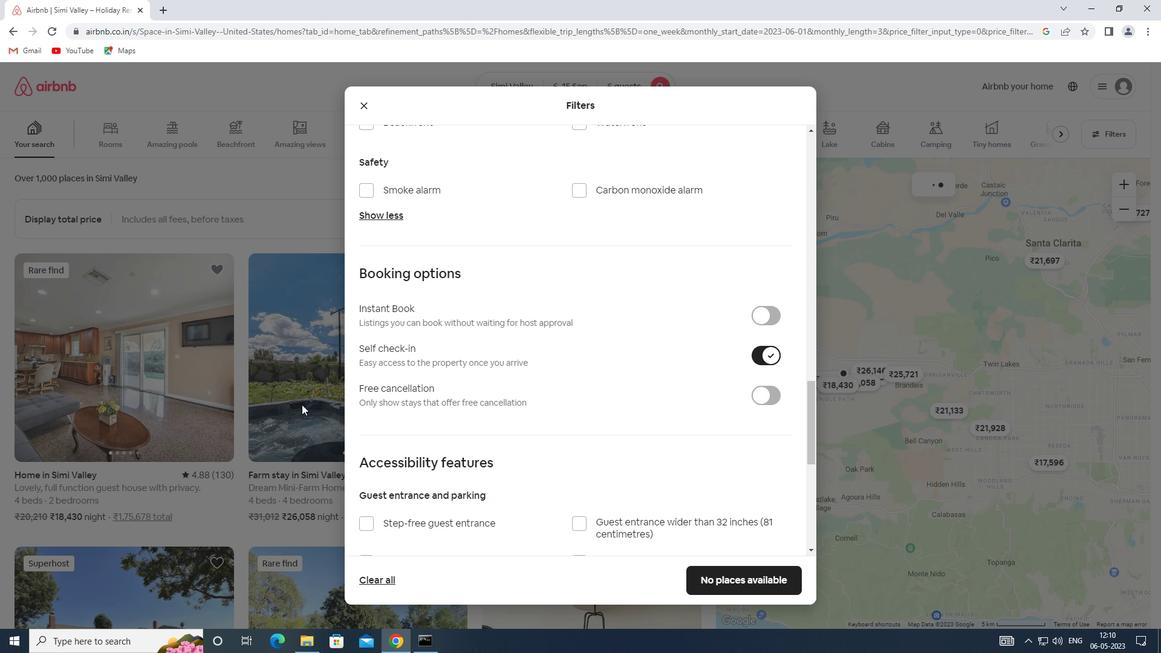 
Action: Mouse moved to (379, 400)
Screenshot: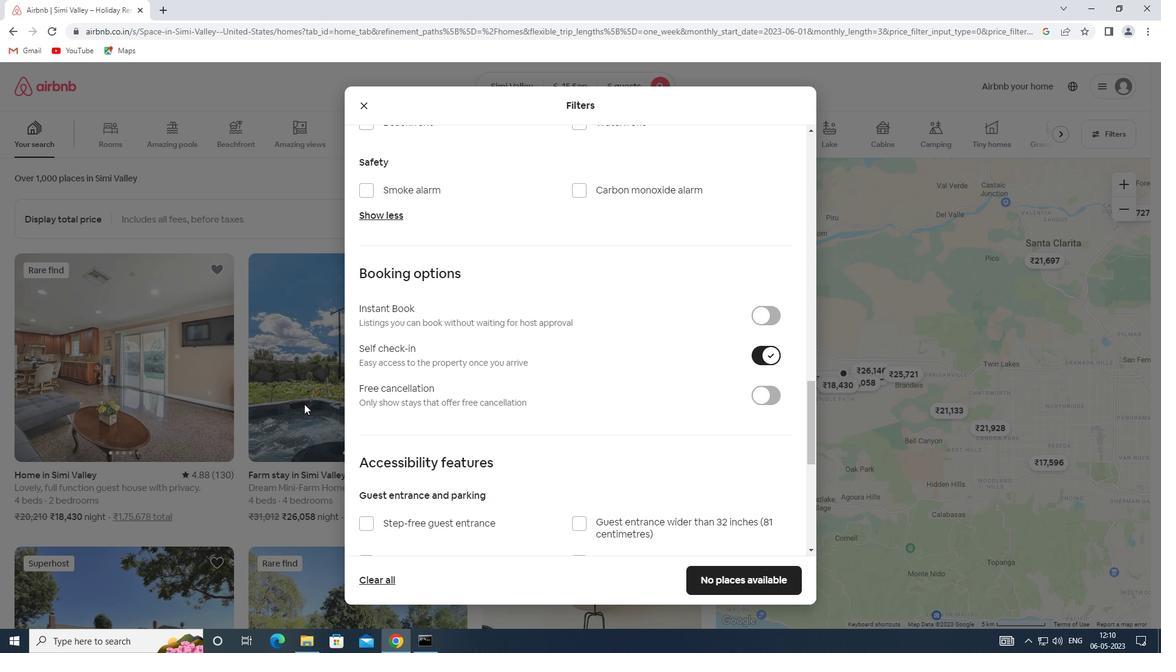 
Action: Mouse scrolled (379, 399) with delta (0, 0)
Screenshot: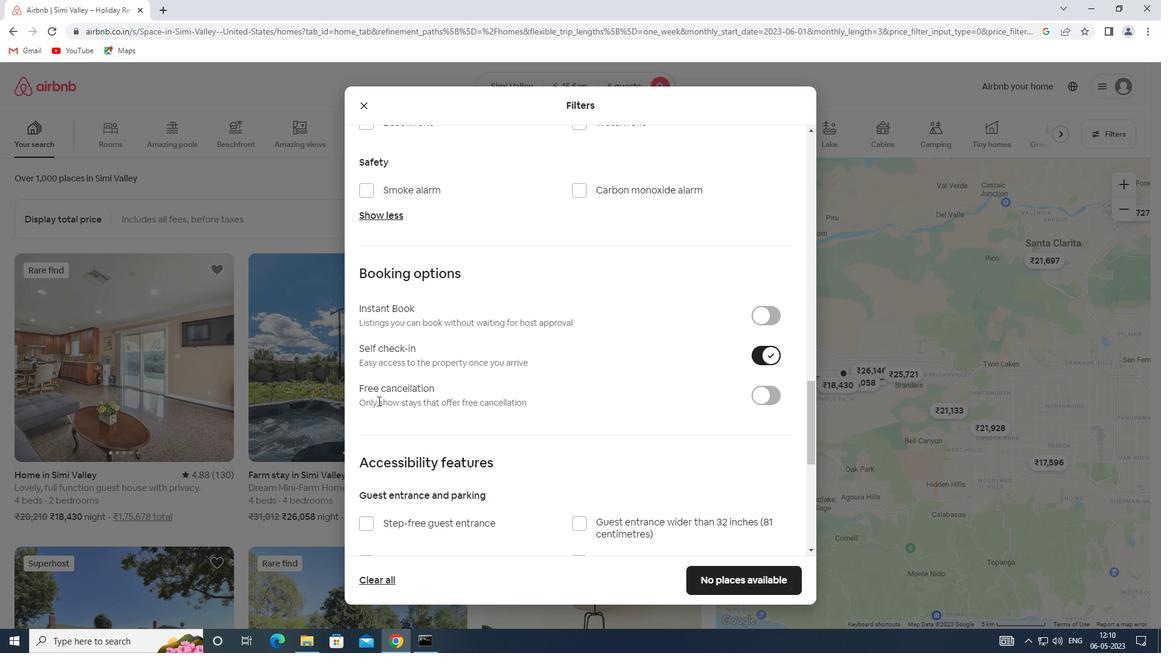 
Action: Mouse scrolled (379, 399) with delta (0, 0)
Screenshot: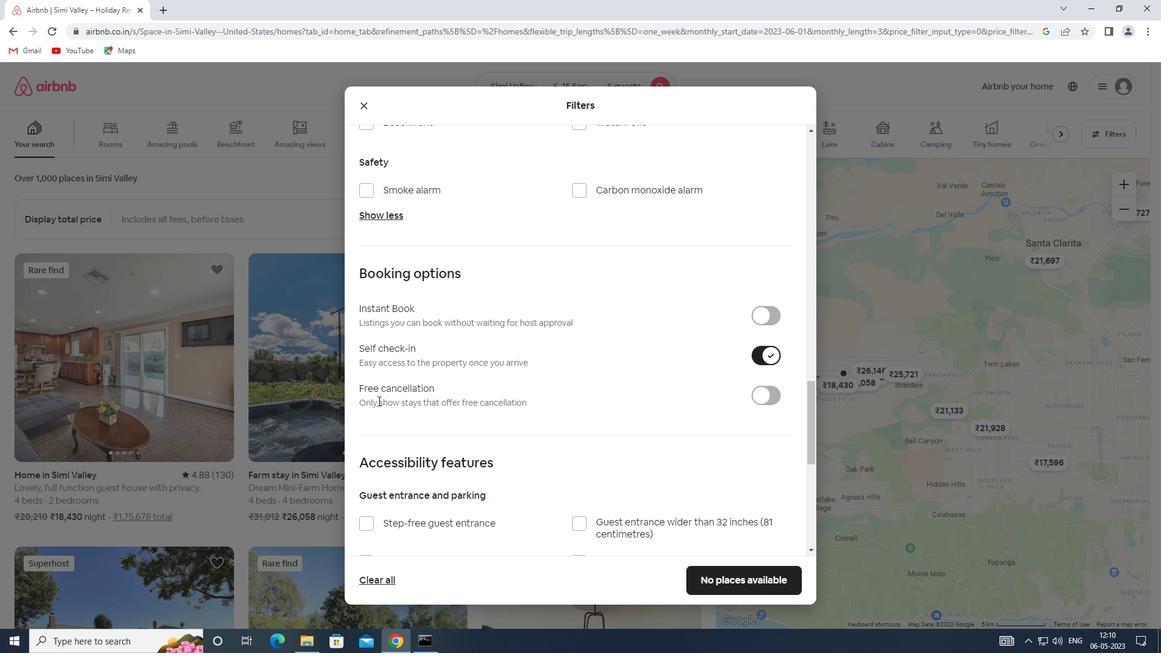 
Action: Mouse scrolled (379, 399) with delta (0, 0)
Screenshot: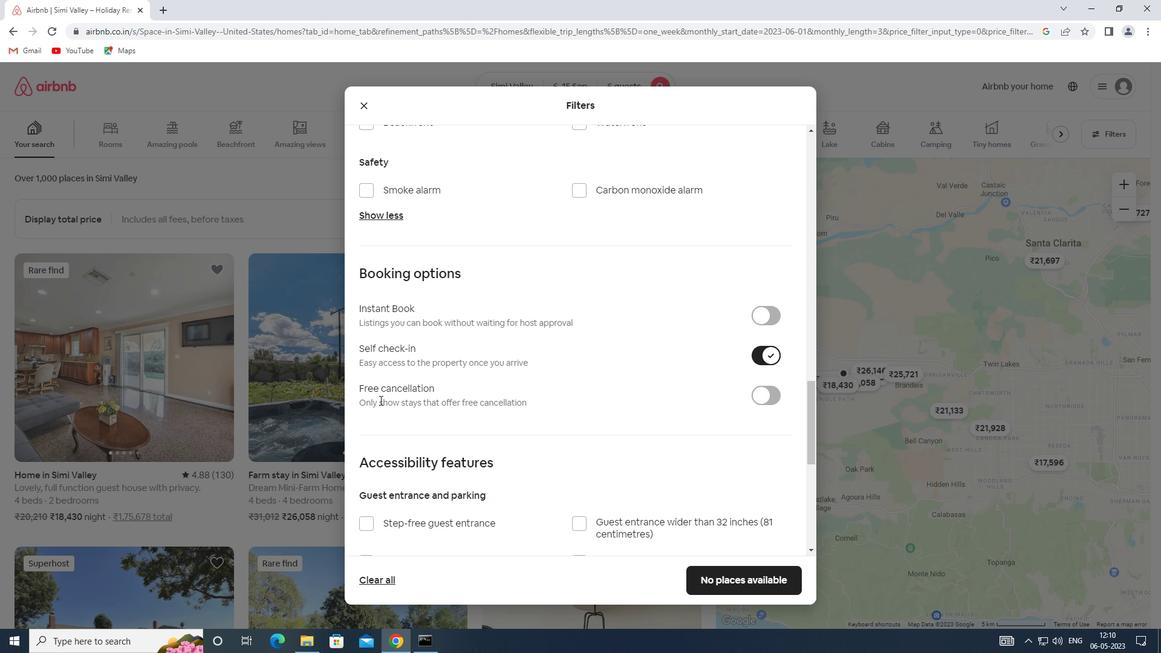 
Action: Mouse scrolled (379, 399) with delta (0, 0)
Screenshot: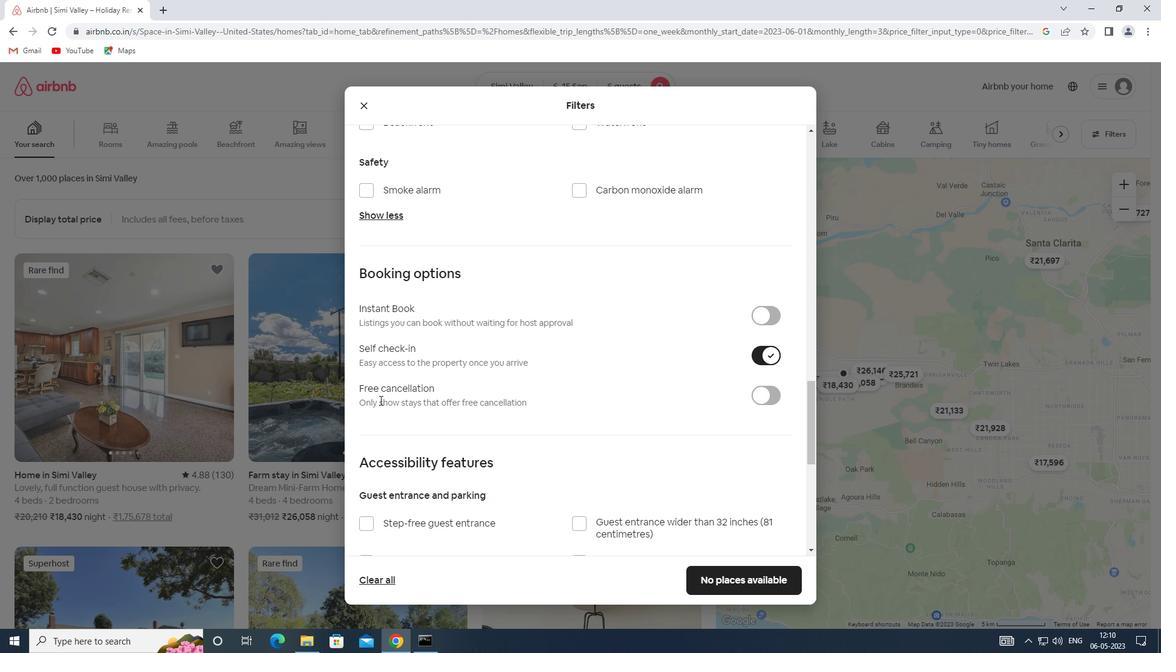 
Action: Mouse scrolled (379, 399) with delta (0, 0)
Screenshot: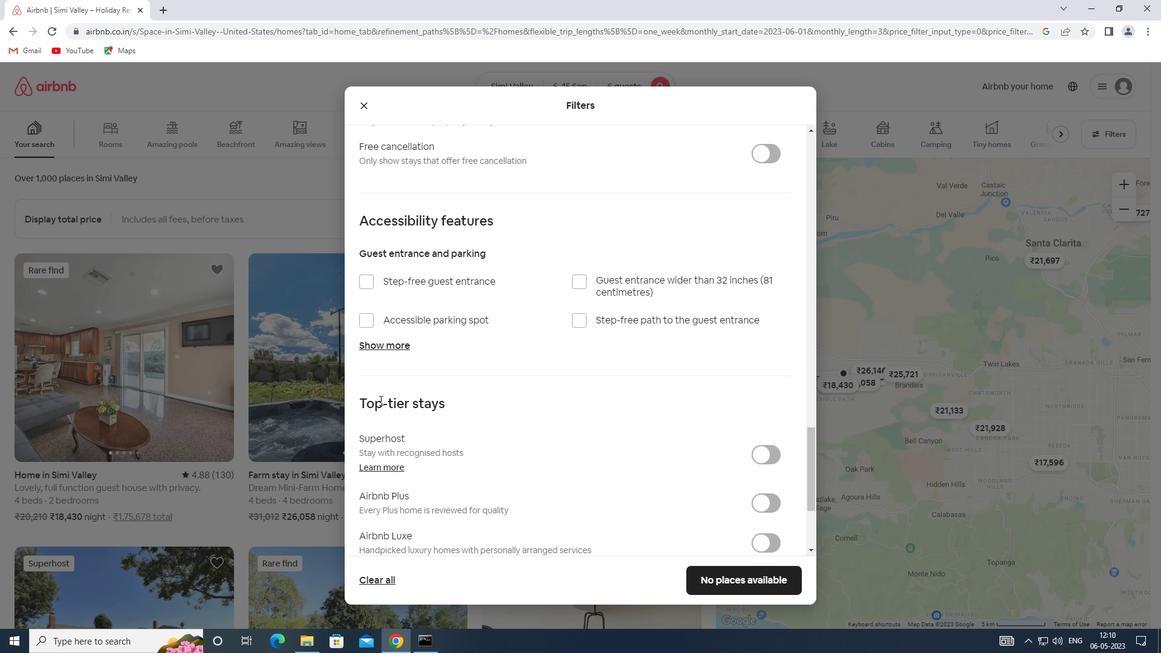 
Action: Mouse scrolled (379, 399) with delta (0, 0)
Screenshot: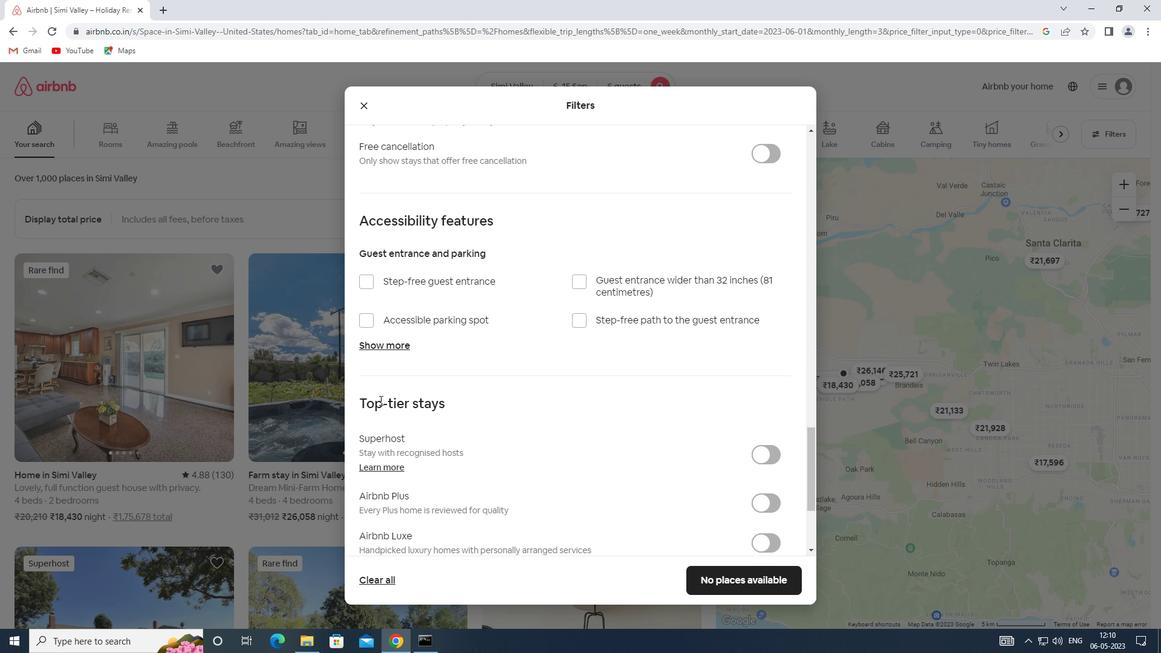 
Action: Mouse scrolled (379, 399) with delta (0, 0)
Screenshot: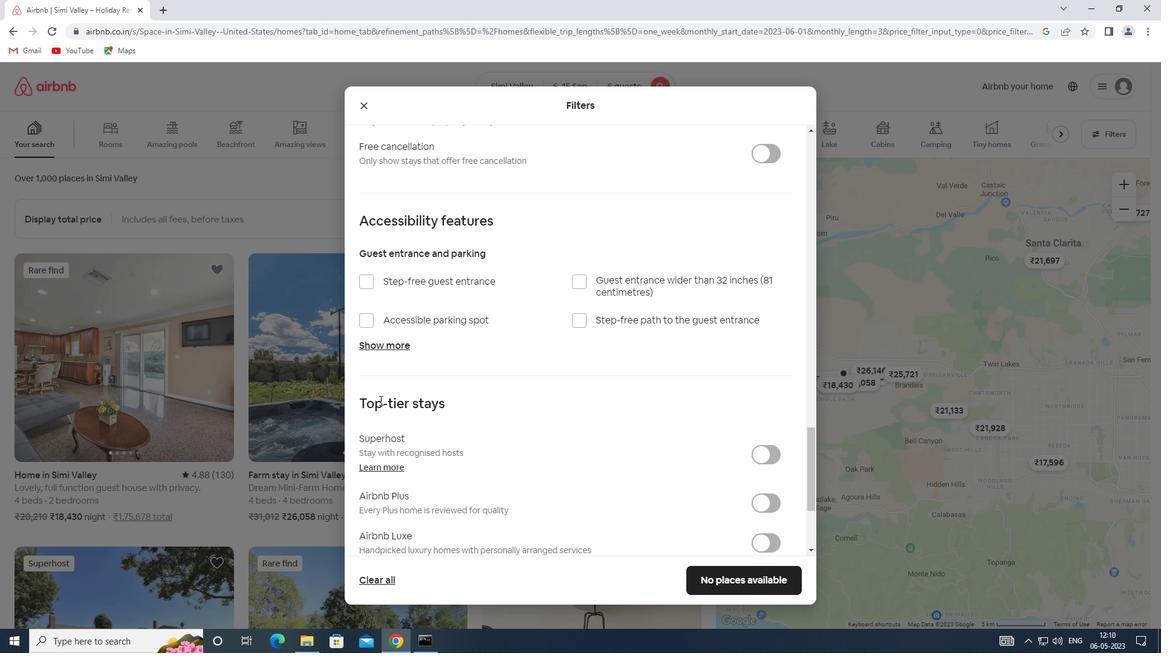 
Action: Mouse moved to (369, 467)
Screenshot: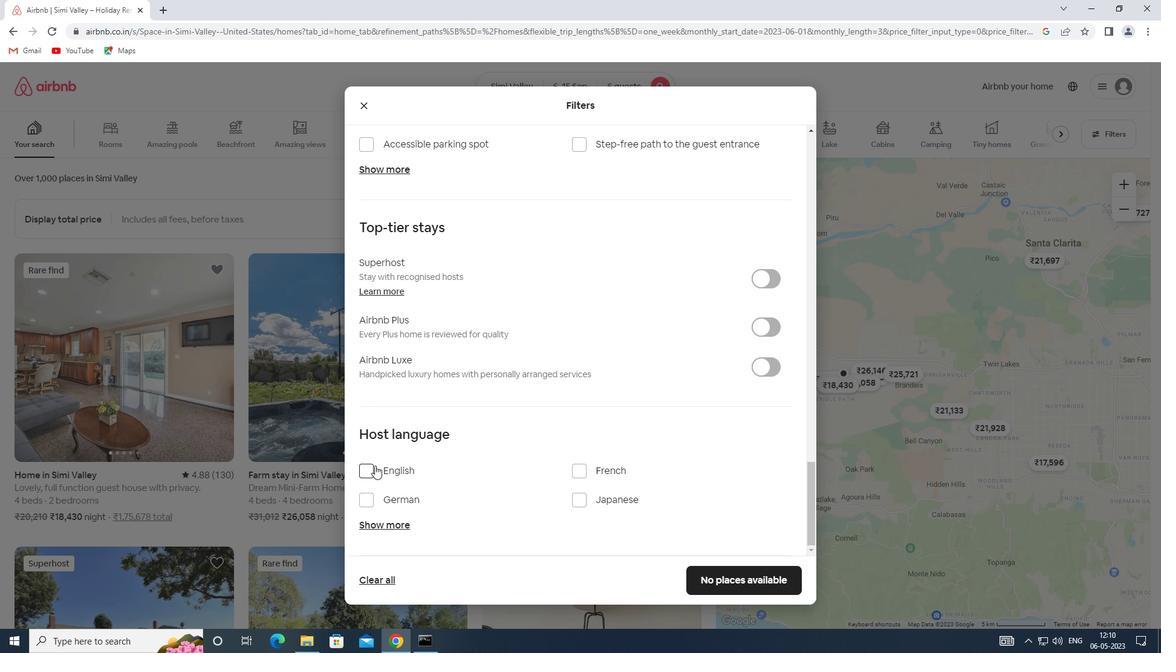 
Action: Mouse pressed left at (369, 467)
Screenshot: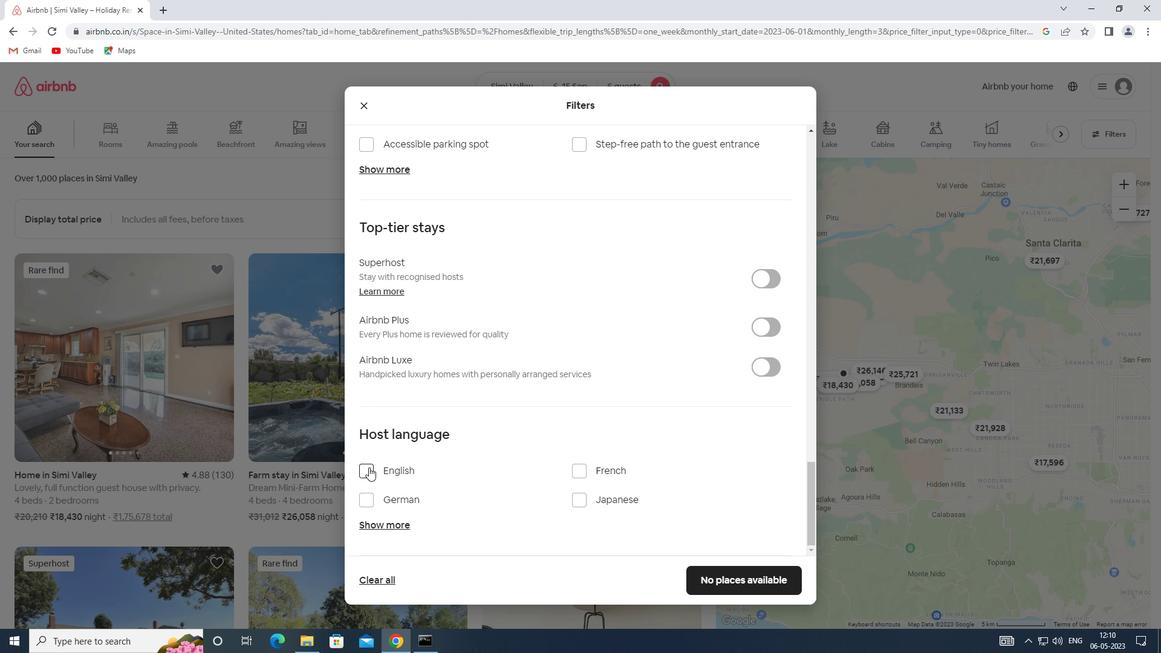 
Action: Mouse moved to (712, 585)
Screenshot: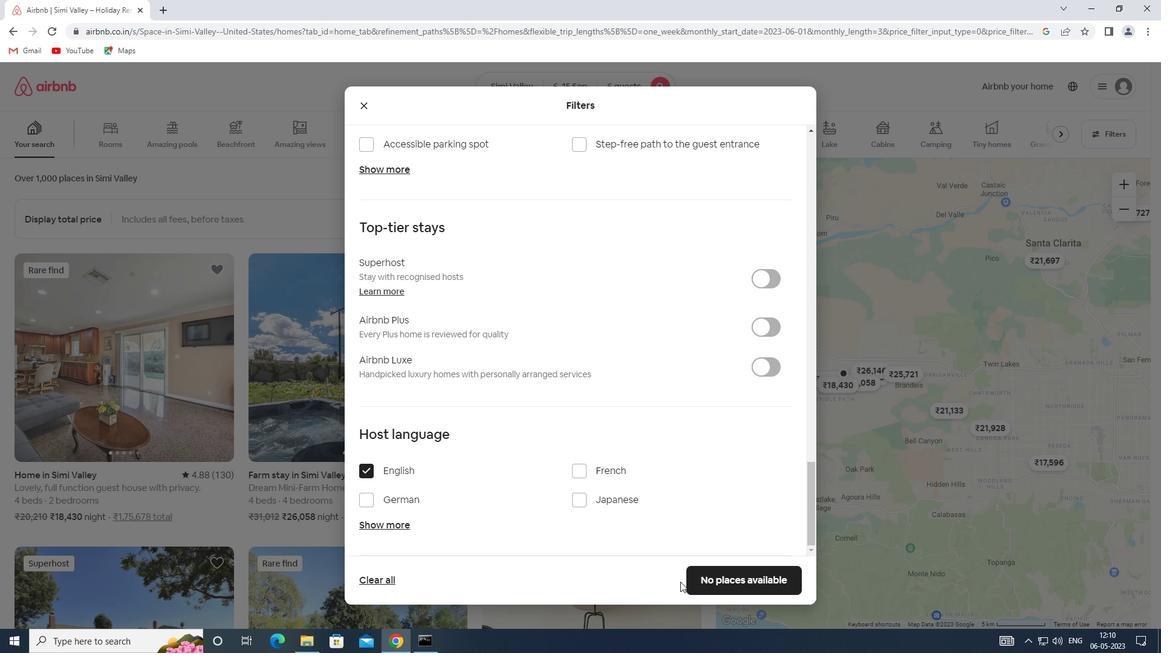 
Action: Mouse pressed left at (712, 585)
Screenshot: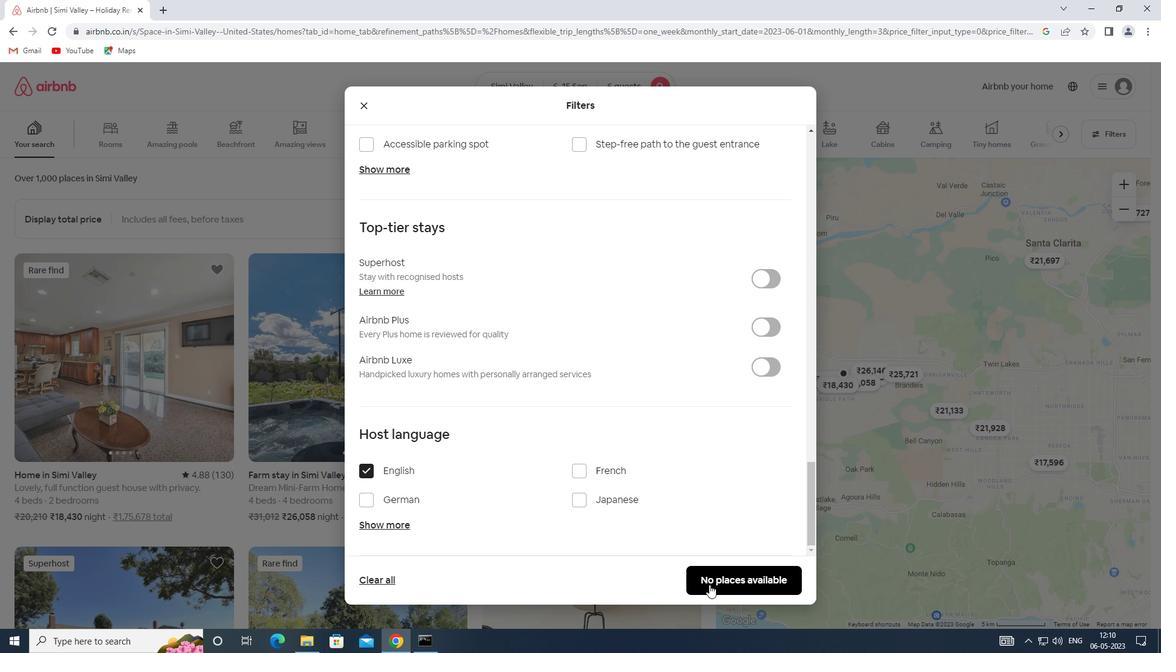 
Action: Mouse moved to (712, 585)
Screenshot: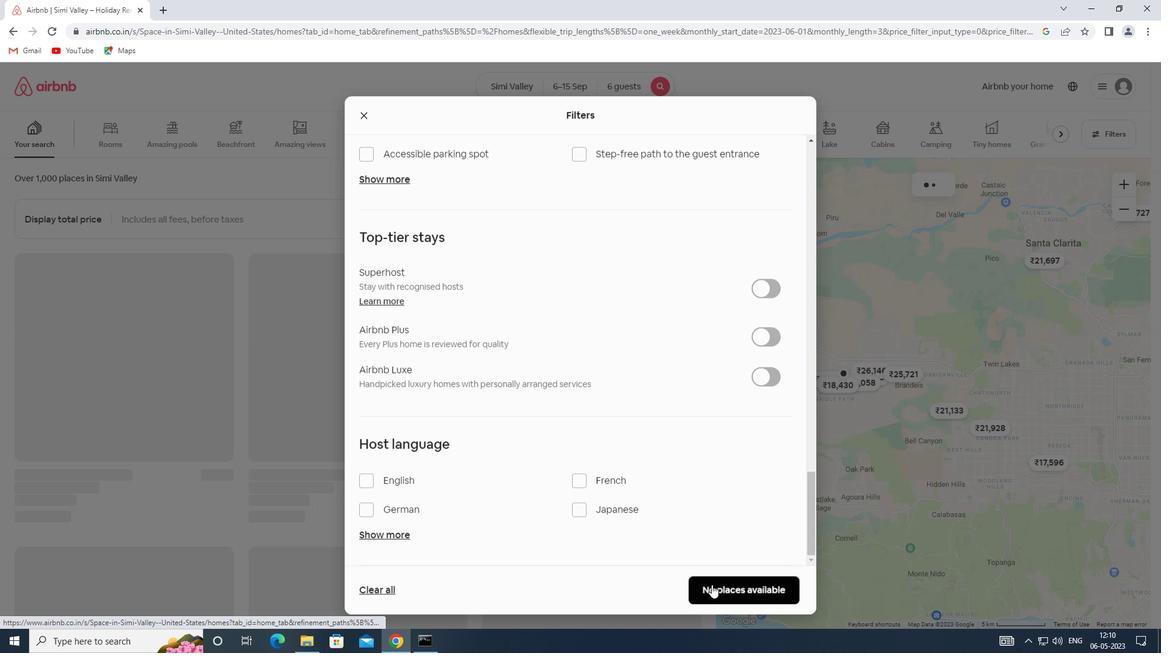 
Action: Key pressed <Key.f6>
Screenshot: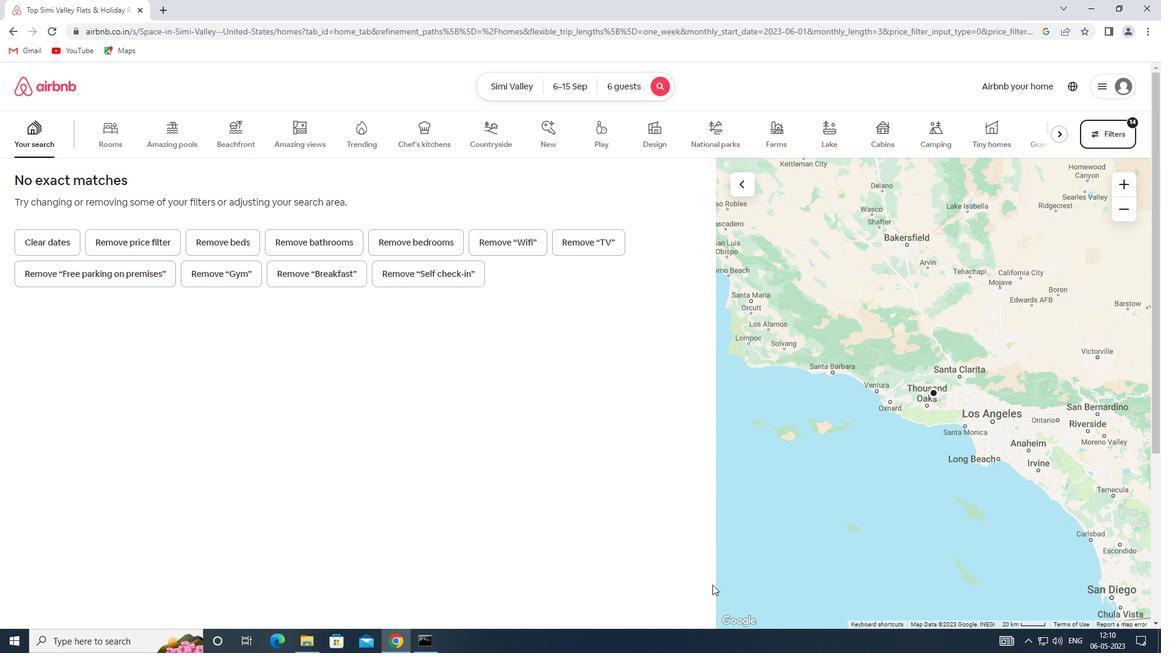 
